 Task: Look for space in Mucuri, Brazil from 1st June, 2023 to 9th June, 2023 for 6 adults in price range Rs.6000 to Rs.12000. Place can be entire place with 3 bedrooms having 3 beds and 3 bathrooms. Property type can be house, flat, guest house. Booking option can be shelf check-in. Required host language is Spanish.
Action: Mouse moved to (288, 790)
Screenshot: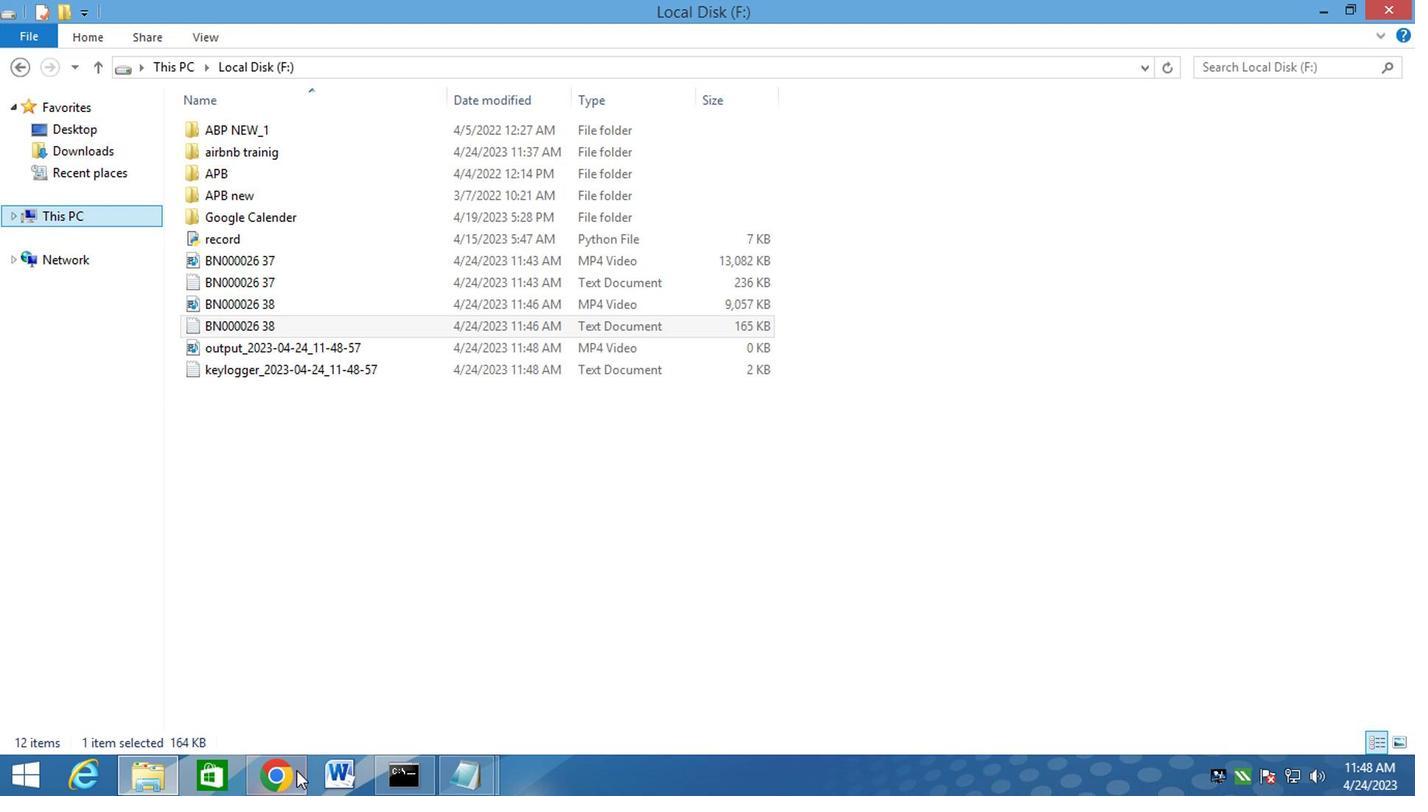 
Action: Mouse pressed left at (288, 790)
Screenshot: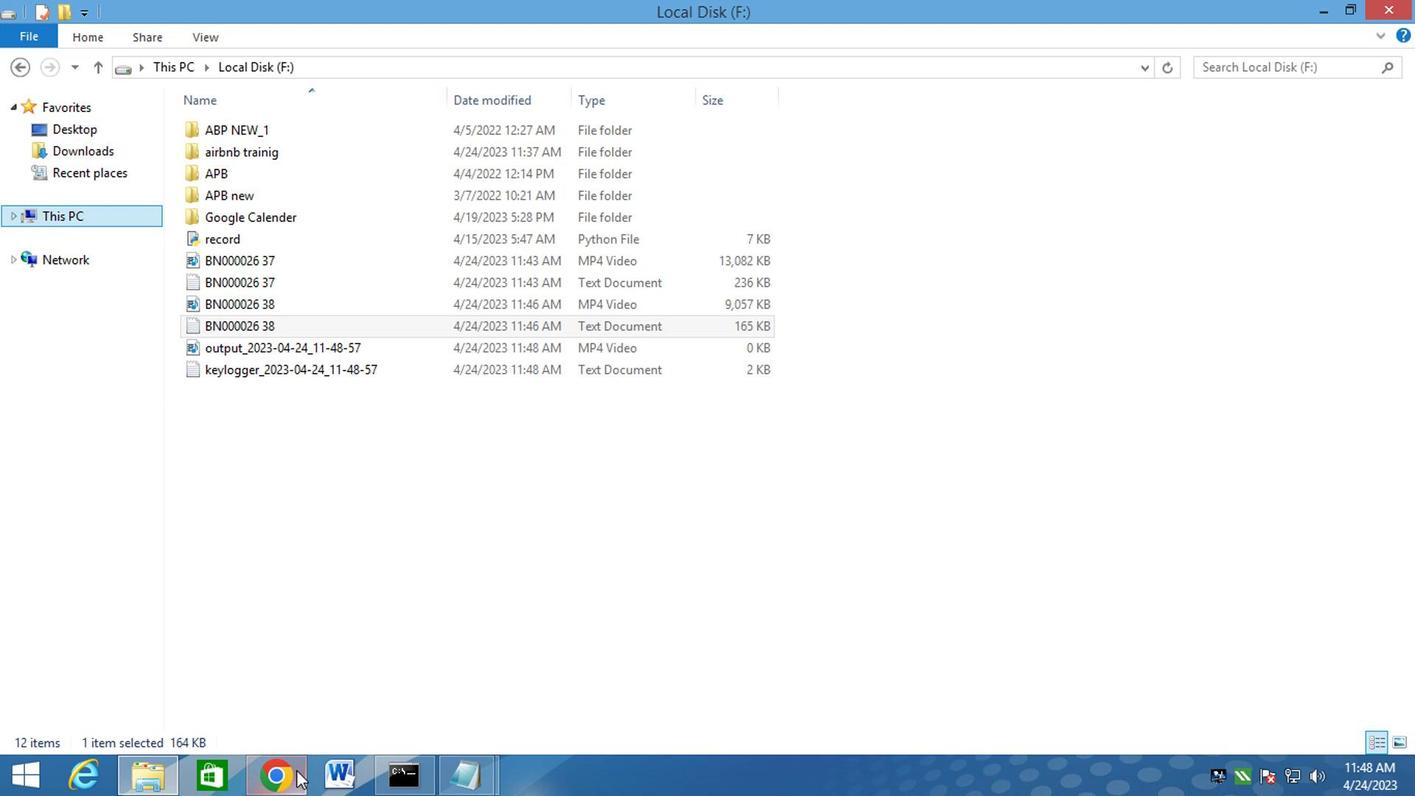 
Action: Mouse moved to (607, 147)
Screenshot: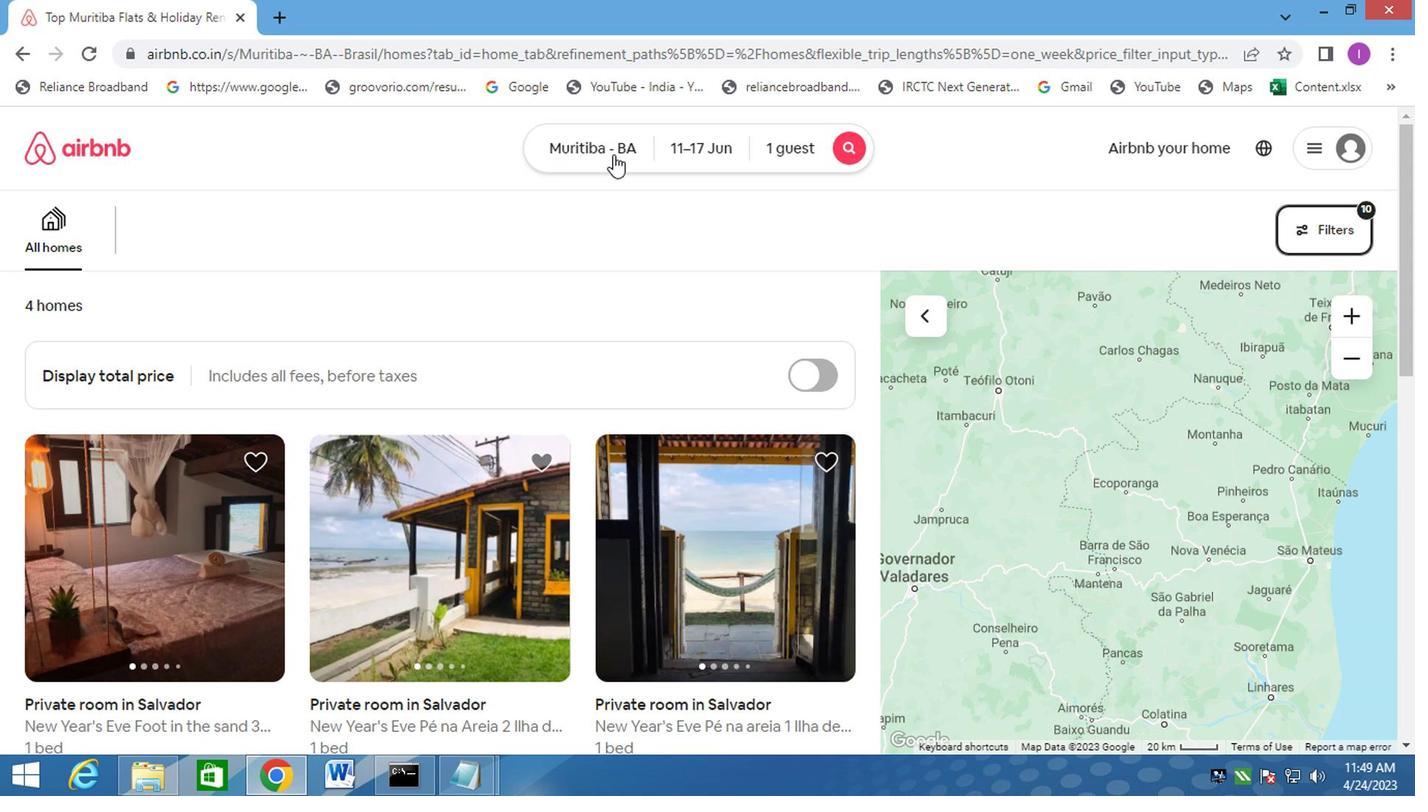 
Action: Mouse pressed left at (607, 147)
Screenshot: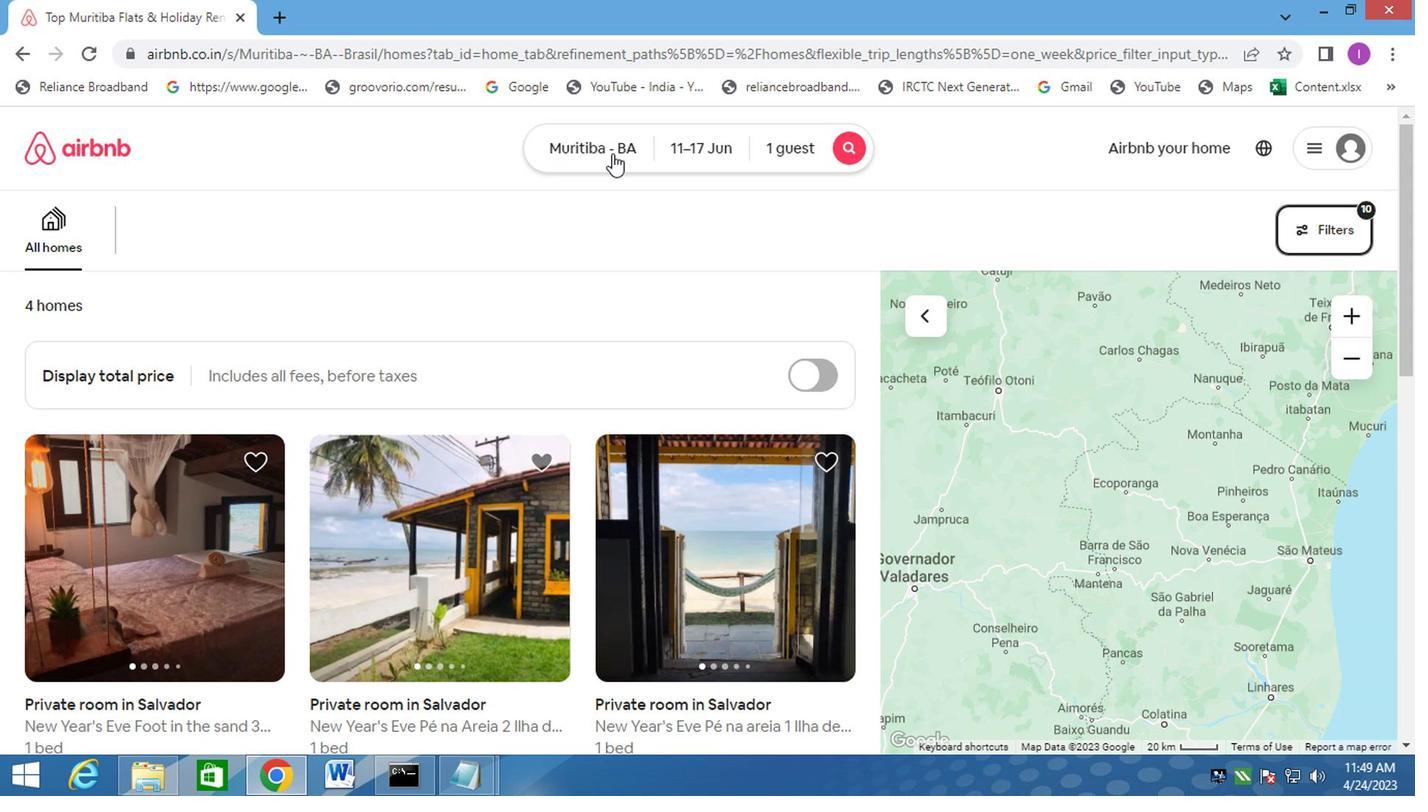 
Action: Mouse moved to (428, 229)
Screenshot: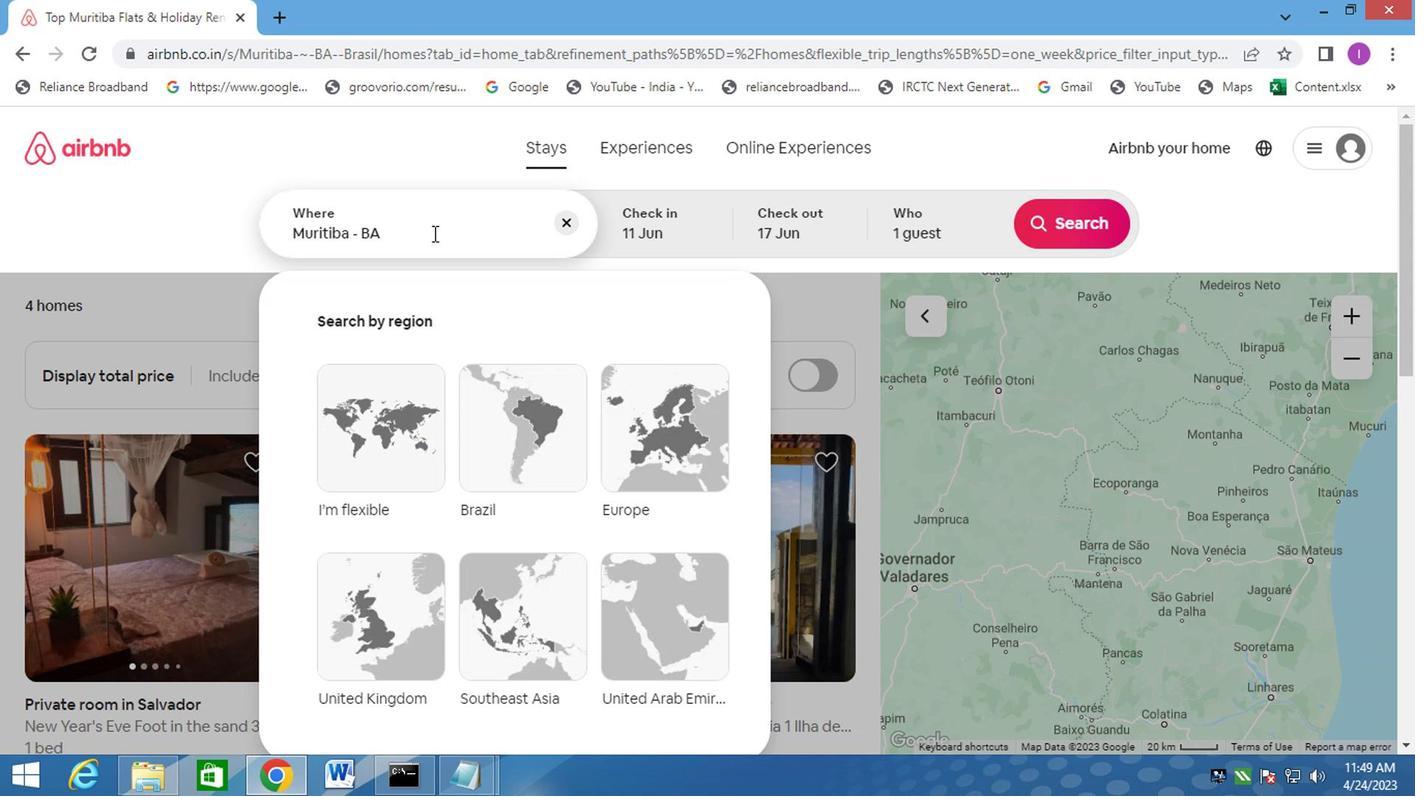 
Action: Mouse pressed left at (428, 229)
Screenshot: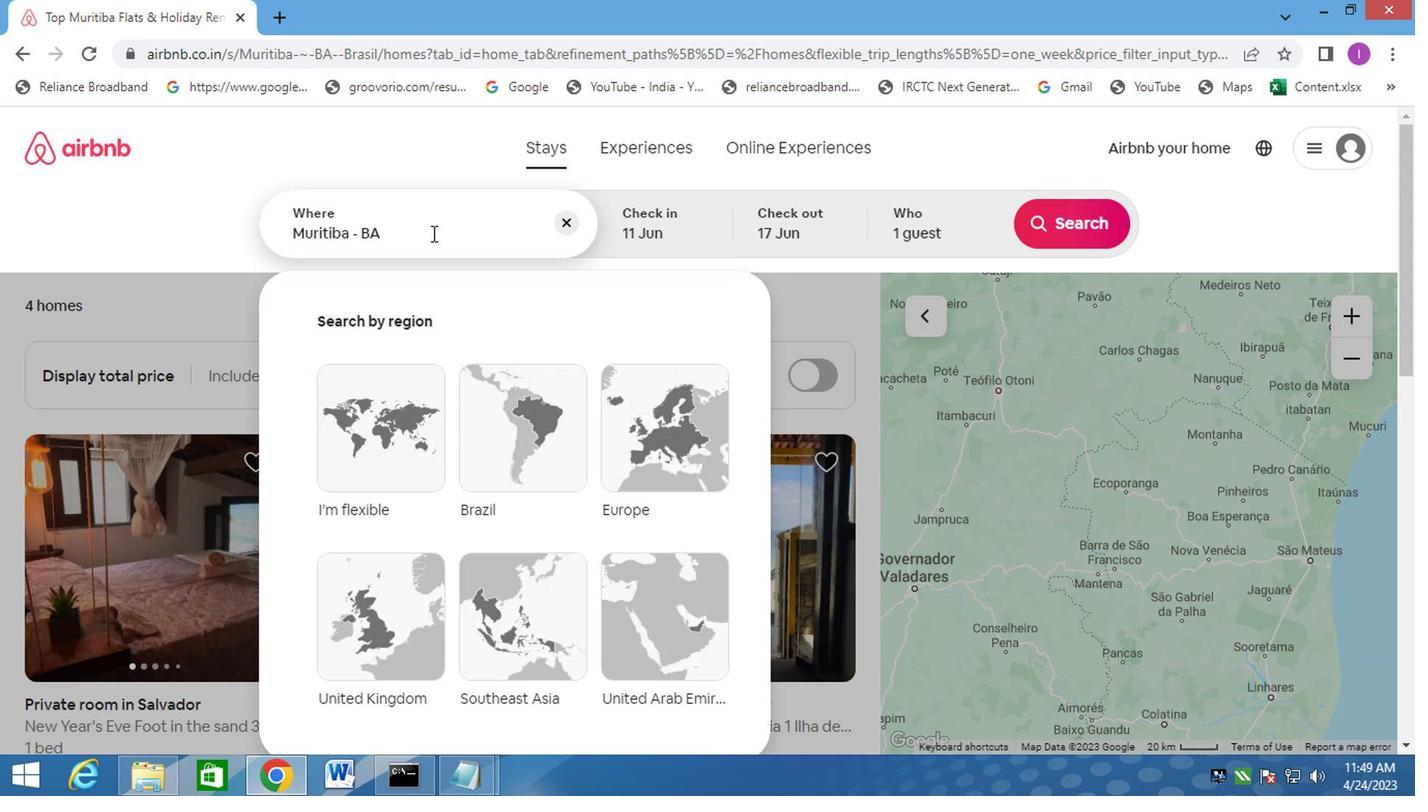 
Action: Mouse moved to (266, 246)
Screenshot: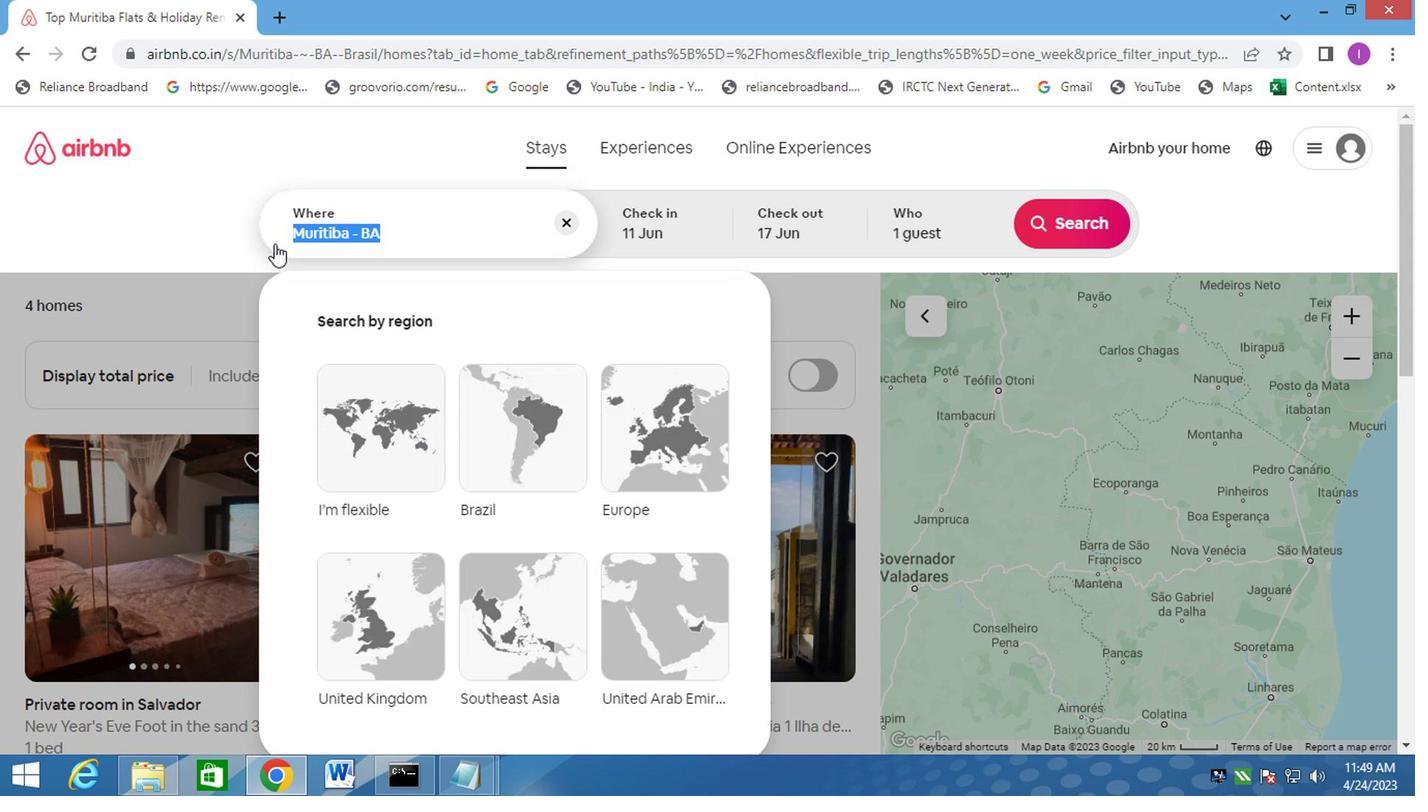 
Action: Key pressed mucuri
Screenshot: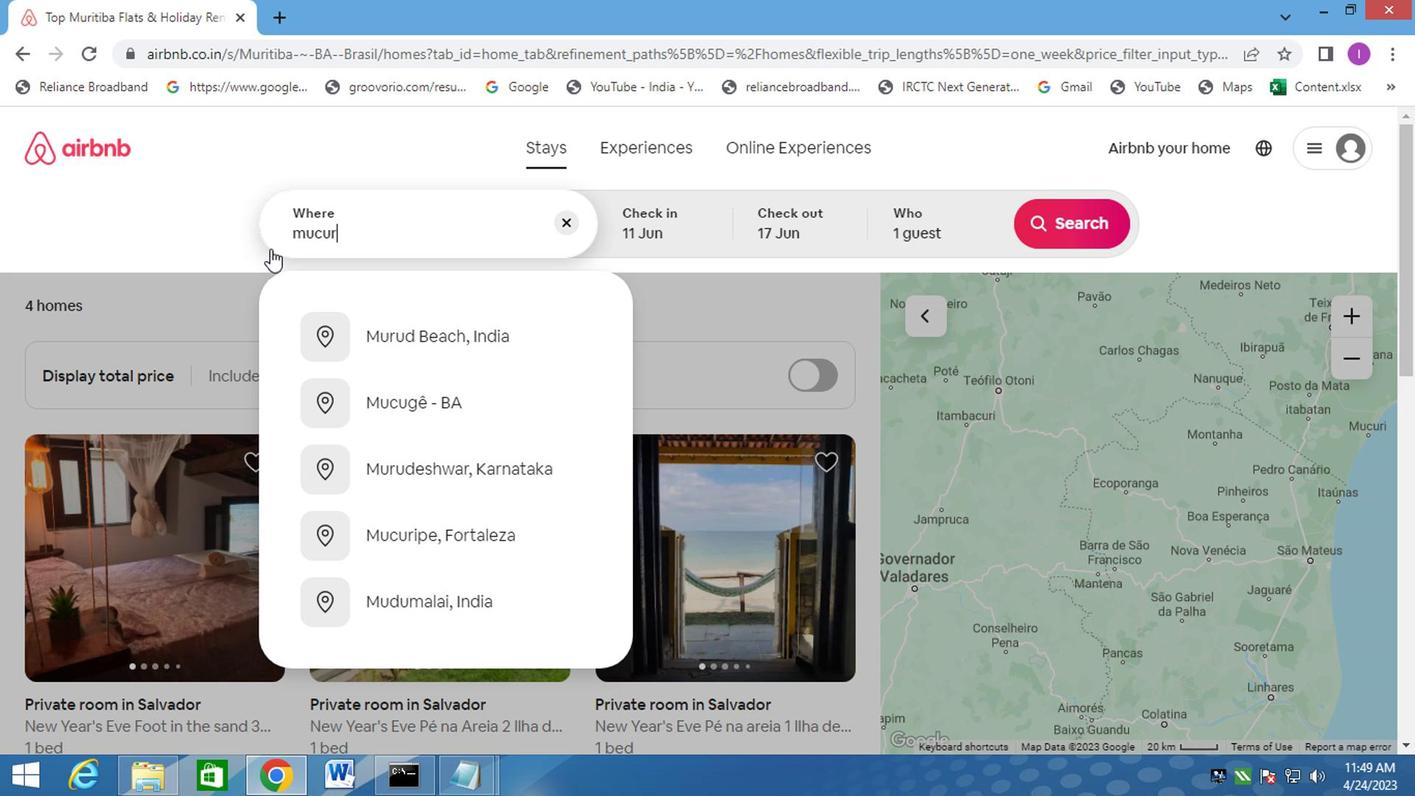 
Action: Mouse moved to (409, 407)
Screenshot: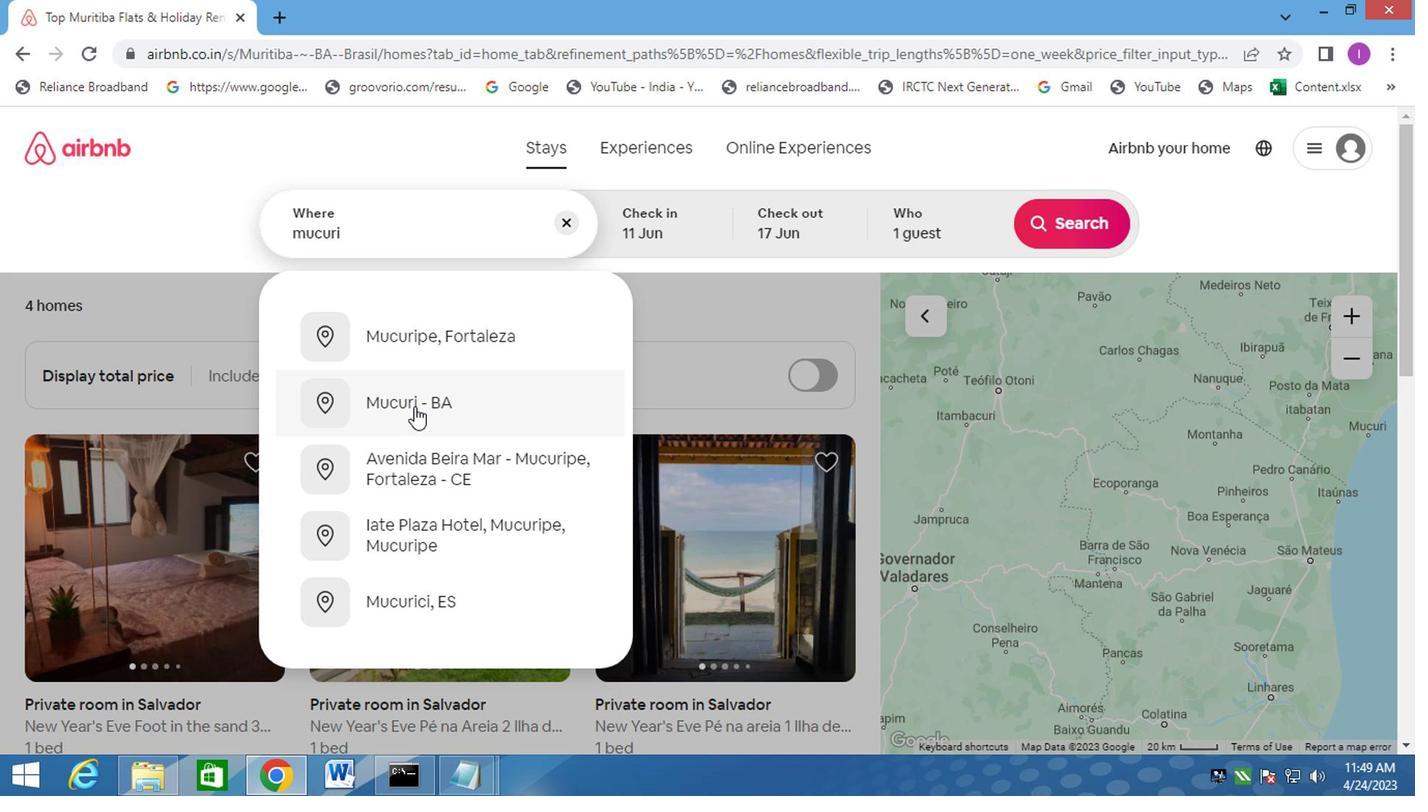 
Action: Mouse pressed left at (409, 407)
Screenshot: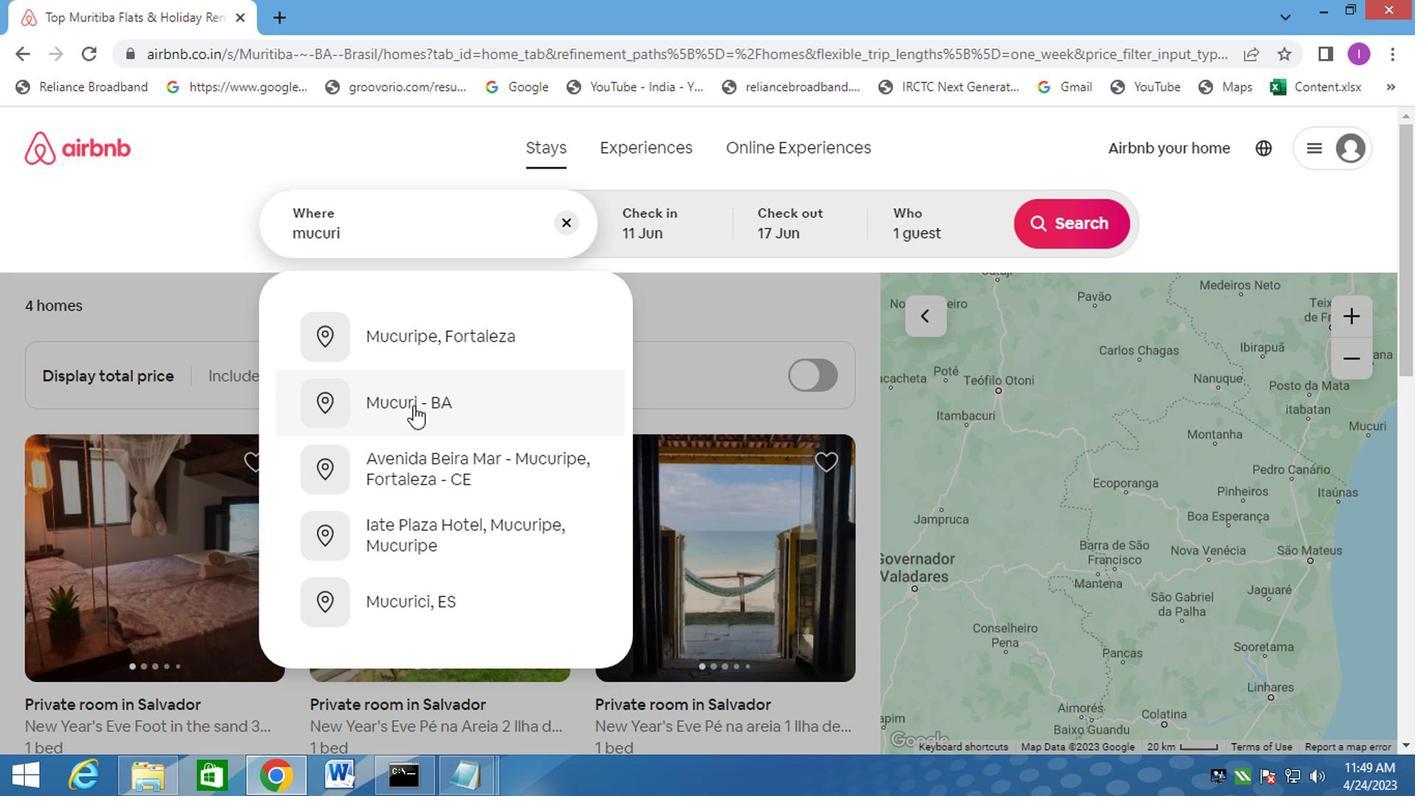 
Action: Mouse moved to (534, 477)
Screenshot: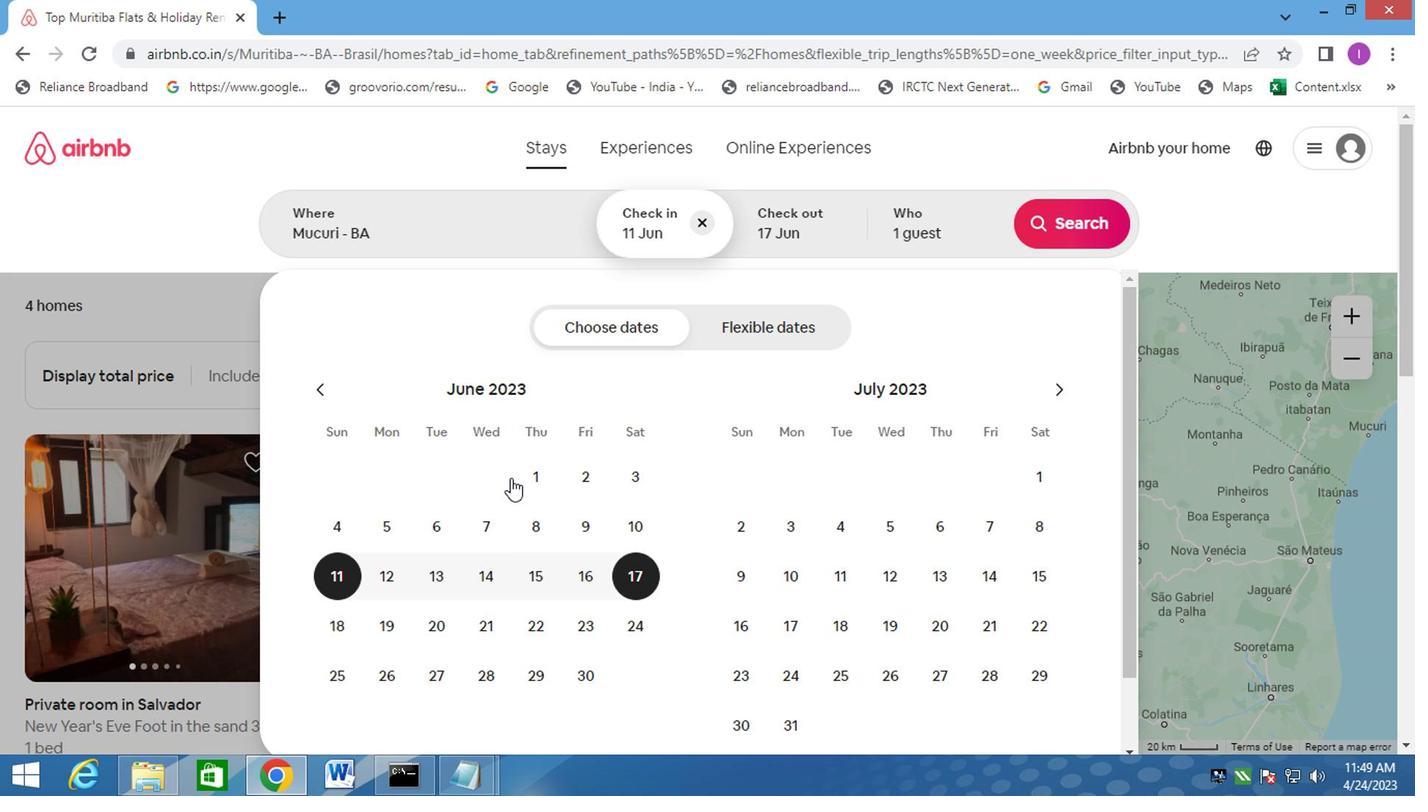 
Action: Mouse pressed left at (534, 477)
Screenshot: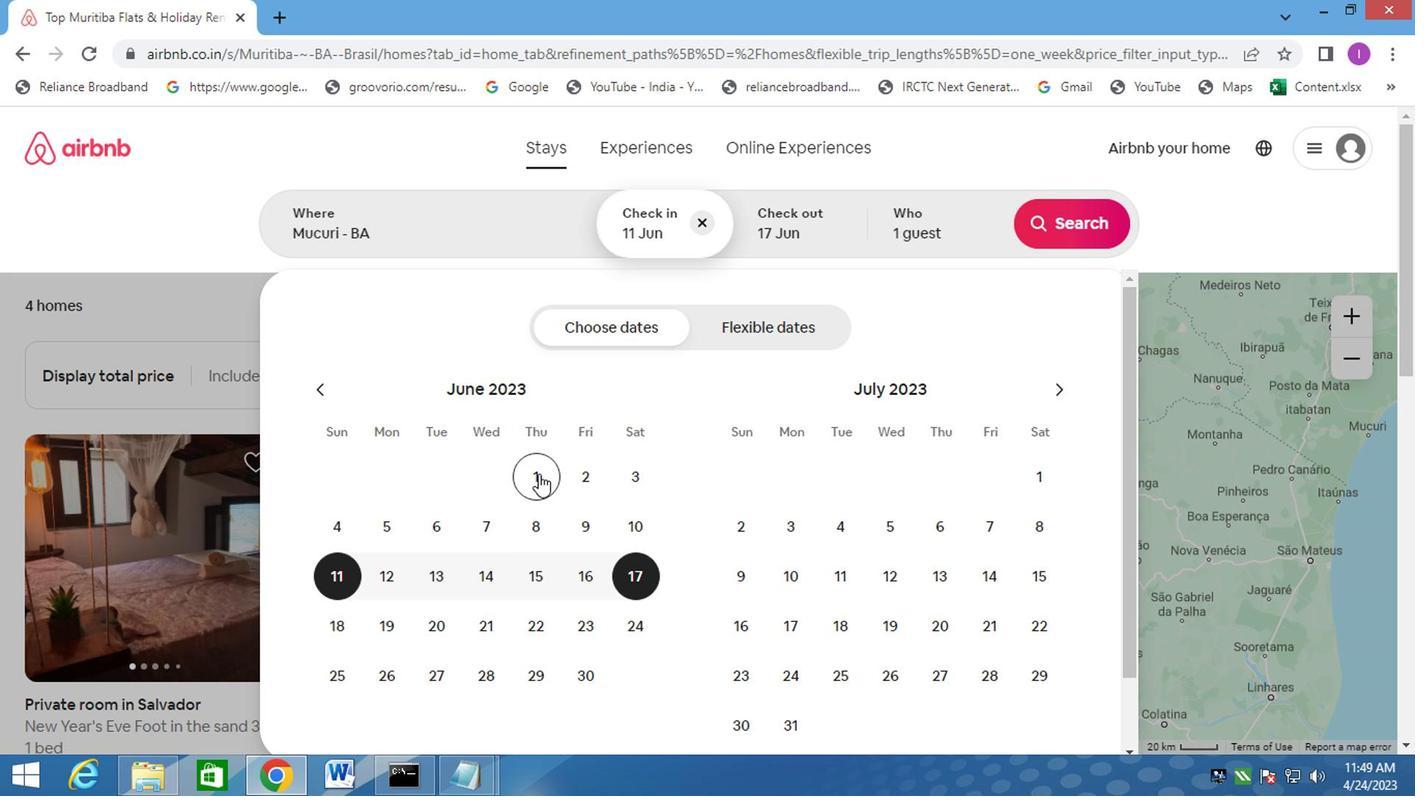 
Action: Mouse moved to (583, 534)
Screenshot: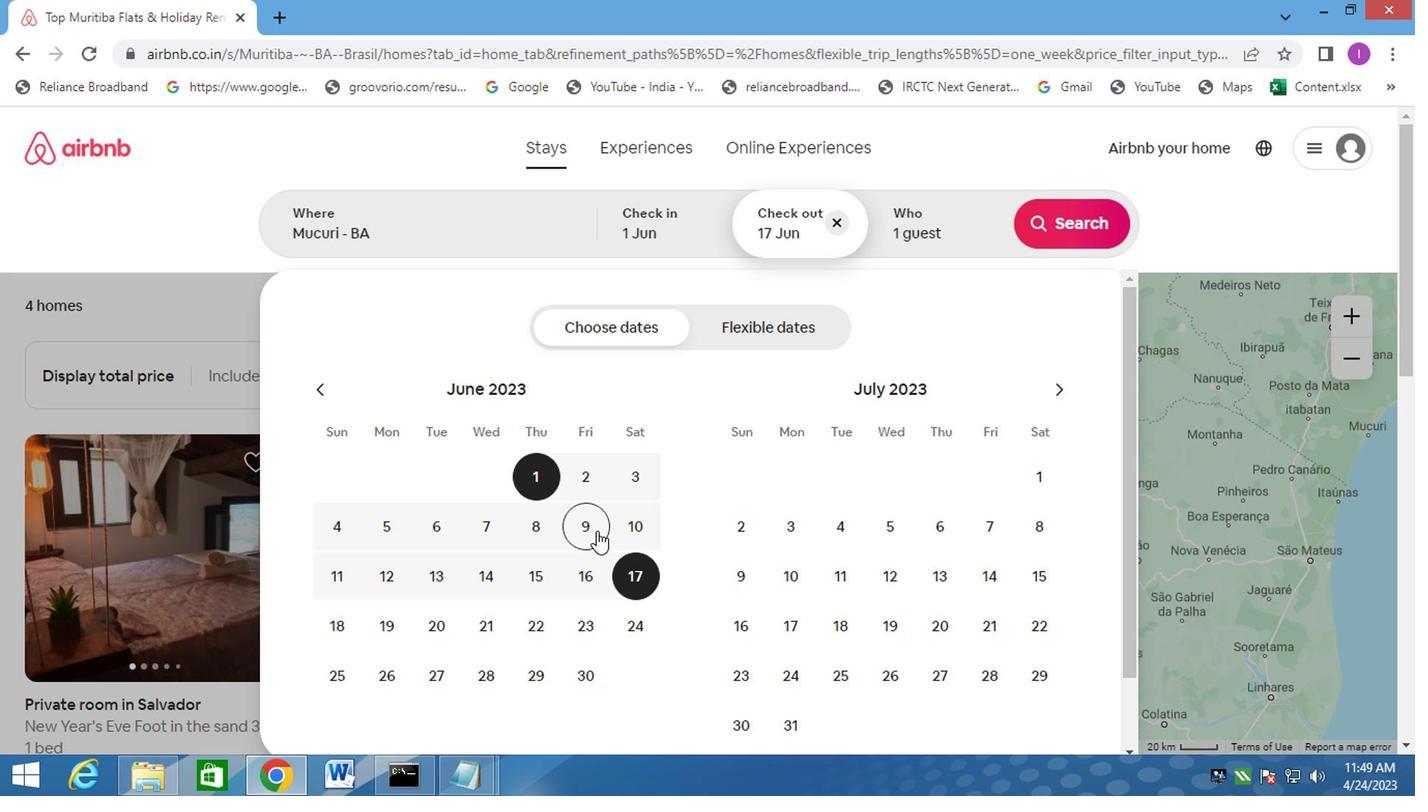 
Action: Mouse pressed left at (583, 534)
Screenshot: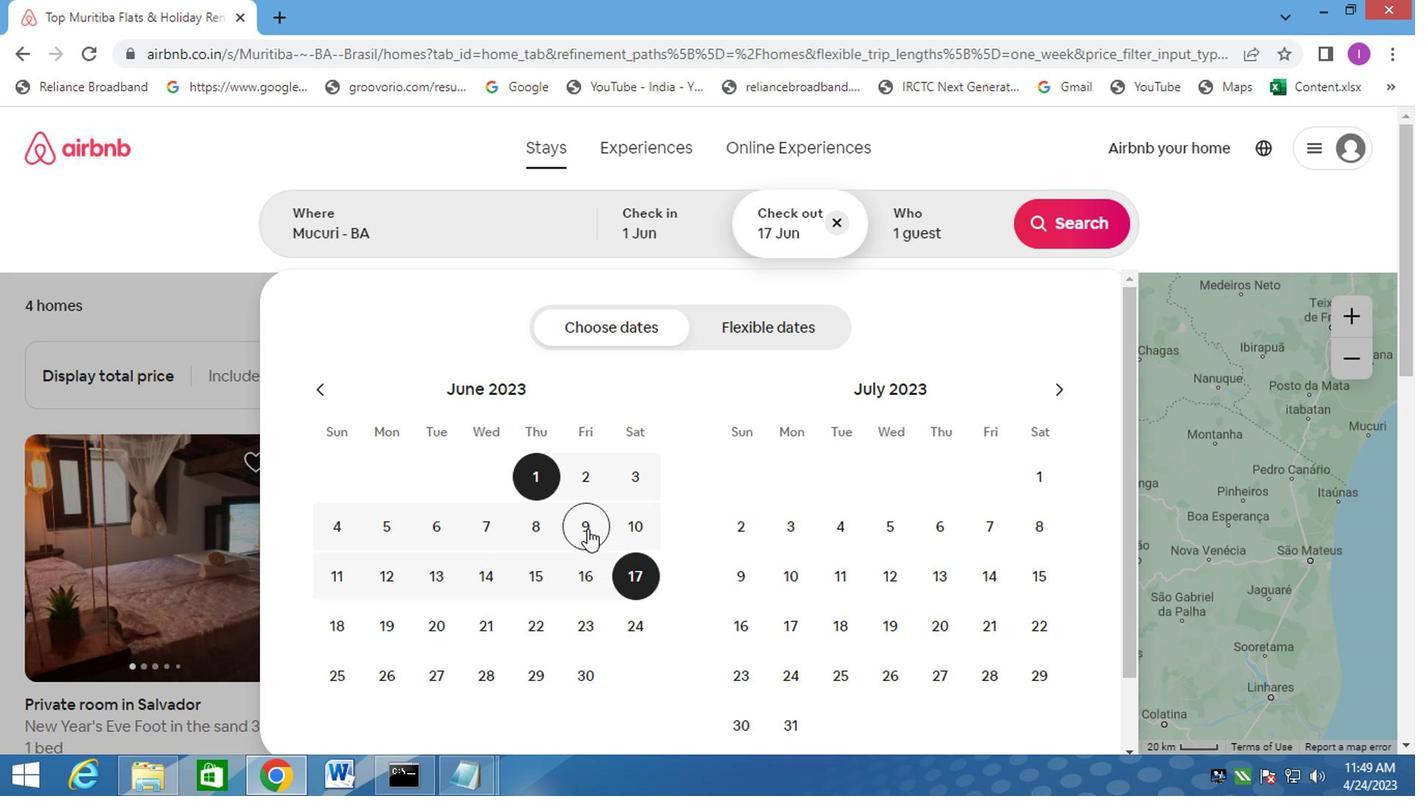 
Action: Mouse moved to (930, 220)
Screenshot: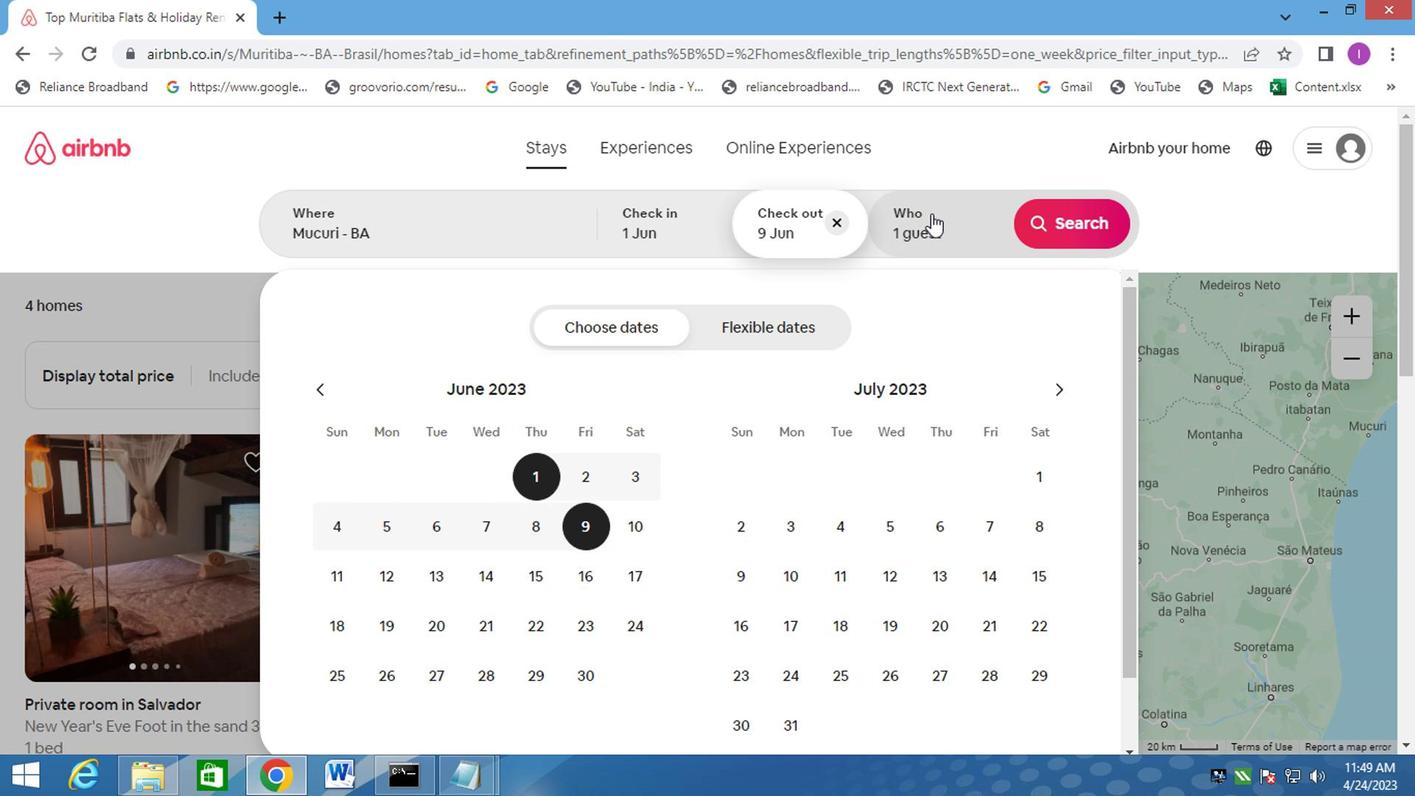 
Action: Mouse pressed left at (930, 220)
Screenshot: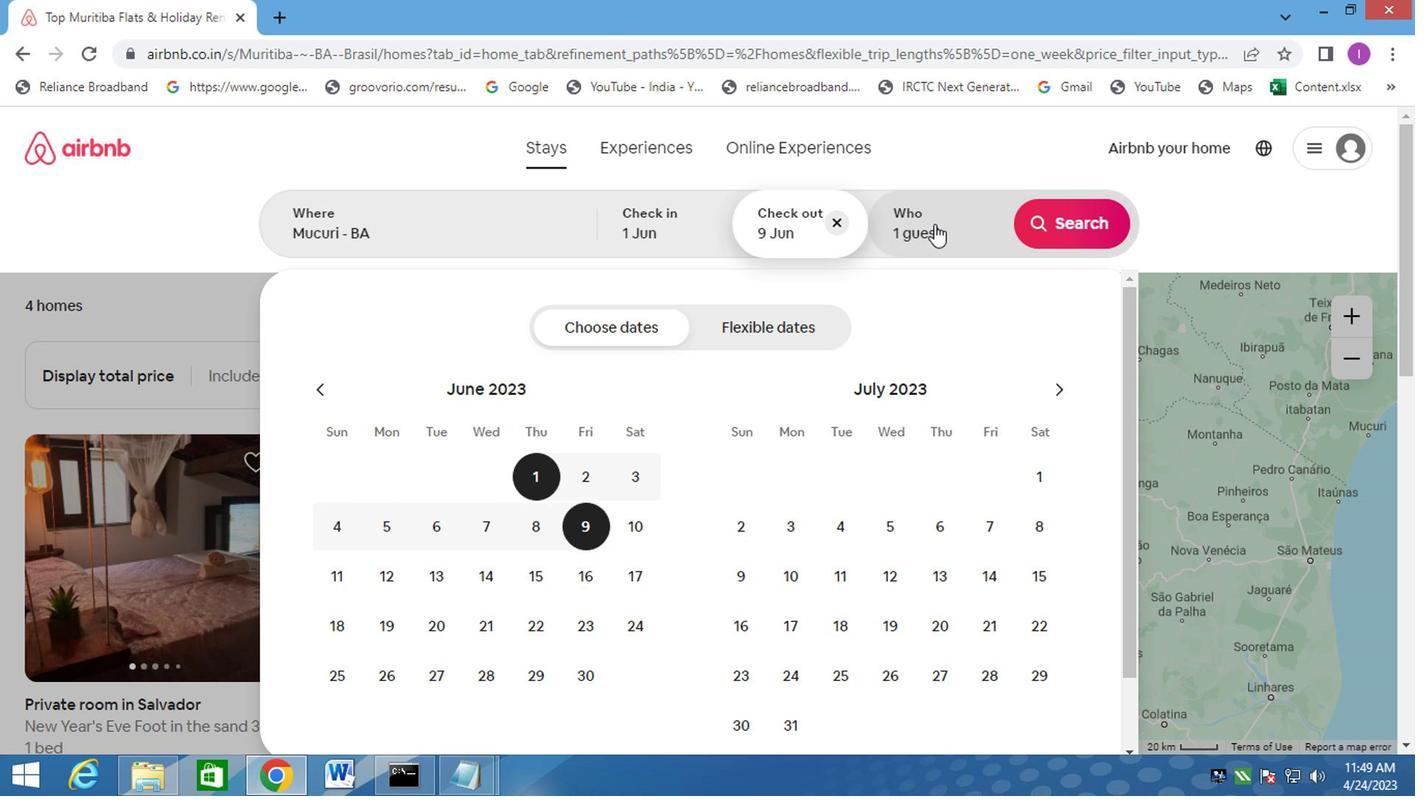 
Action: Mouse moved to (1077, 337)
Screenshot: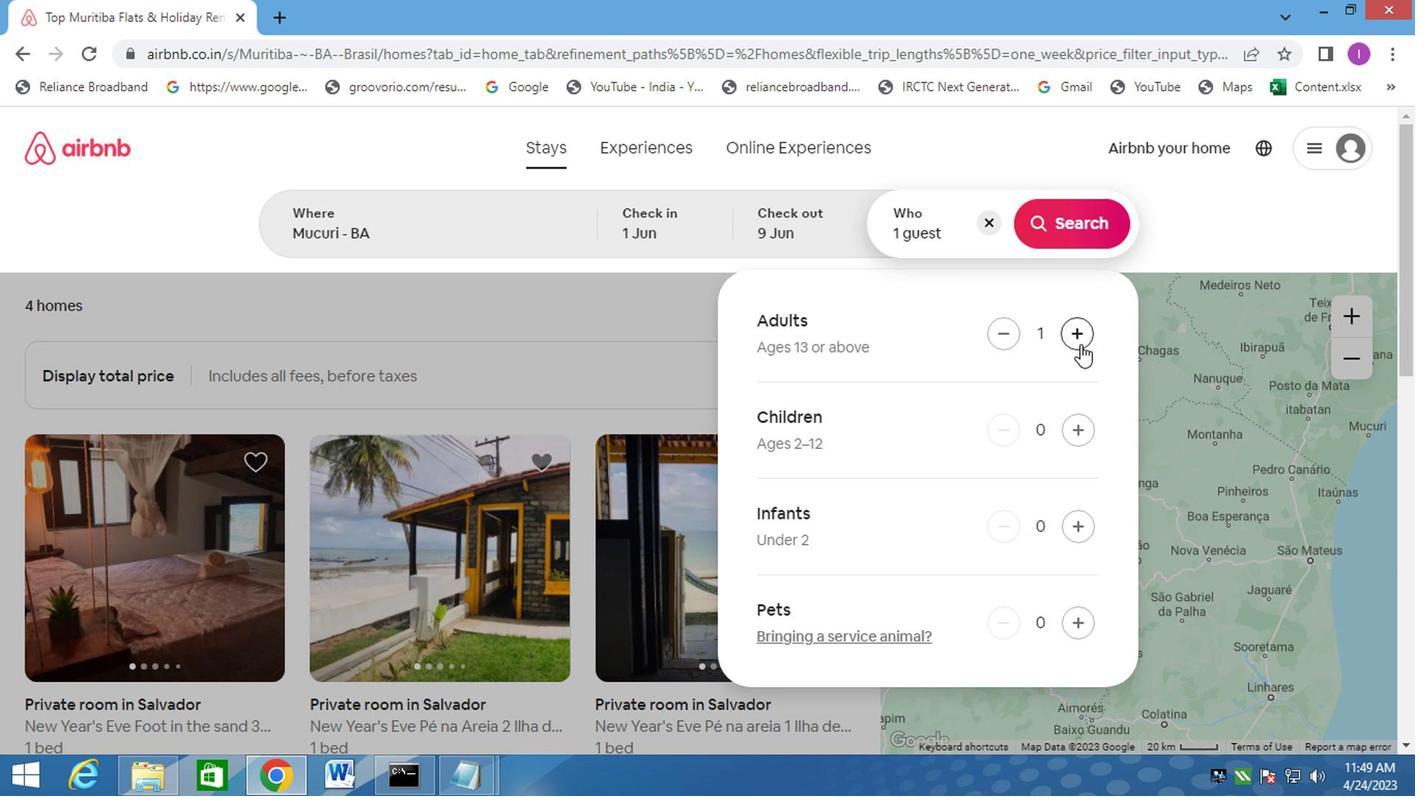 
Action: Mouse pressed left at (1077, 337)
Screenshot: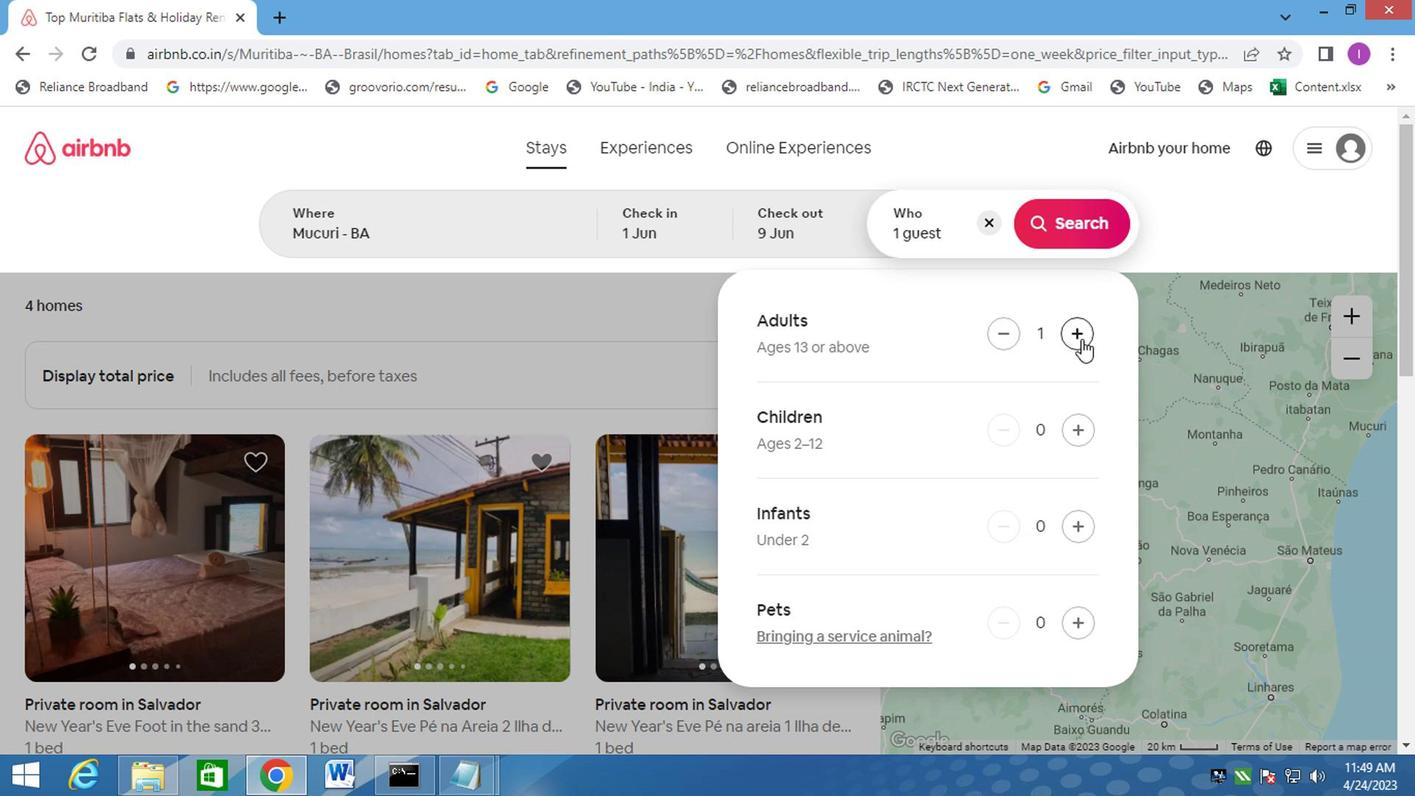 
Action: Mouse pressed left at (1077, 337)
Screenshot: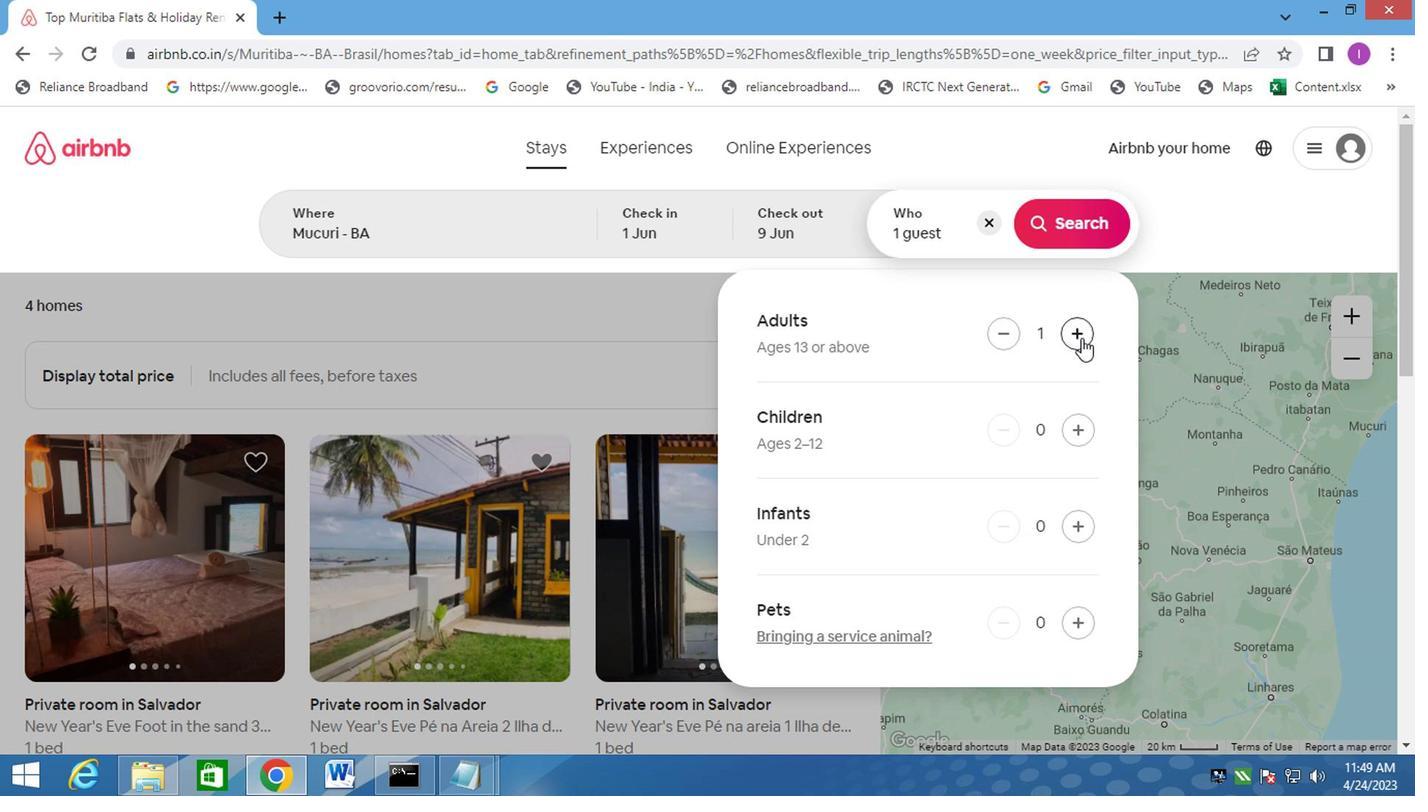 
Action: Mouse pressed left at (1077, 337)
Screenshot: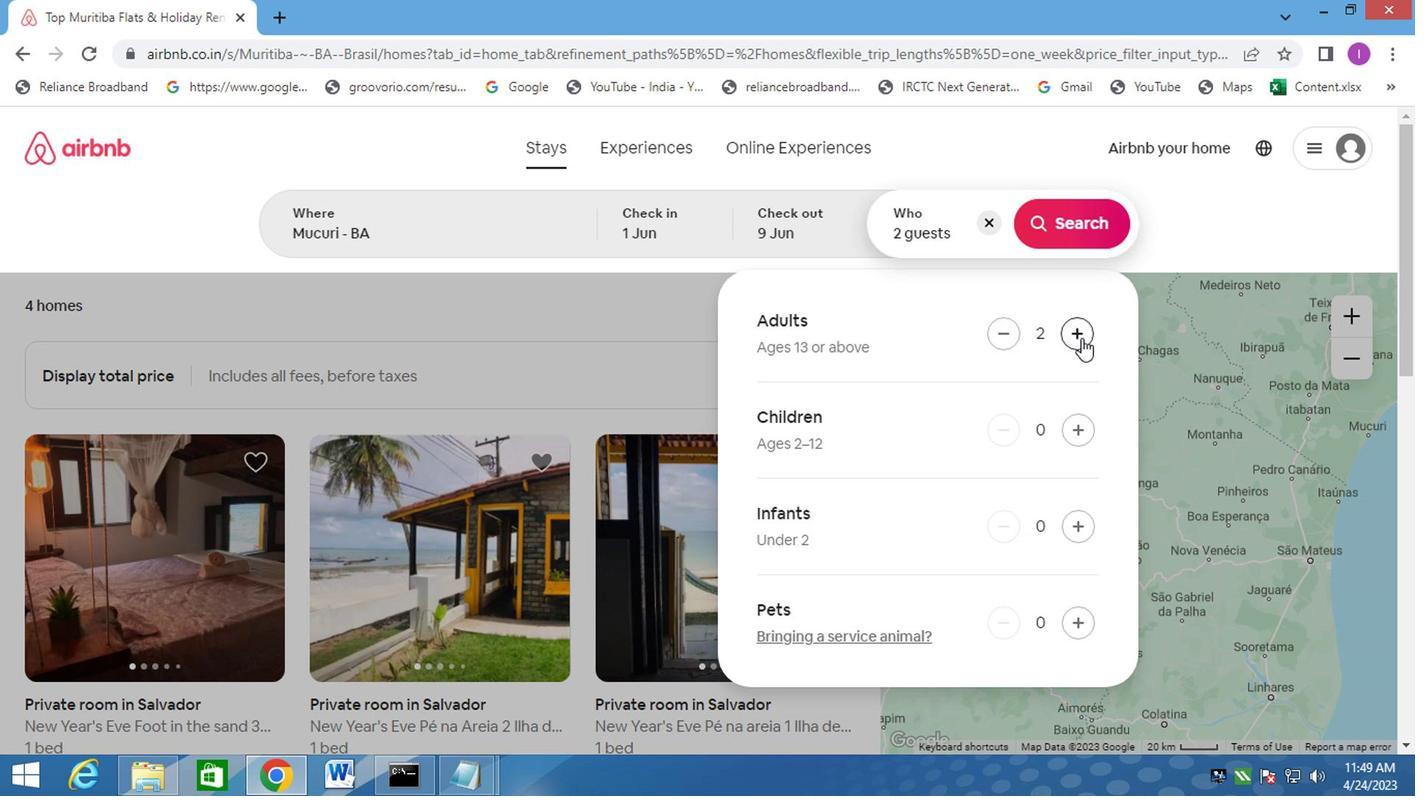 
Action: Mouse pressed left at (1077, 337)
Screenshot: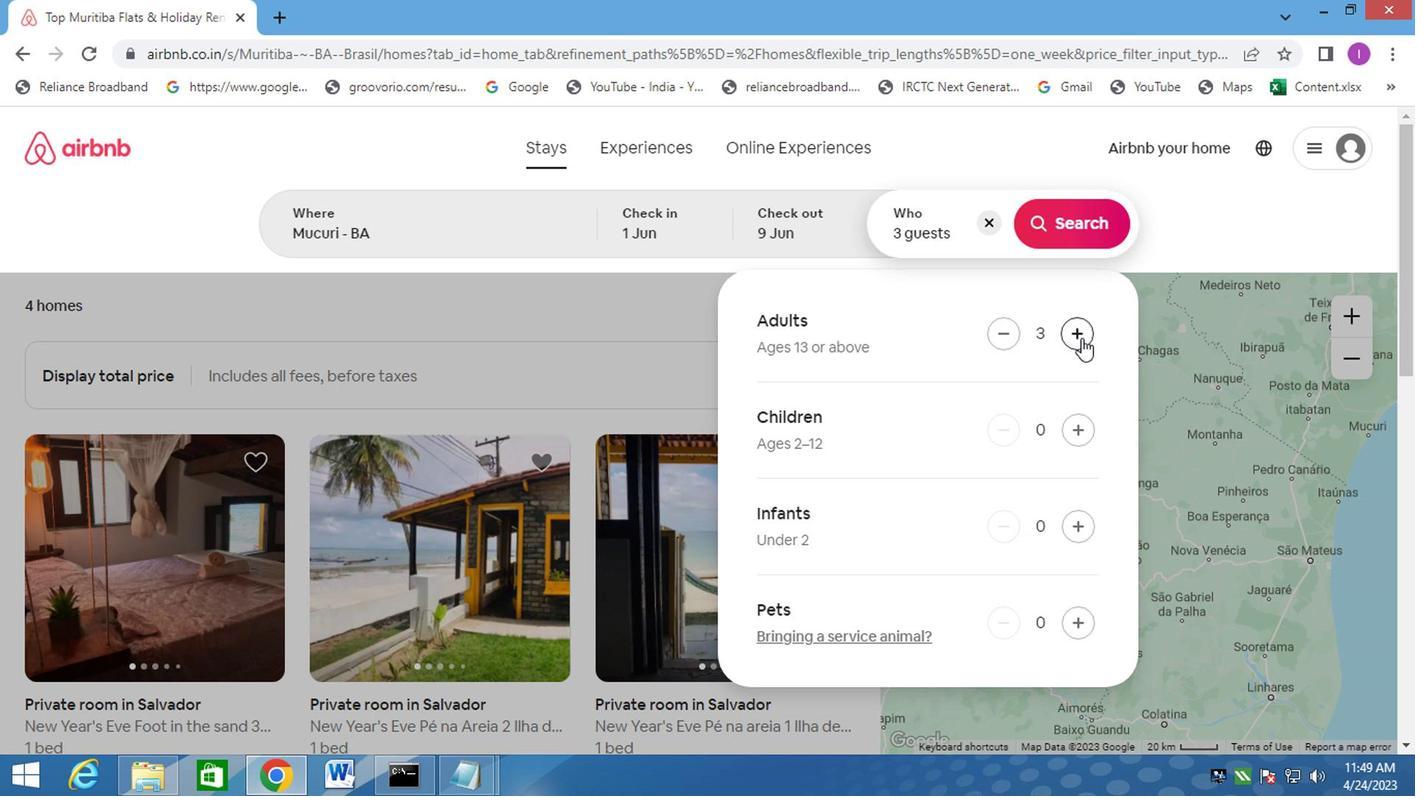
Action: Mouse pressed left at (1077, 337)
Screenshot: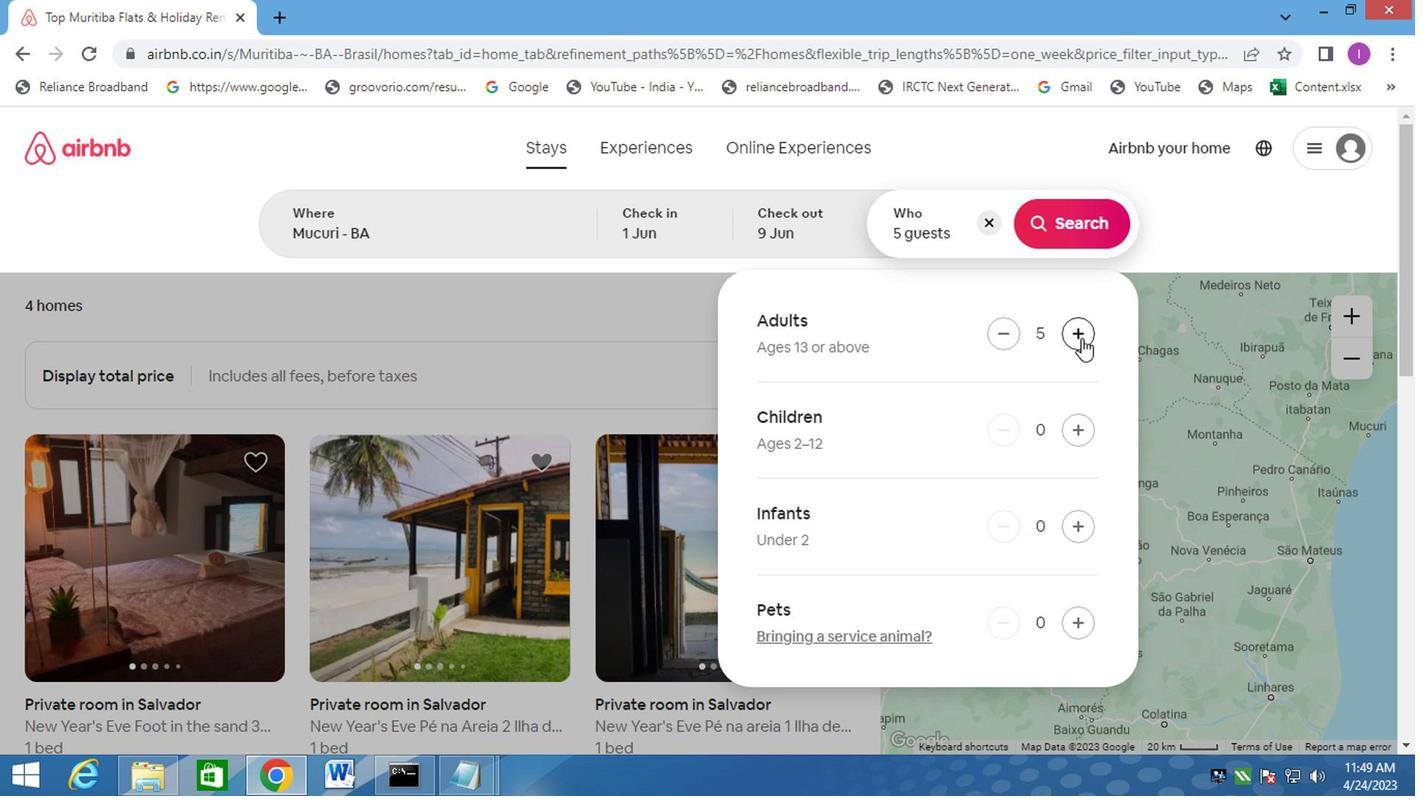 
Action: Mouse moved to (1059, 216)
Screenshot: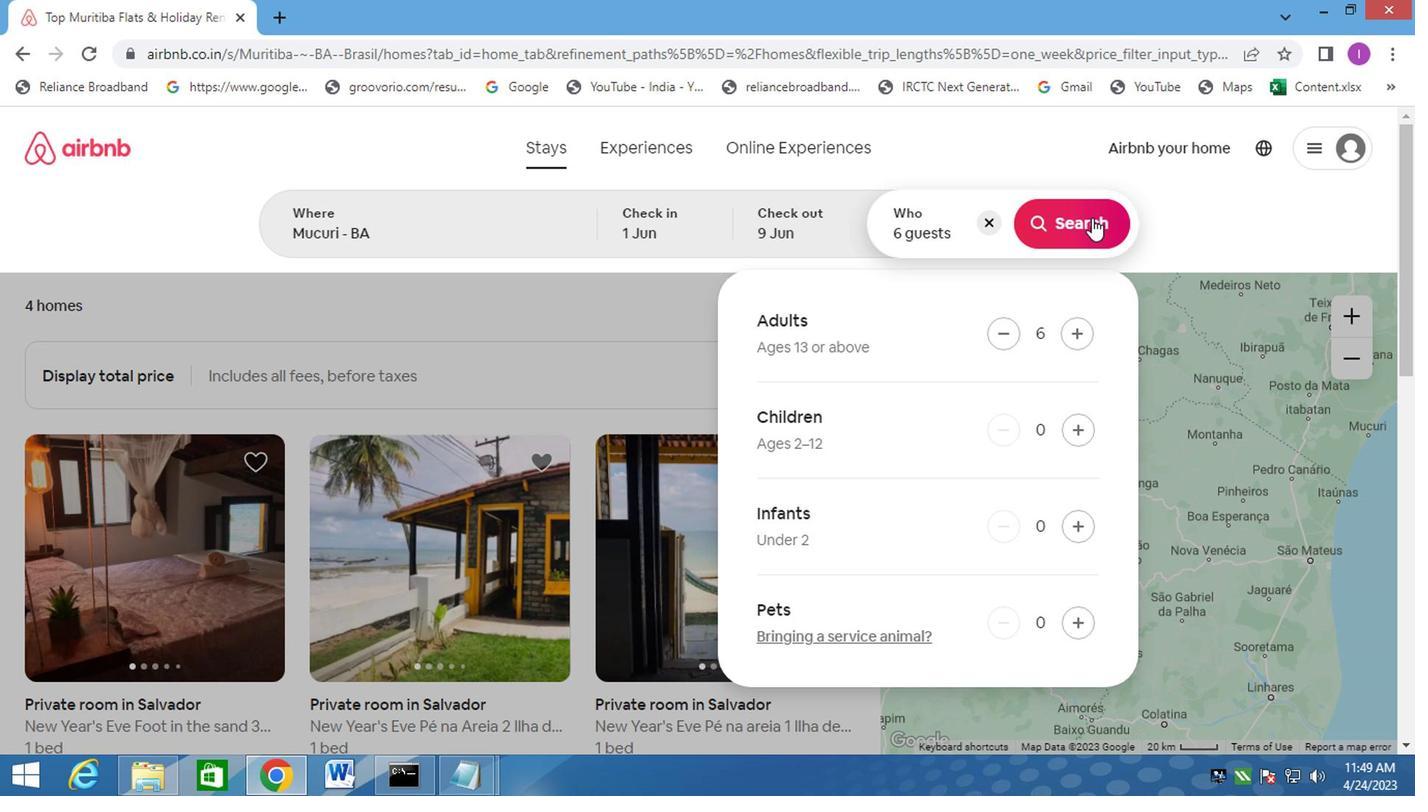 
Action: Mouse pressed left at (1059, 216)
Screenshot: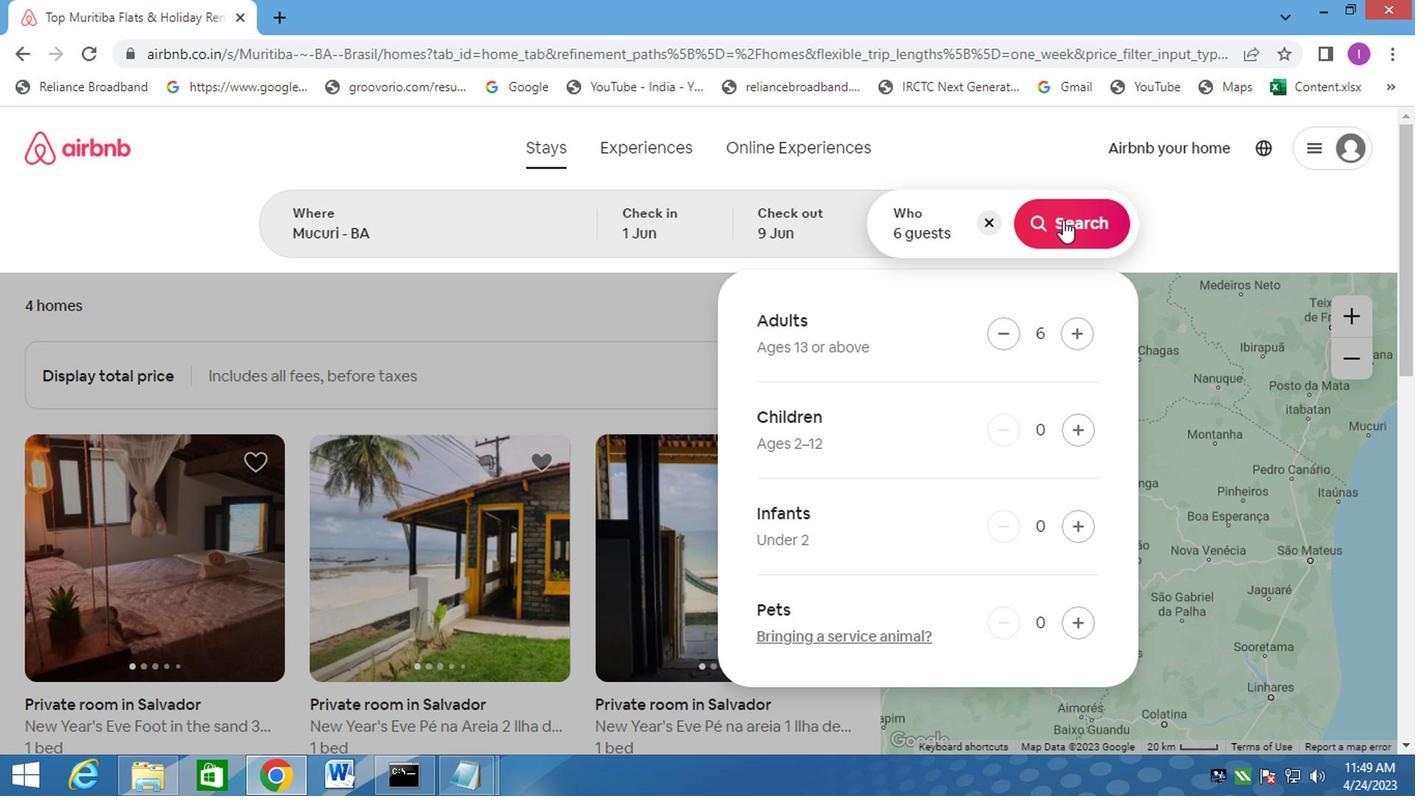 
Action: Mouse moved to (1297, 227)
Screenshot: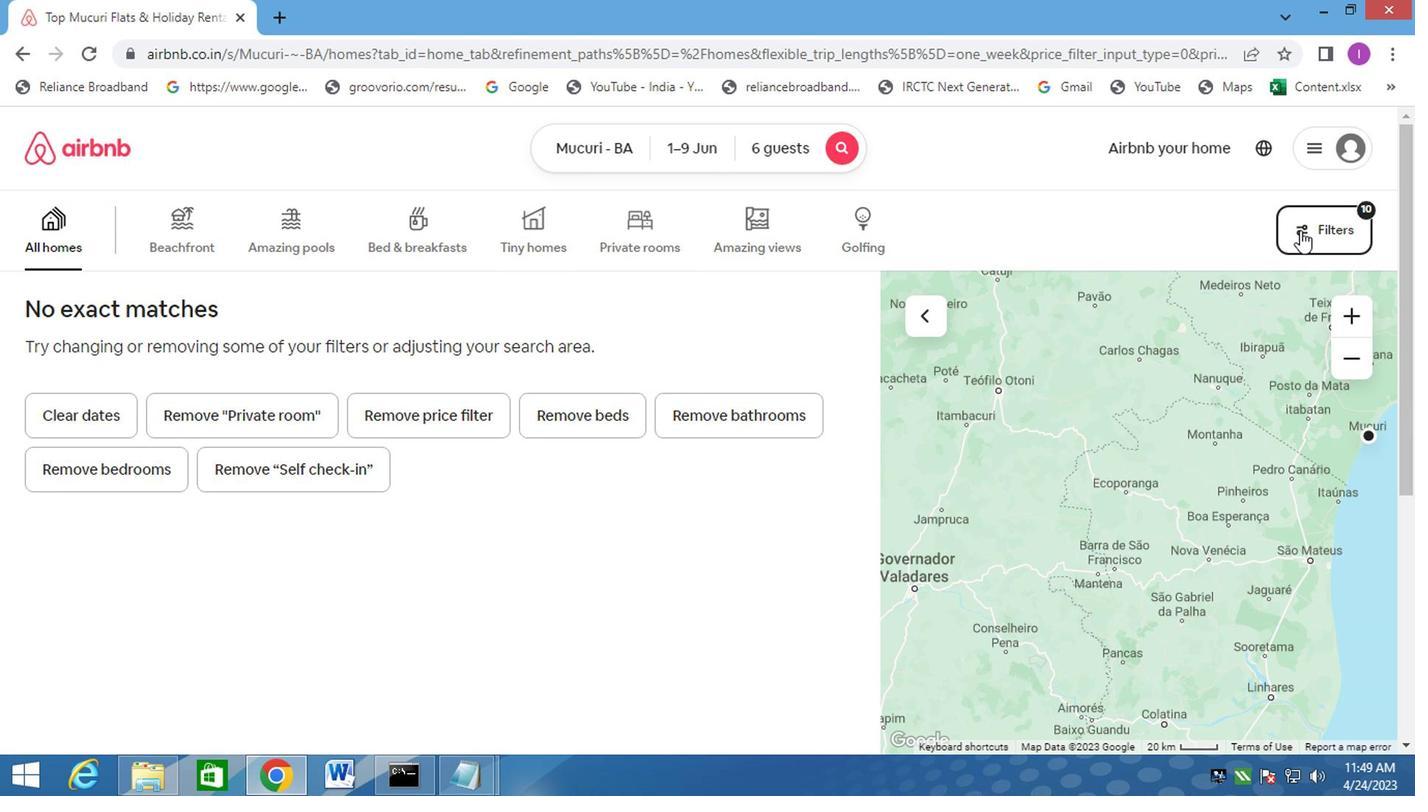 
Action: Mouse pressed left at (1297, 227)
Screenshot: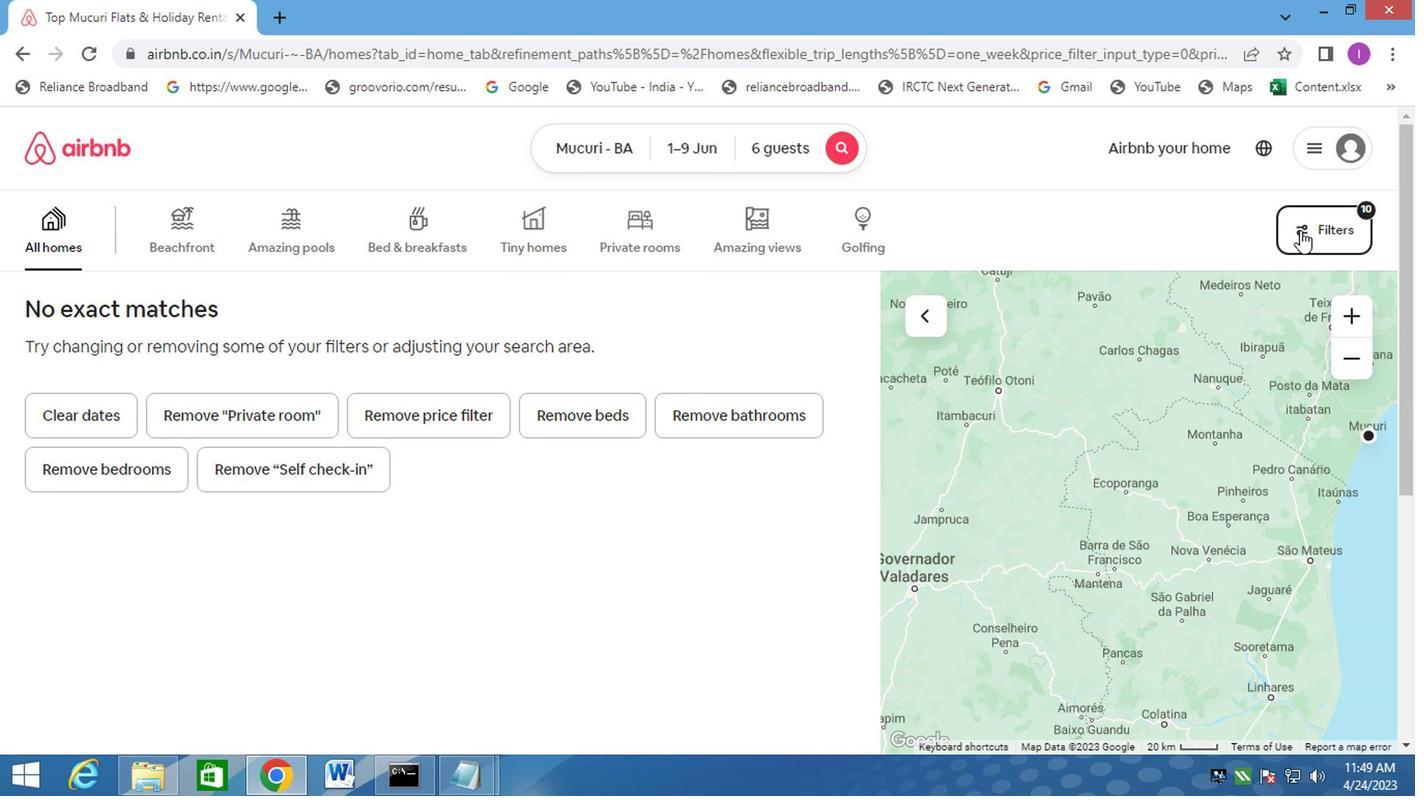 
Action: Mouse moved to (395, 358)
Screenshot: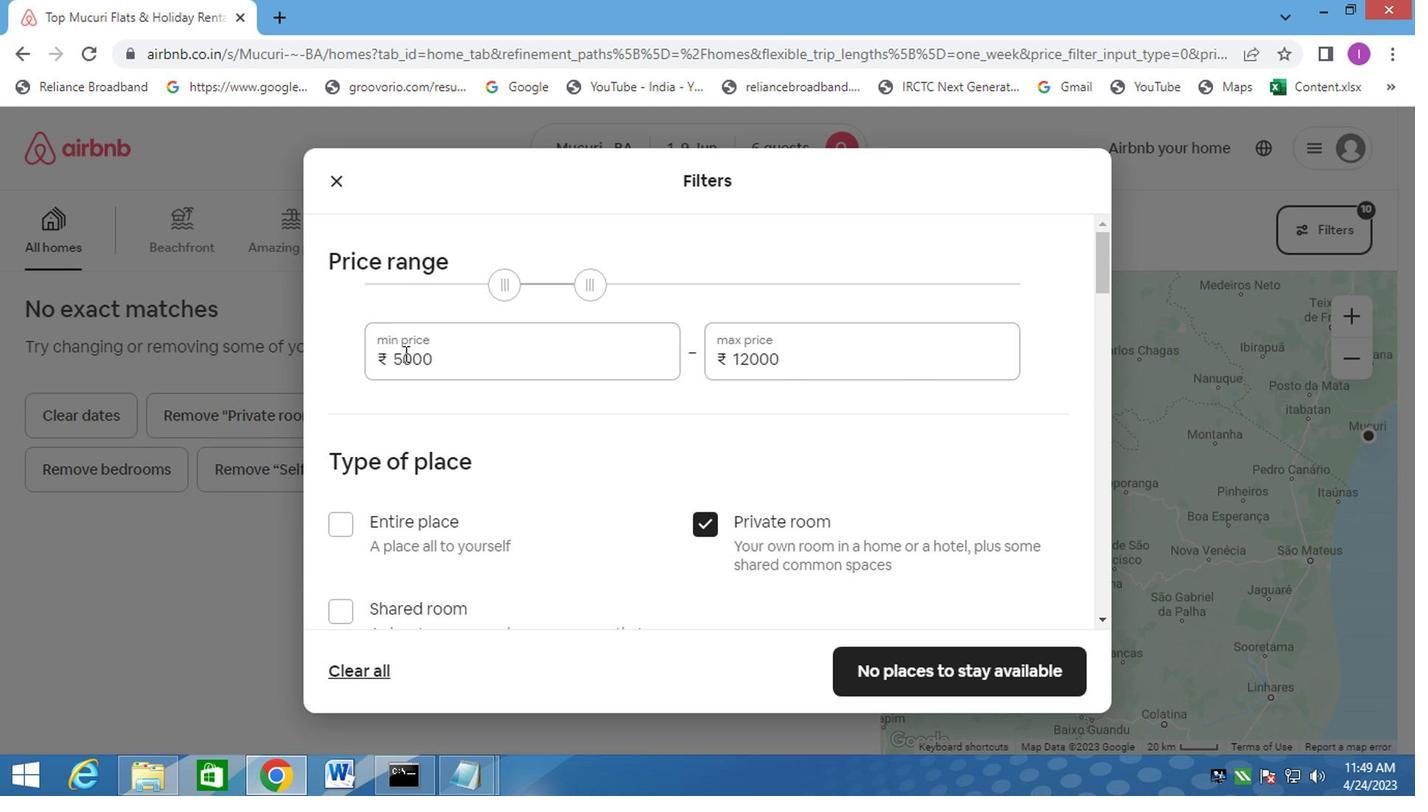 
Action: Mouse pressed left at (395, 358)
Screenshot: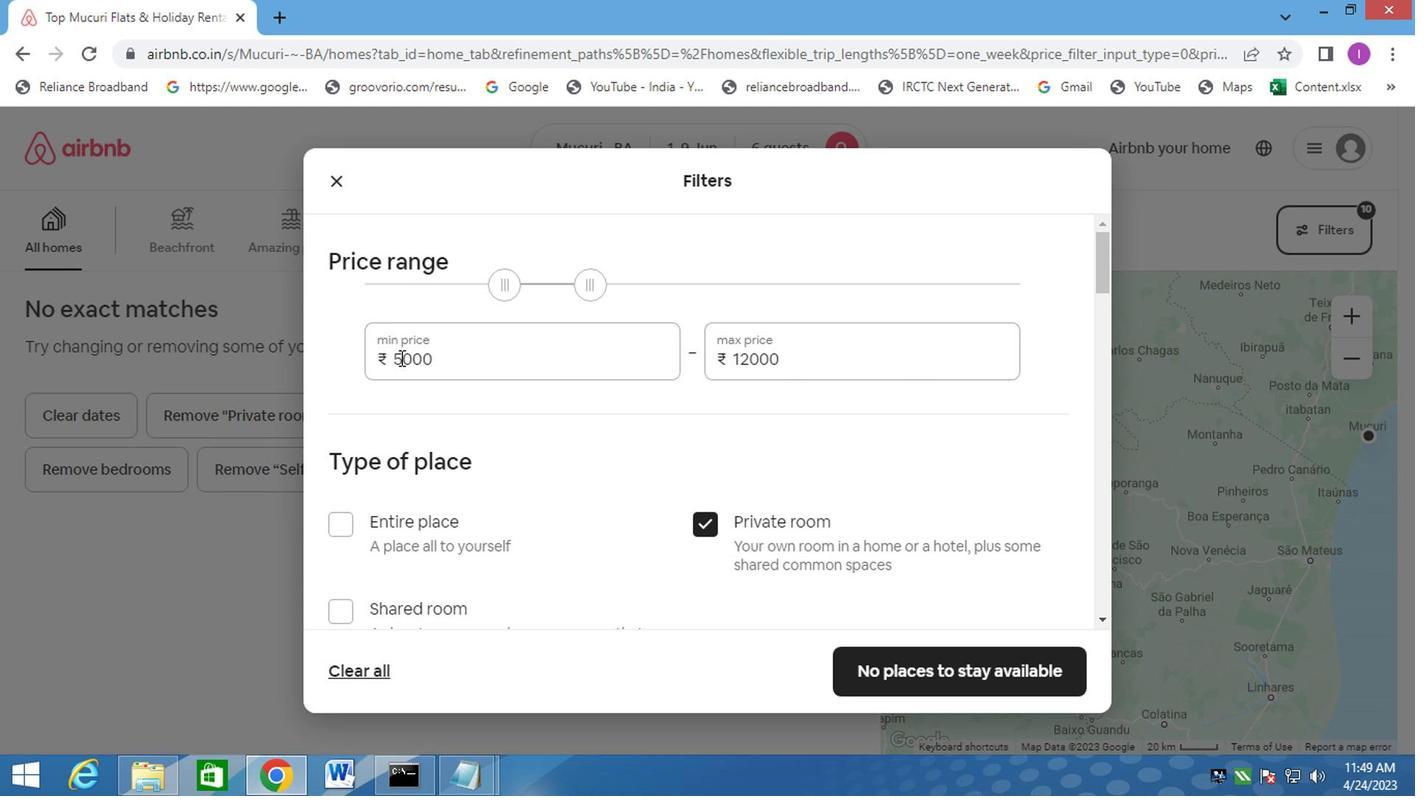 
Action: Mouse moved to (551, 314)
Screenshot: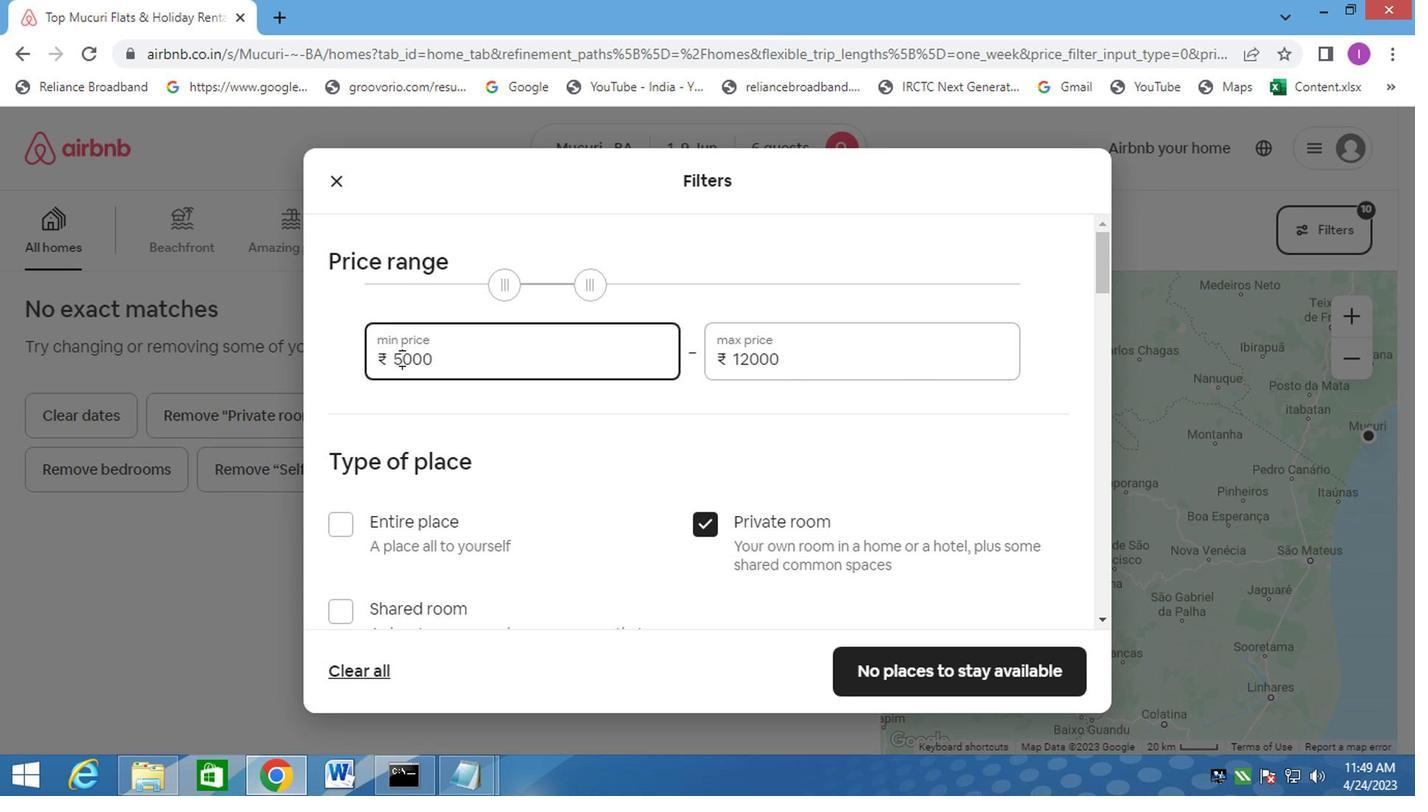 
Action: Key pressed <Key.backspace>6
Screenshot: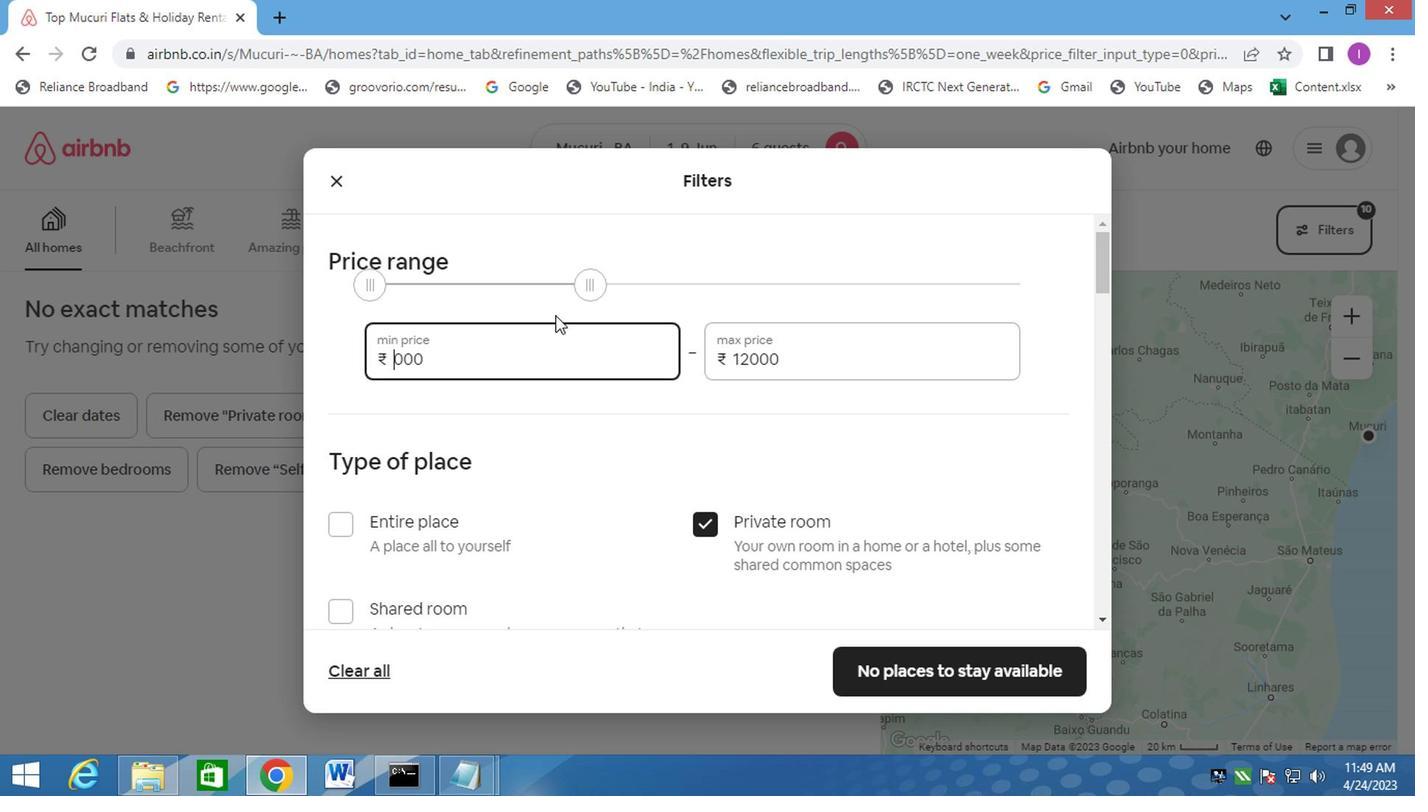 
Action: Mouse moved to (551, 395)
Screenshot: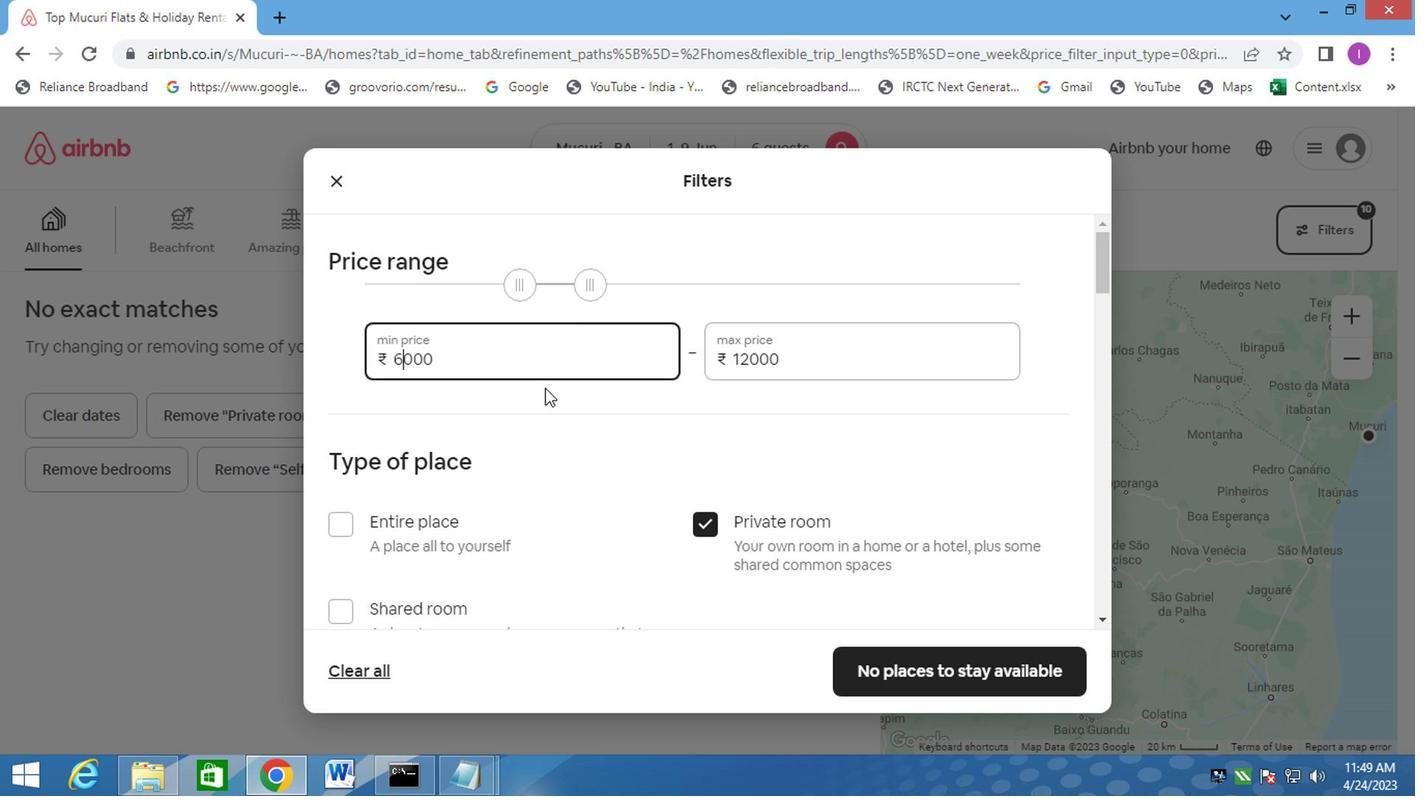 
Action: Mouse scrolled (551, 394) with delta (0, -1)
Screenshot: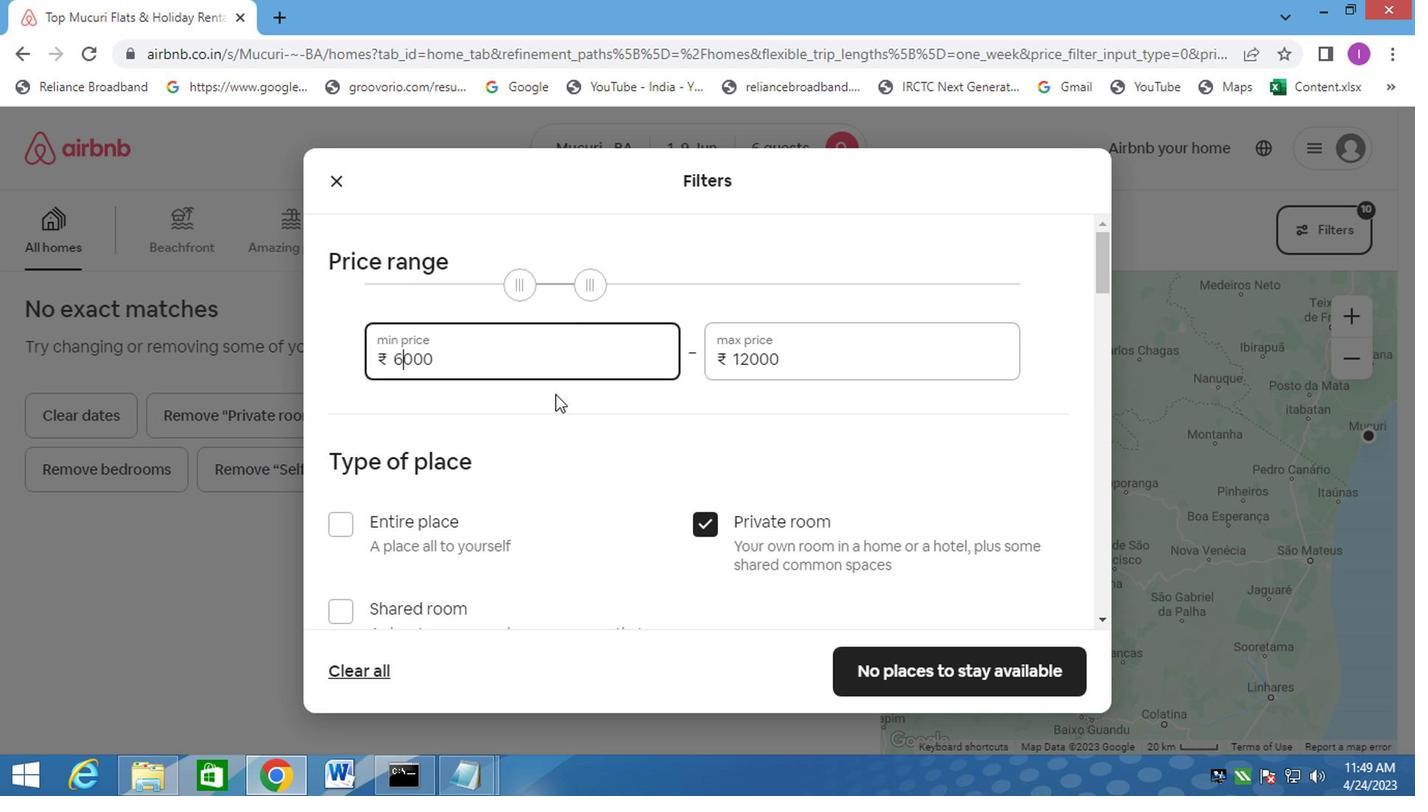 
Action: Mouse scrolled (551, 394) with delta (0, -1)
Screenshot: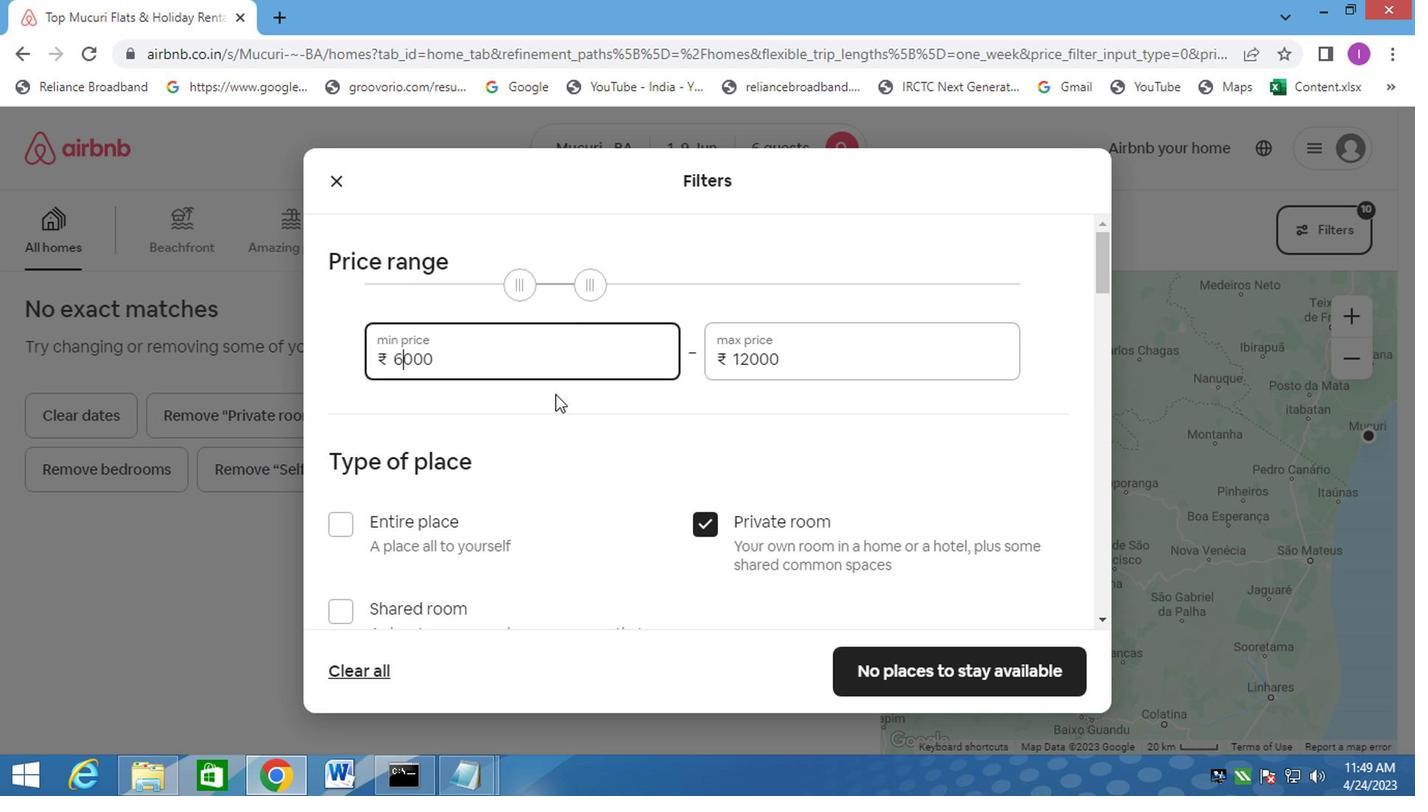 
Action: Mouse moved to (553, 394)
Screenshot: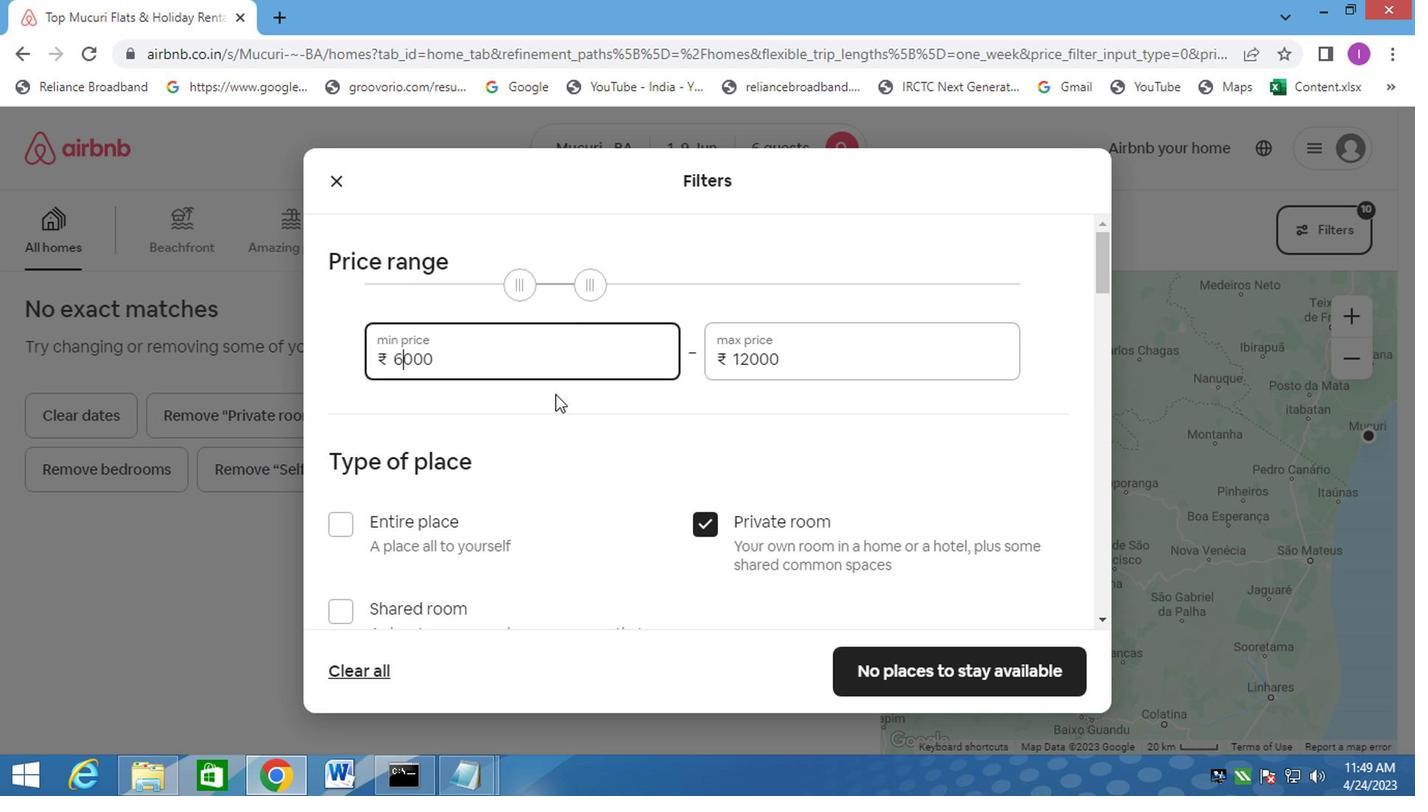 
Action: Mouse scrolled (552, 394) with delta (0, -1)
Screenshot: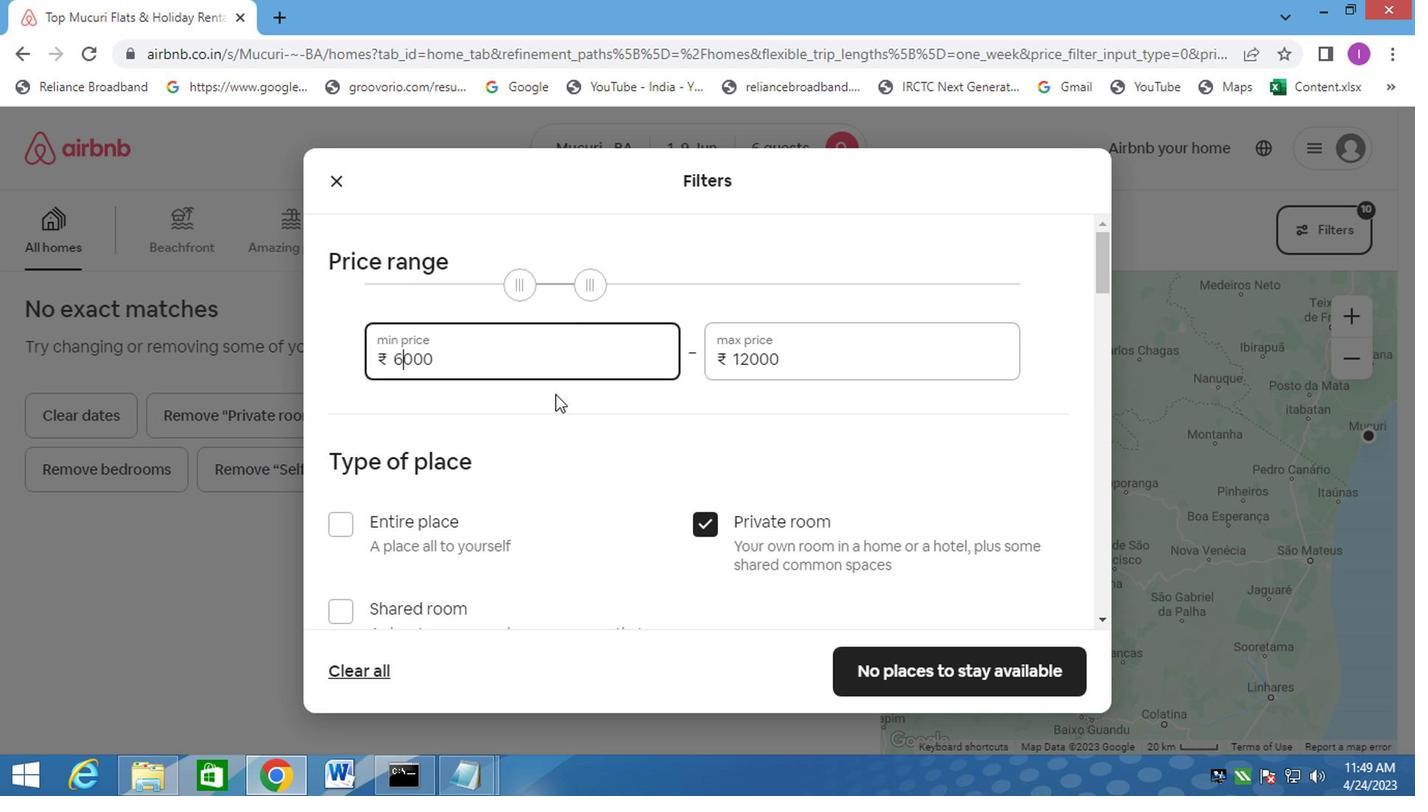 
Action: Mouse moved to (550, 397)
Screenshot: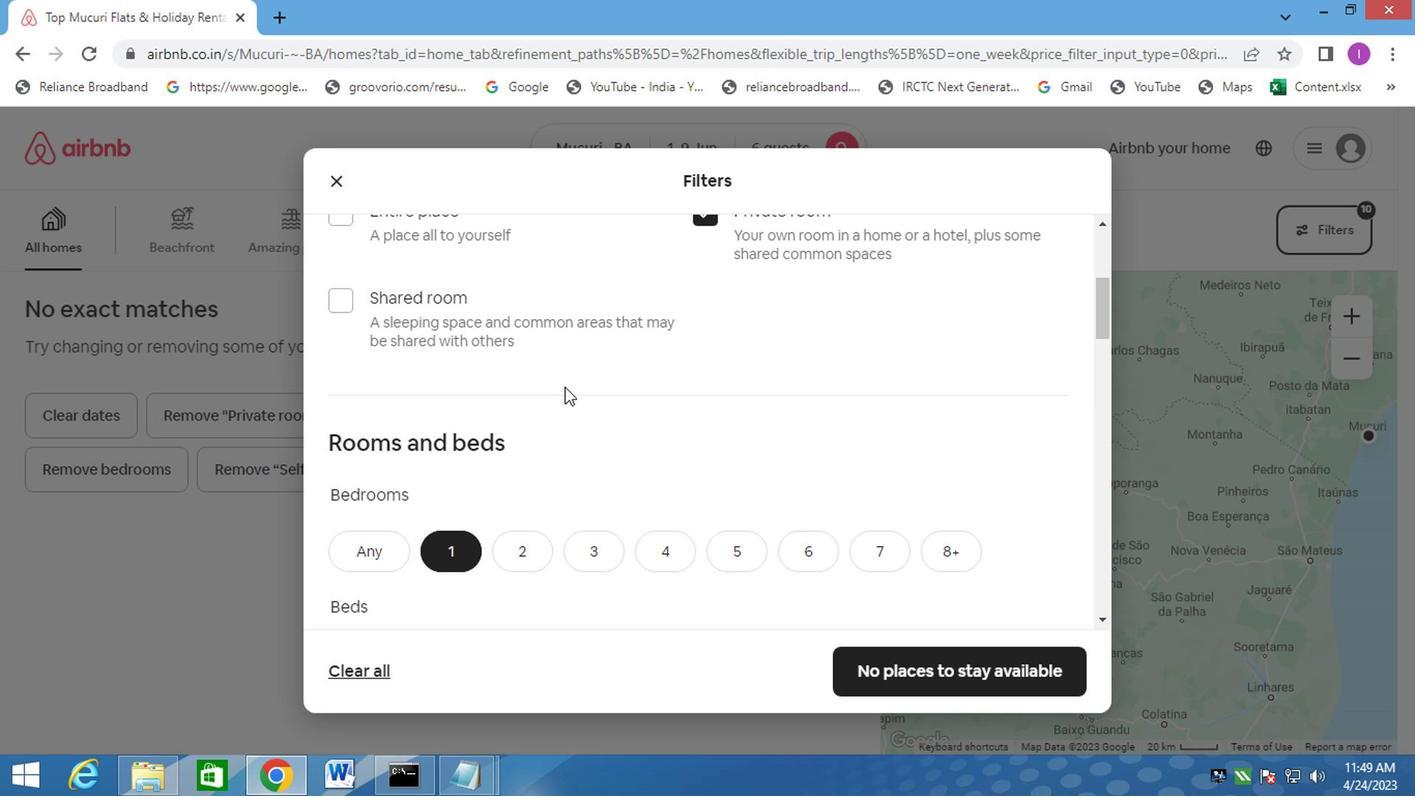 
Action: Mouse scrolled (550, 398) with delta (0, 1)
Screenshot: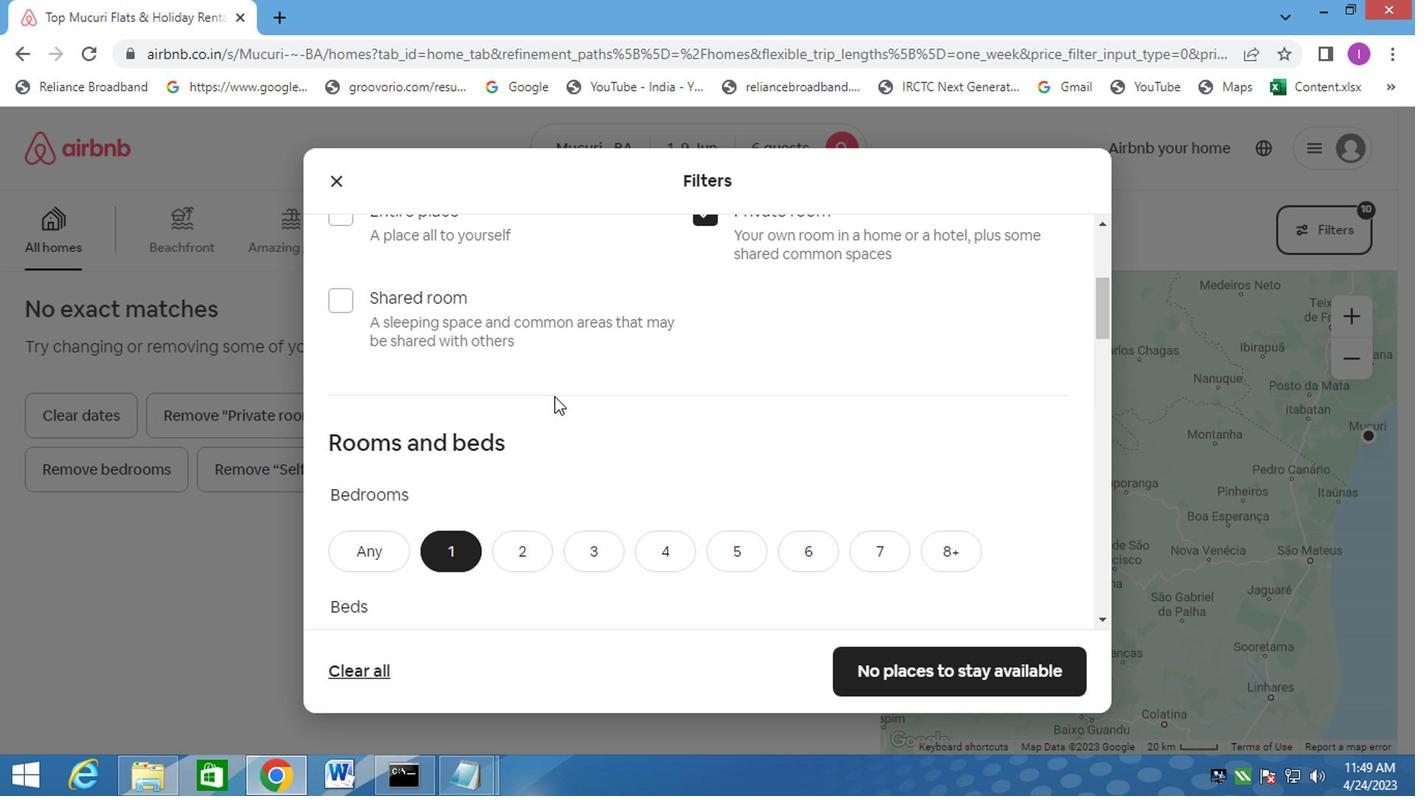 
Action: Mouse scrolled (550, 398) with delta (0, 1)
Screenshot: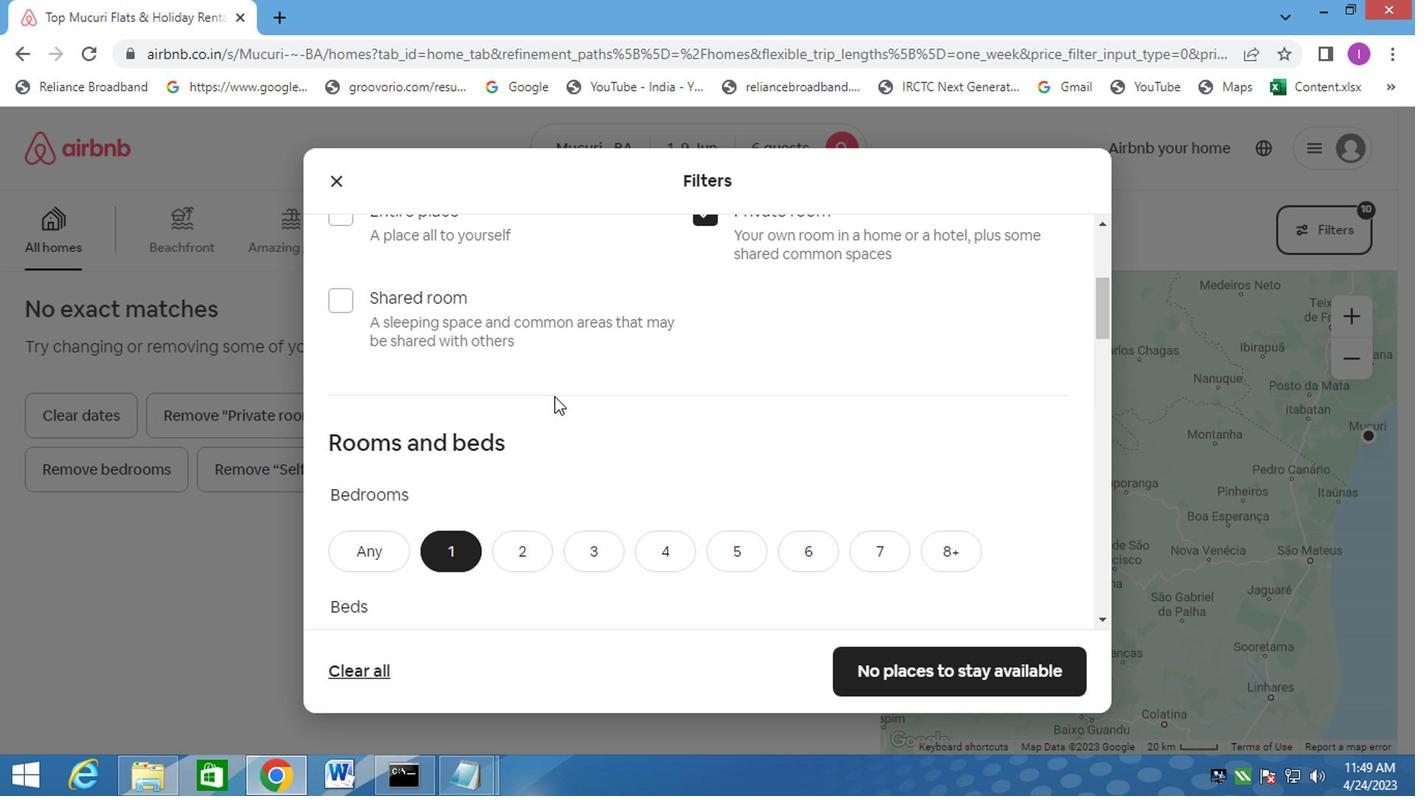 
Action: Mouse moved to (714, 424)
Screenshot: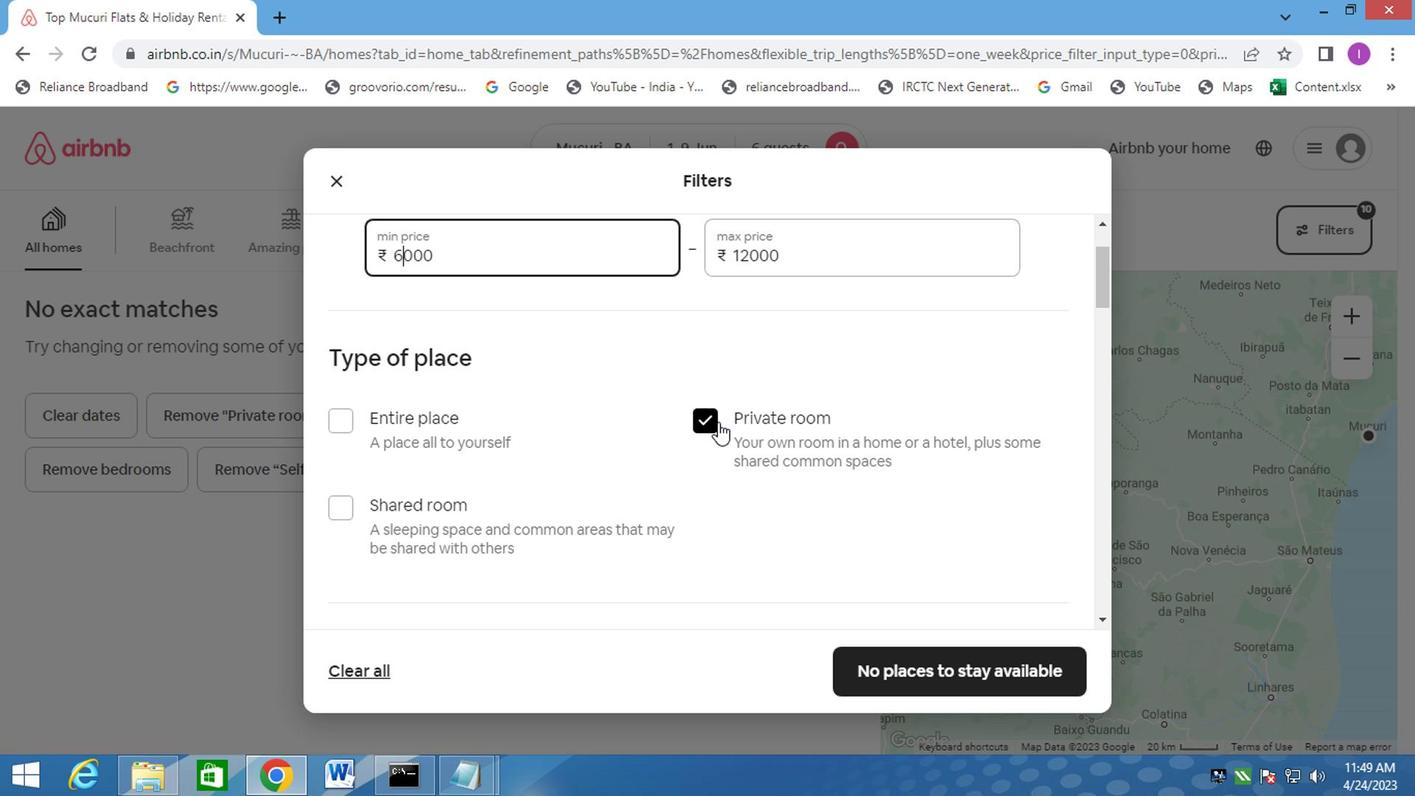
Action: Mouse pressed left at (714, 424)
Screenshot: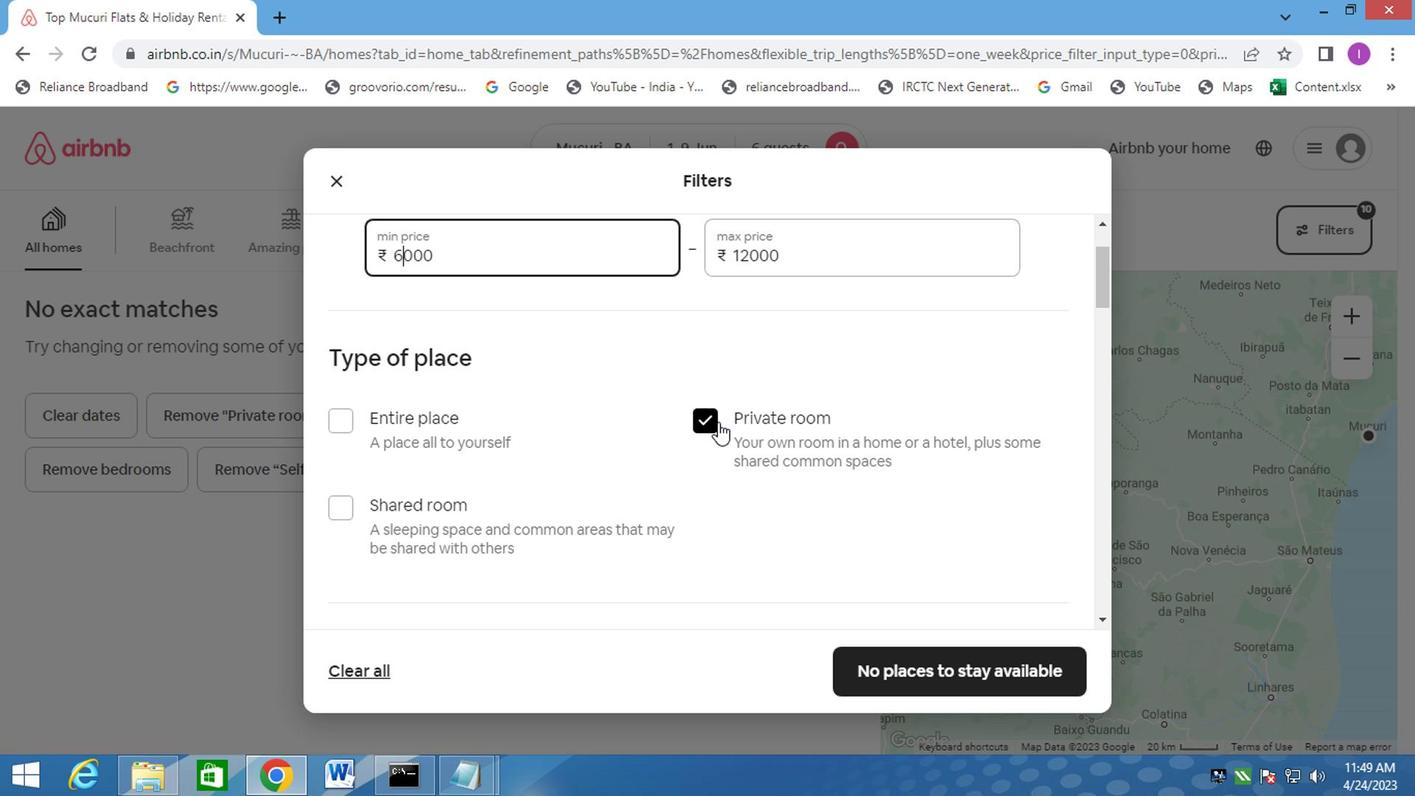 
Action: Mouse moved to (339, 430)
Screenshot: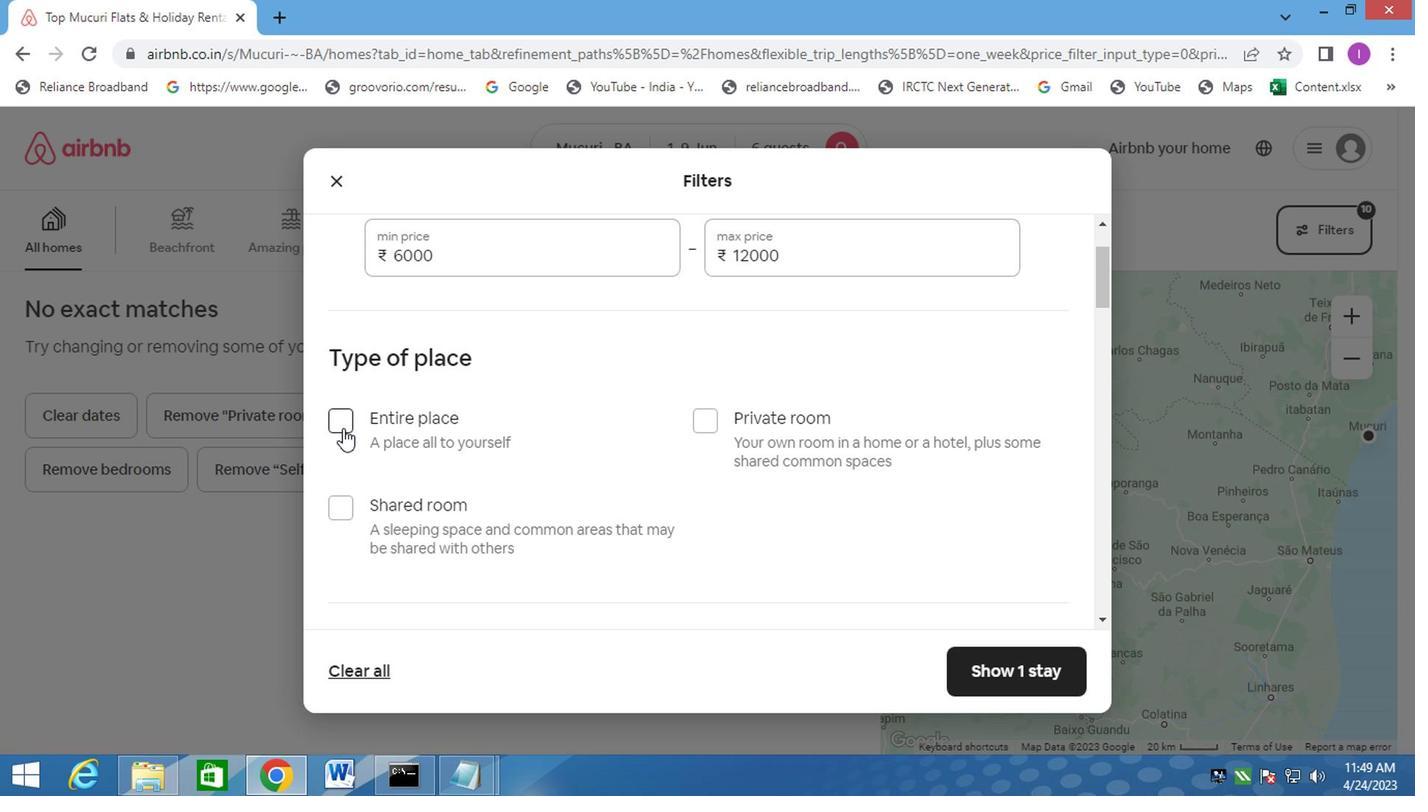 
Action: Mouse pressed left at (339, 430)
Screenshot: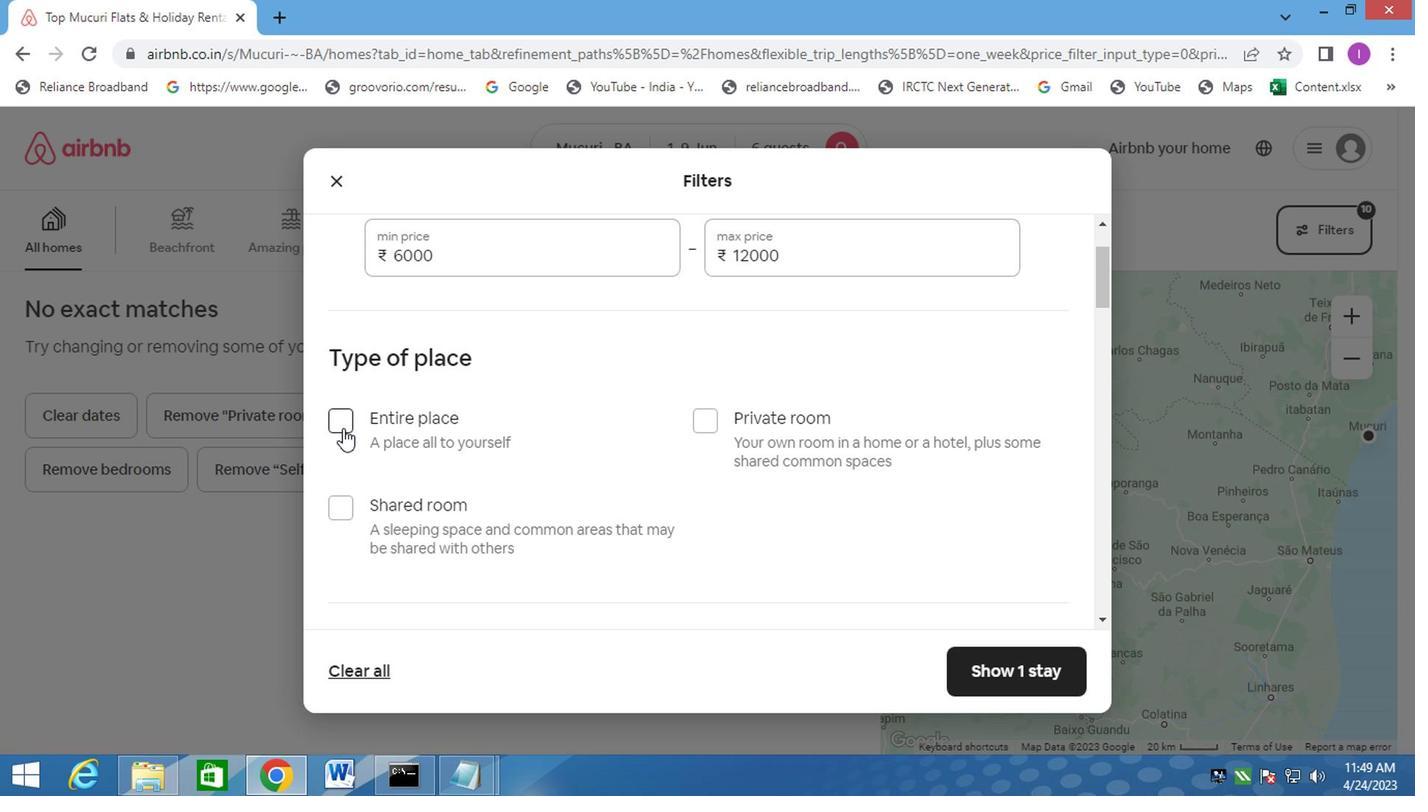 
Action: Mouse moved to (534, 392)
Screenshot: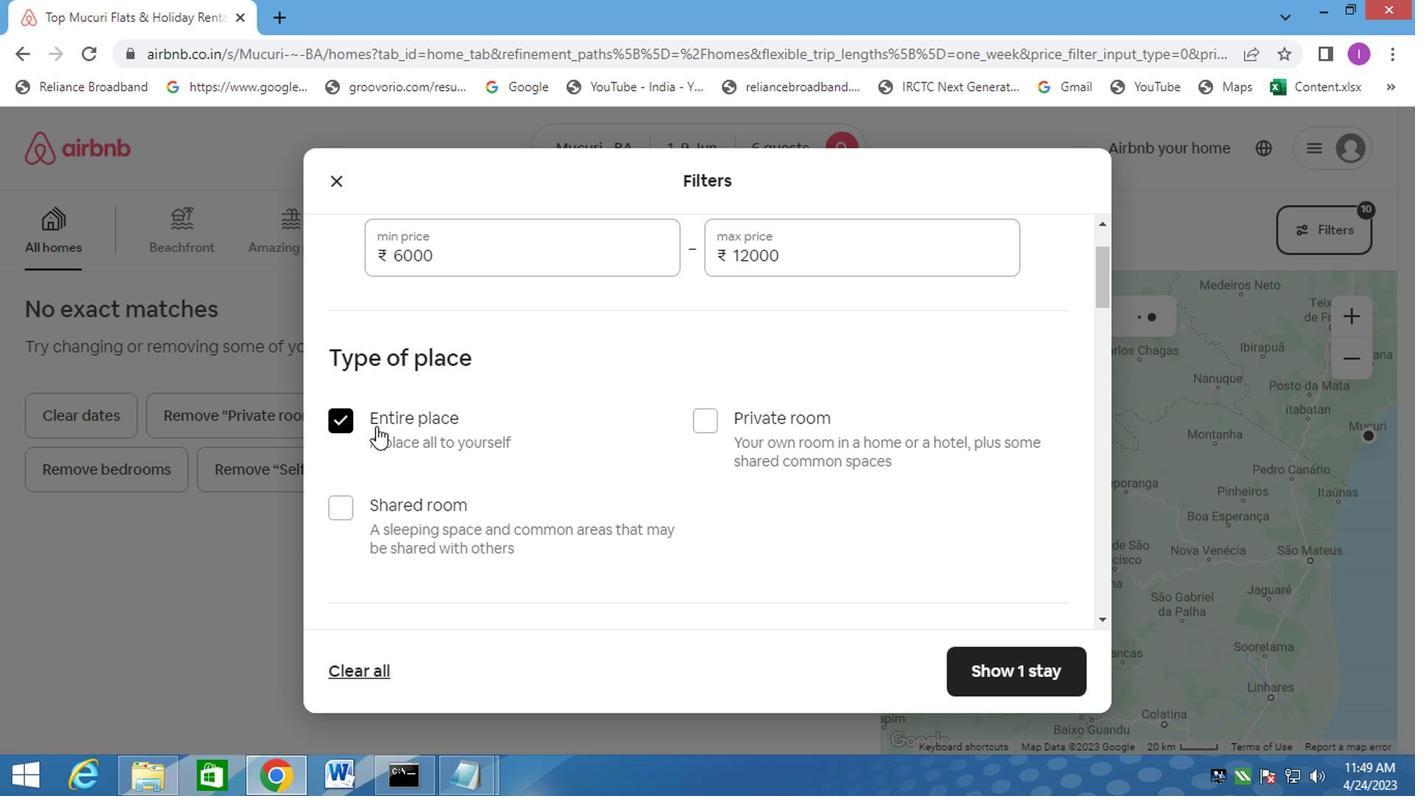 
Action: Mouse scrolled (534, 391) with delta (0, 0)
Screenshot: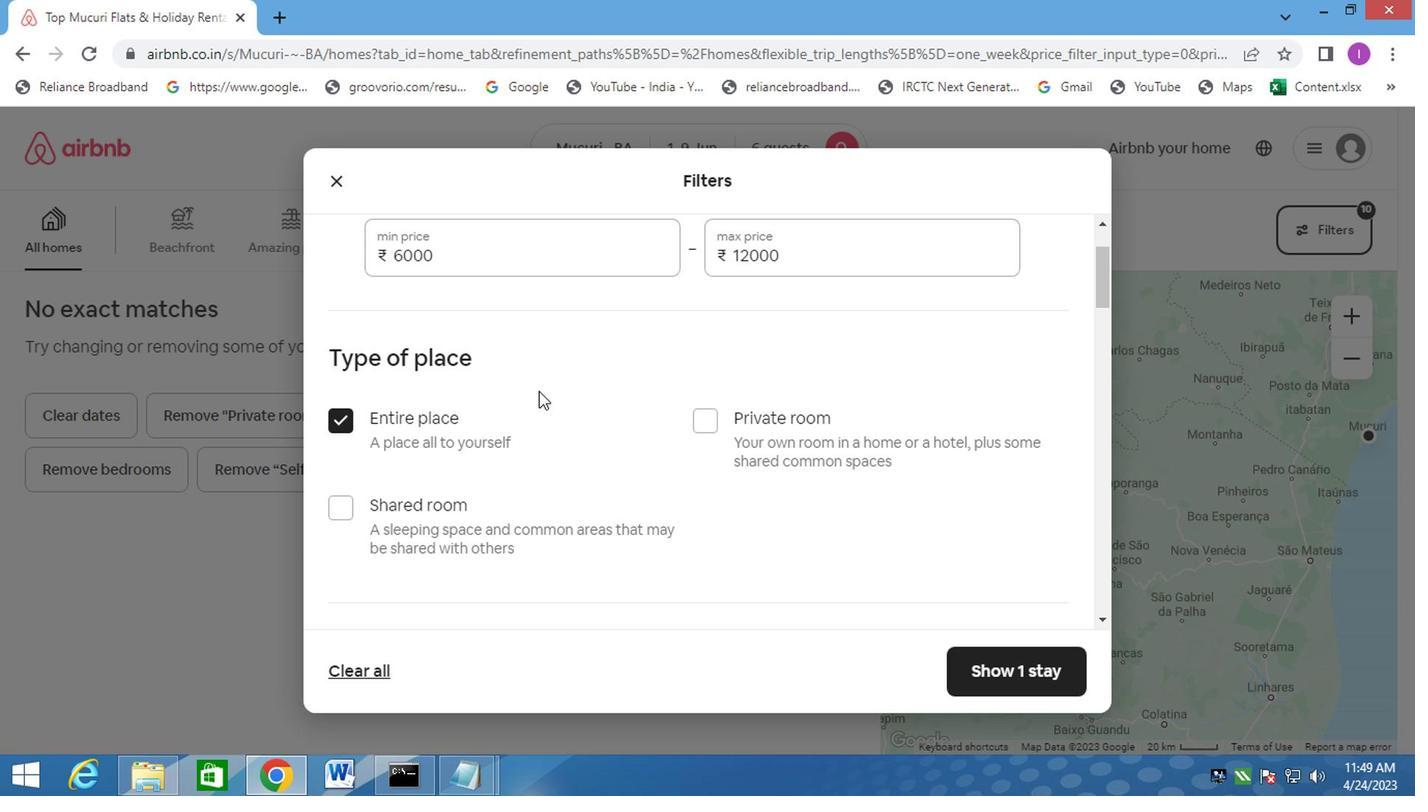 
Action: Mouse scrolled (534, 391) with delta (0, 0)
Screenshot: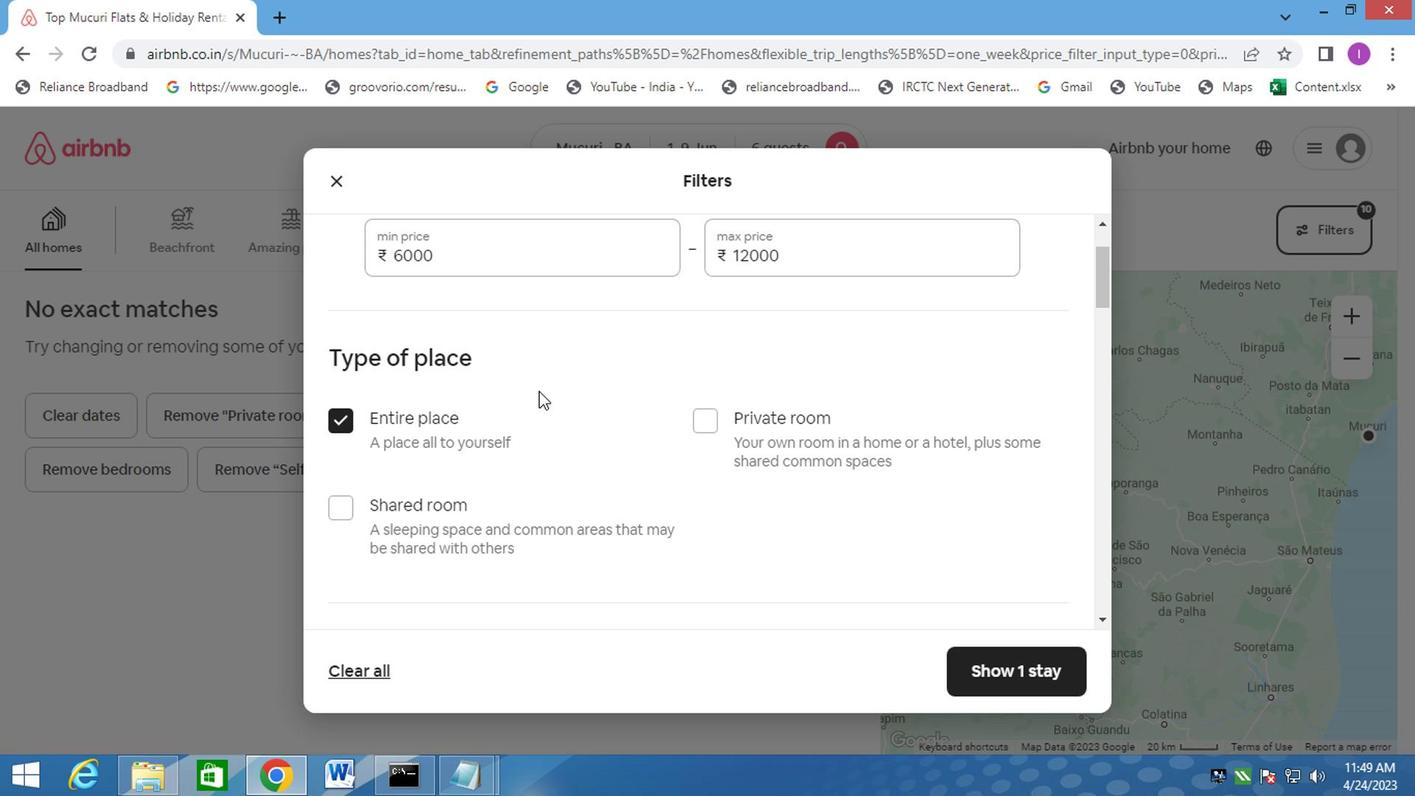 
Action: Mouse moved to (534, 392)
Screenshot: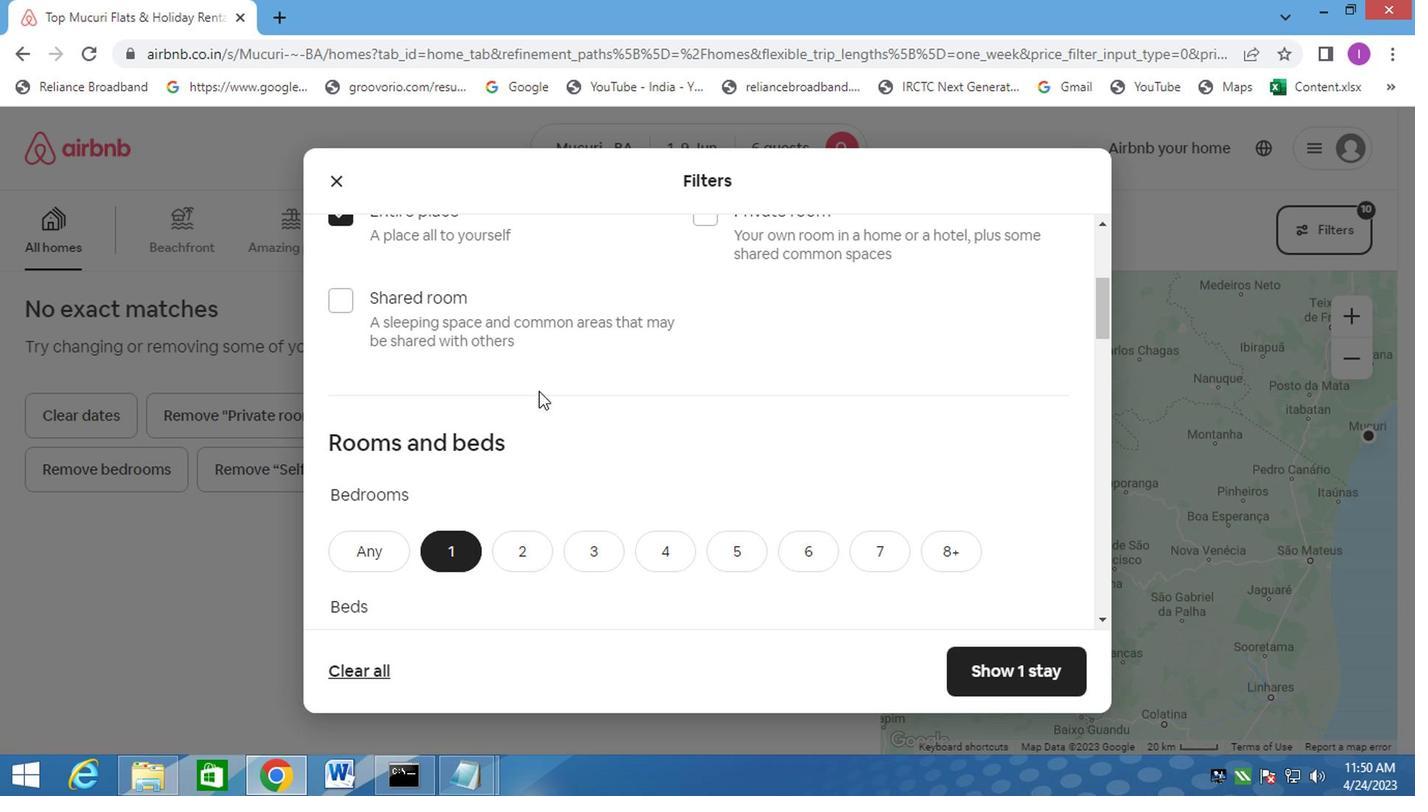 
Action: Mouse scrolled (534, 391) with delta (0, 0)
Screenshot: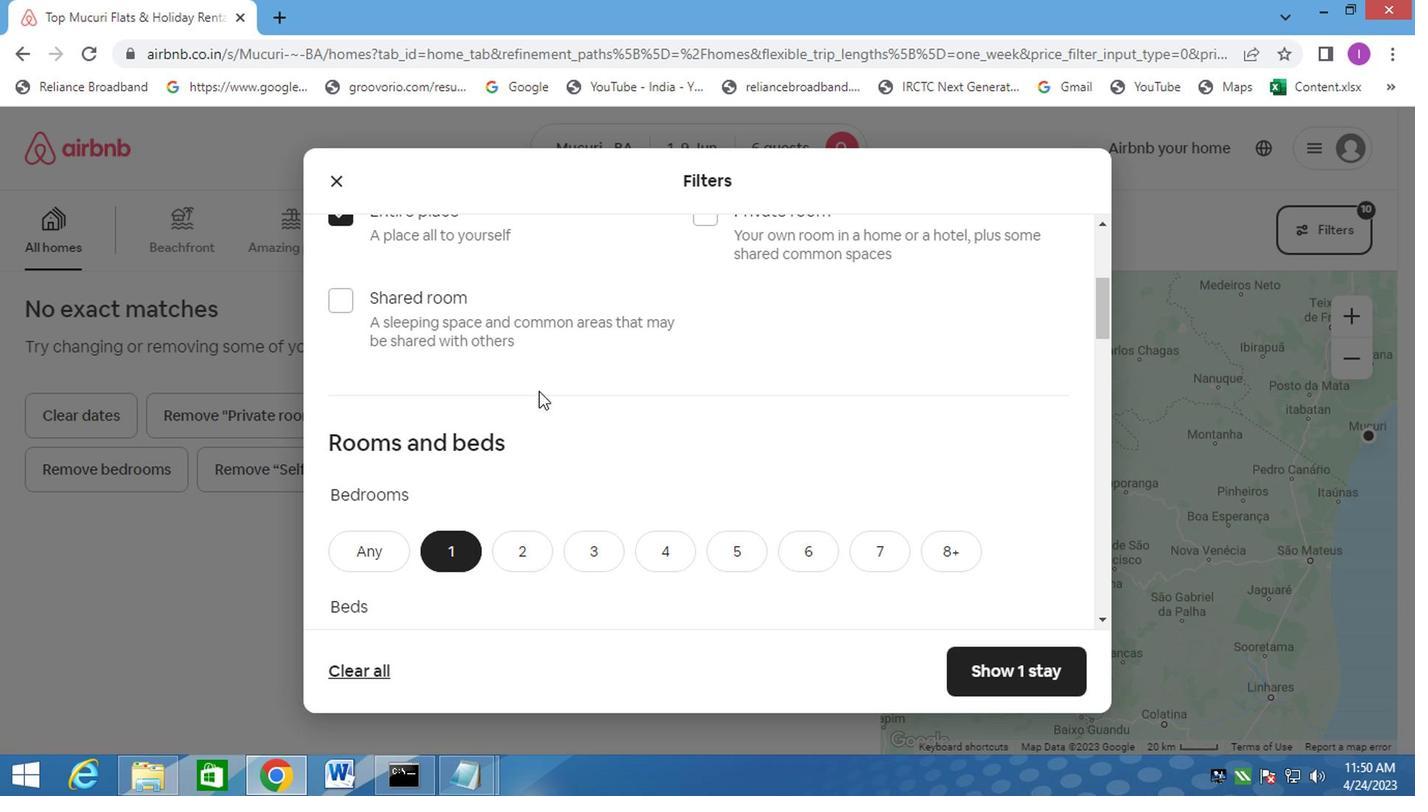 
Action: Mouse moved to (571, 443)
Screenshot: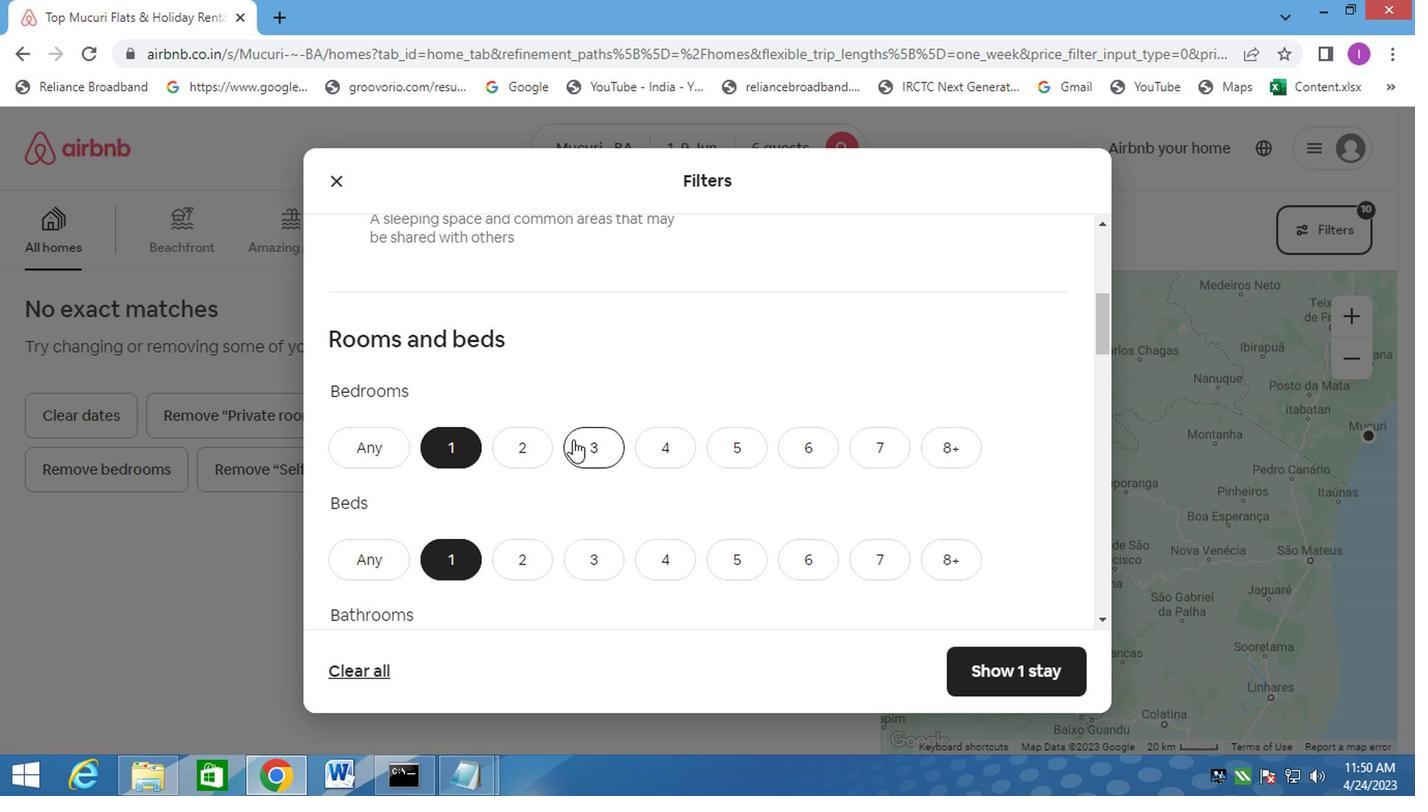 
Action: Mouse pressed left at (571, 443)
Screenshot: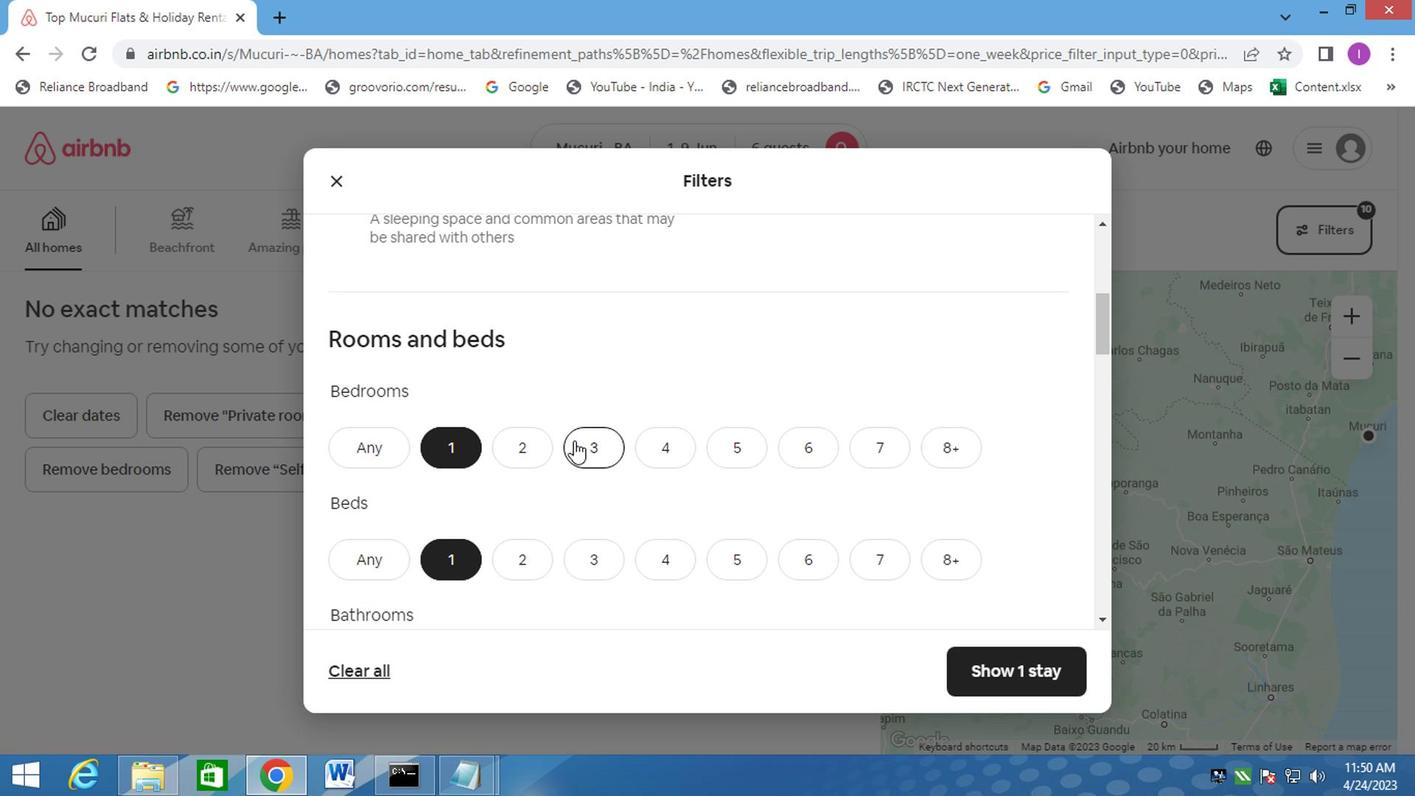 
Action: Mouse moved to (589, 566)
Screenshot: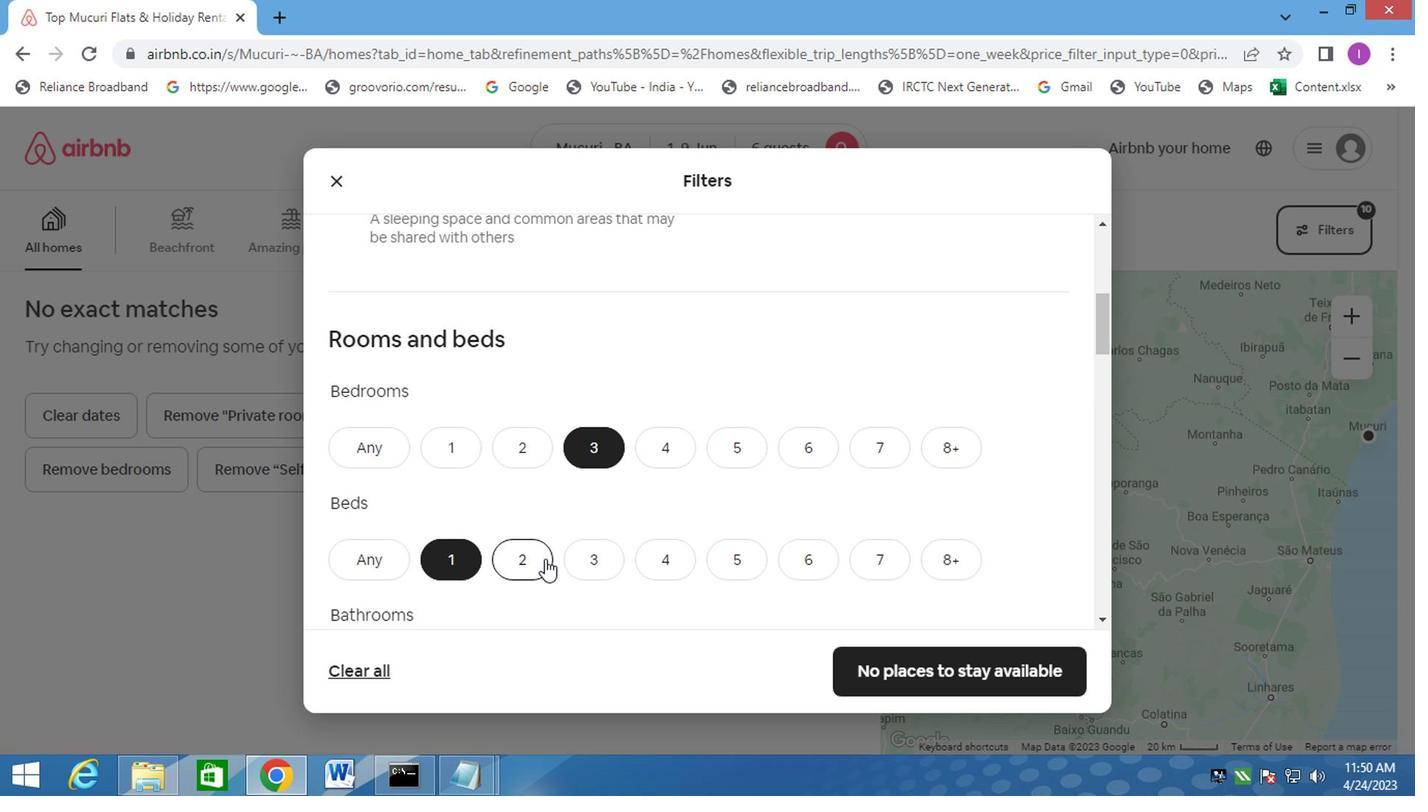 
Action: Mouse pressed left at (589, 566)
Screenshot: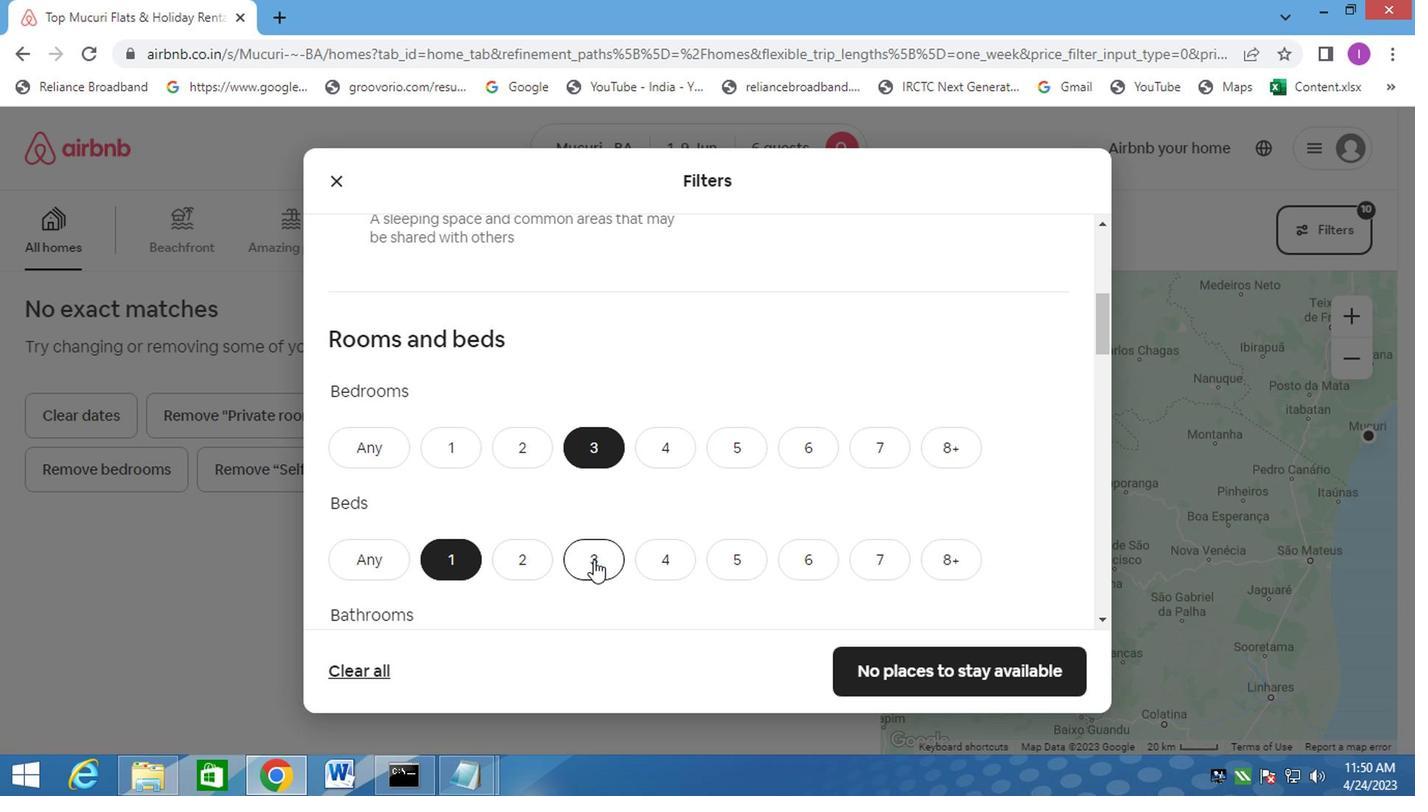 
Action: Mouse moved to (648, 518)
Screenshot: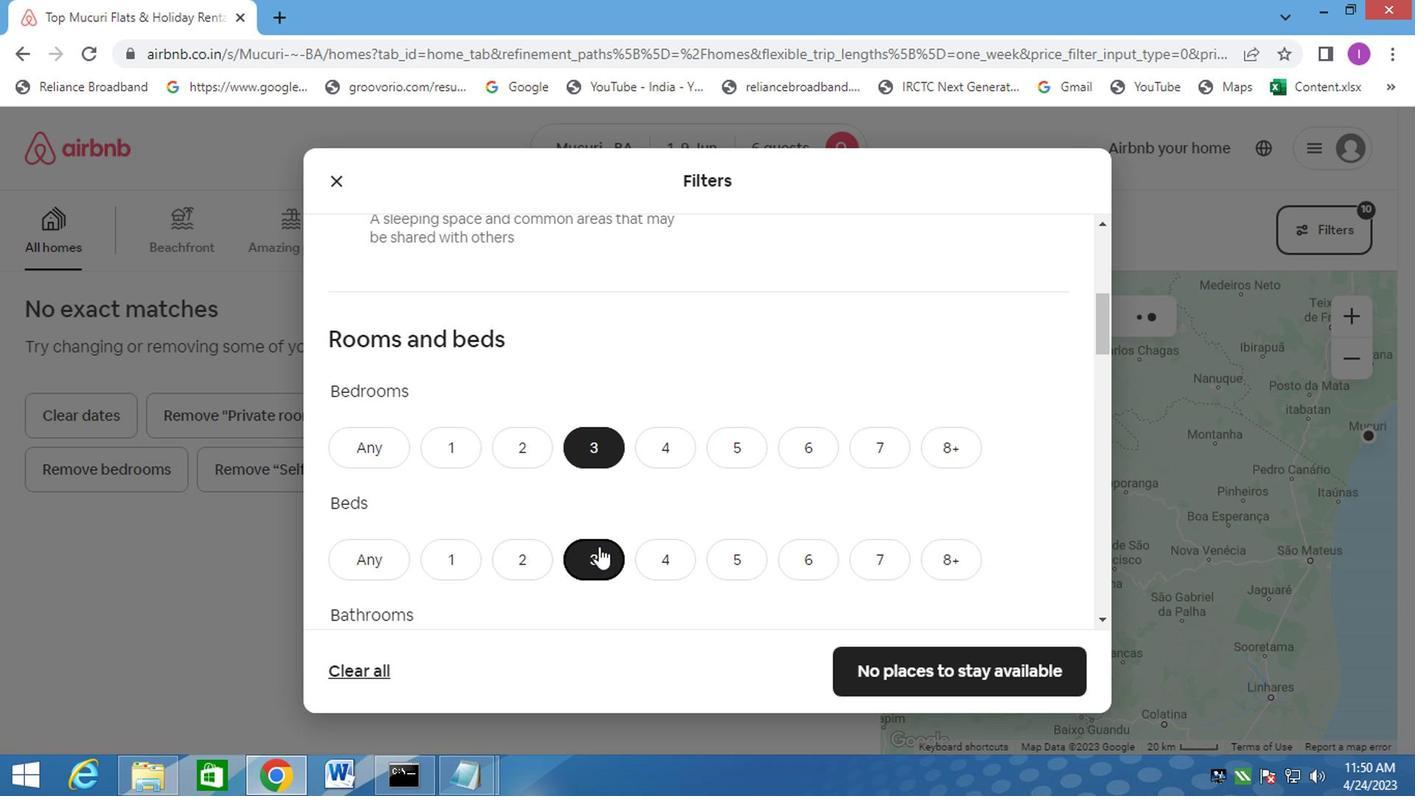 
Action: Mouse scrolled (648, 517) with delta (0, 0)
Screenshot: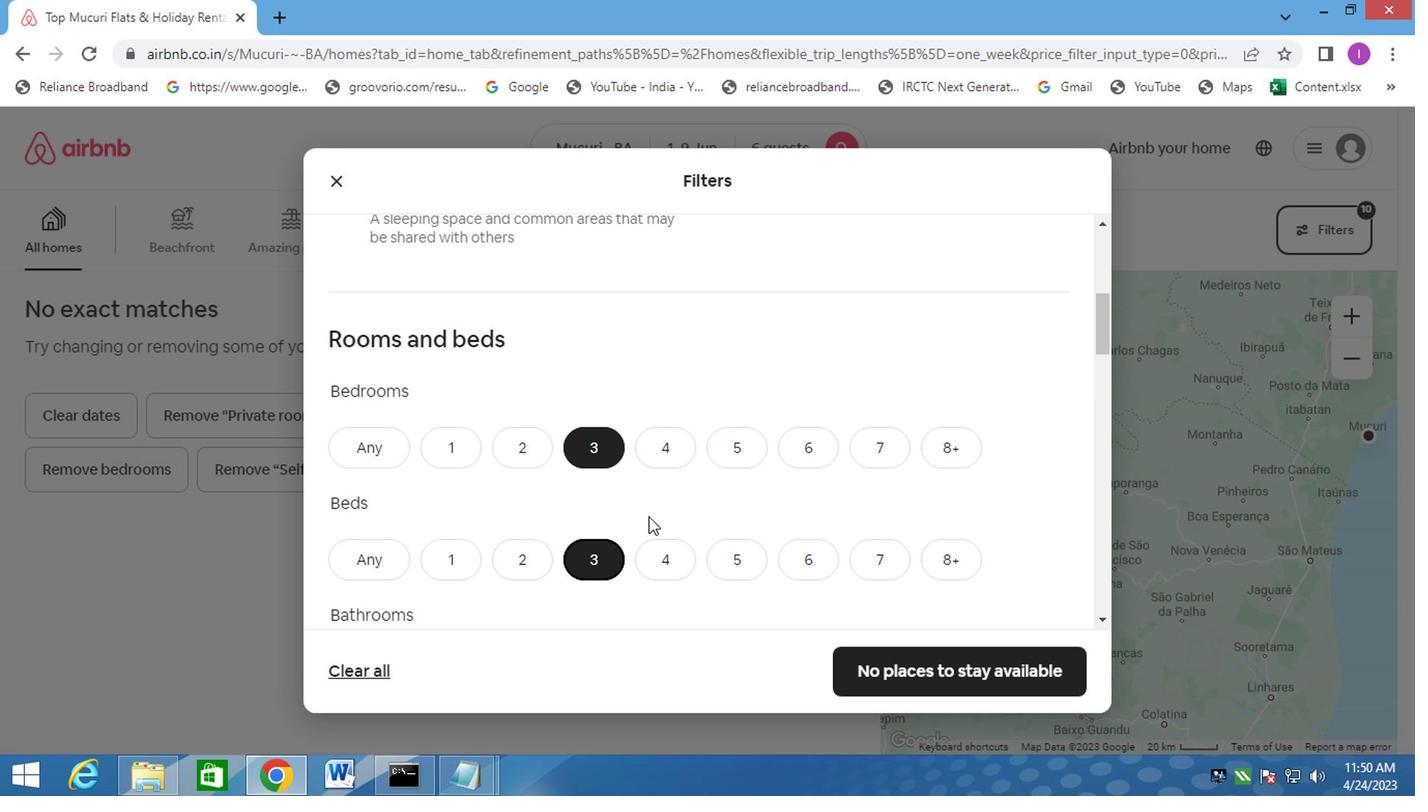 
Action: Mouse scrolled (648, 517) with delta (0, 0)
Screenshot: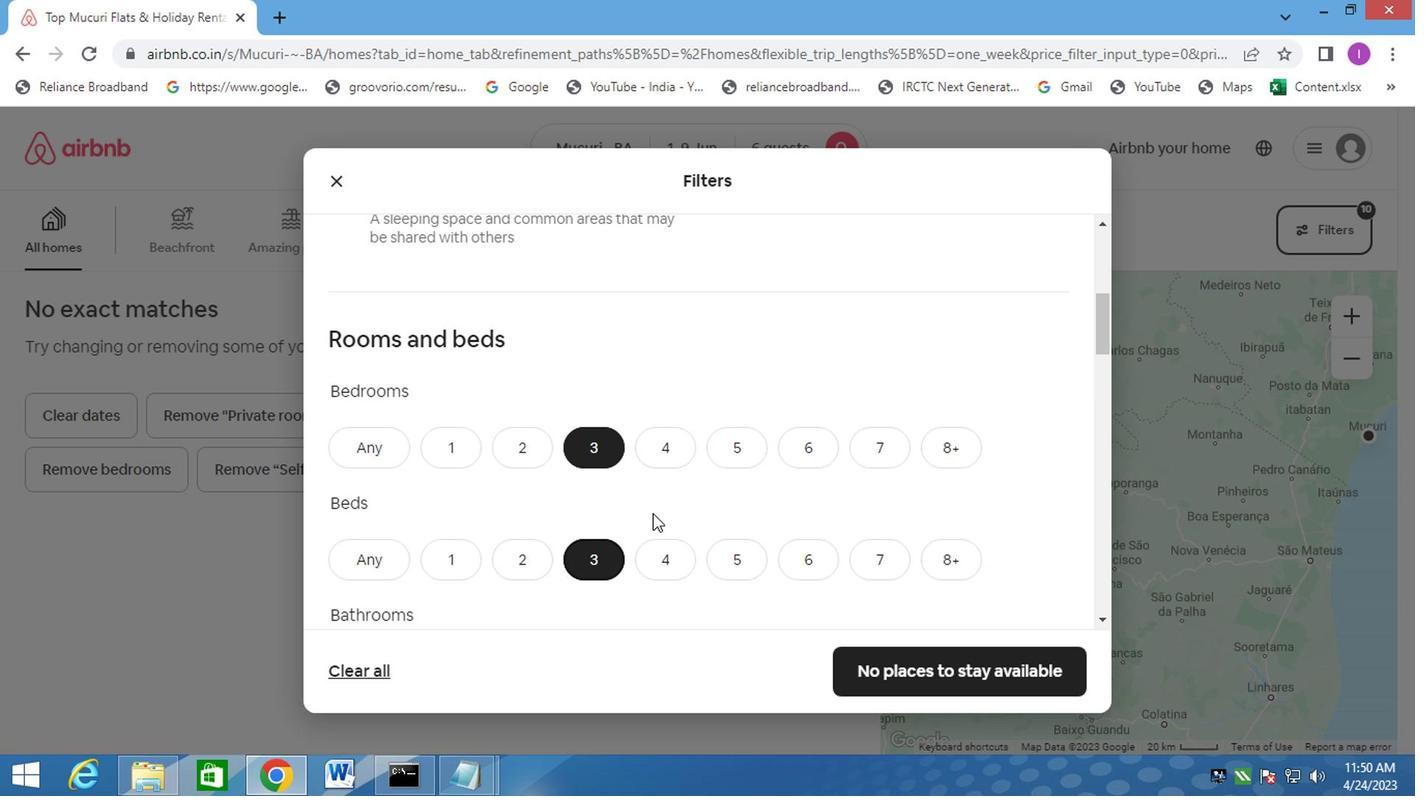 
Action: Mouse moved to (599, 477)
Screenshot: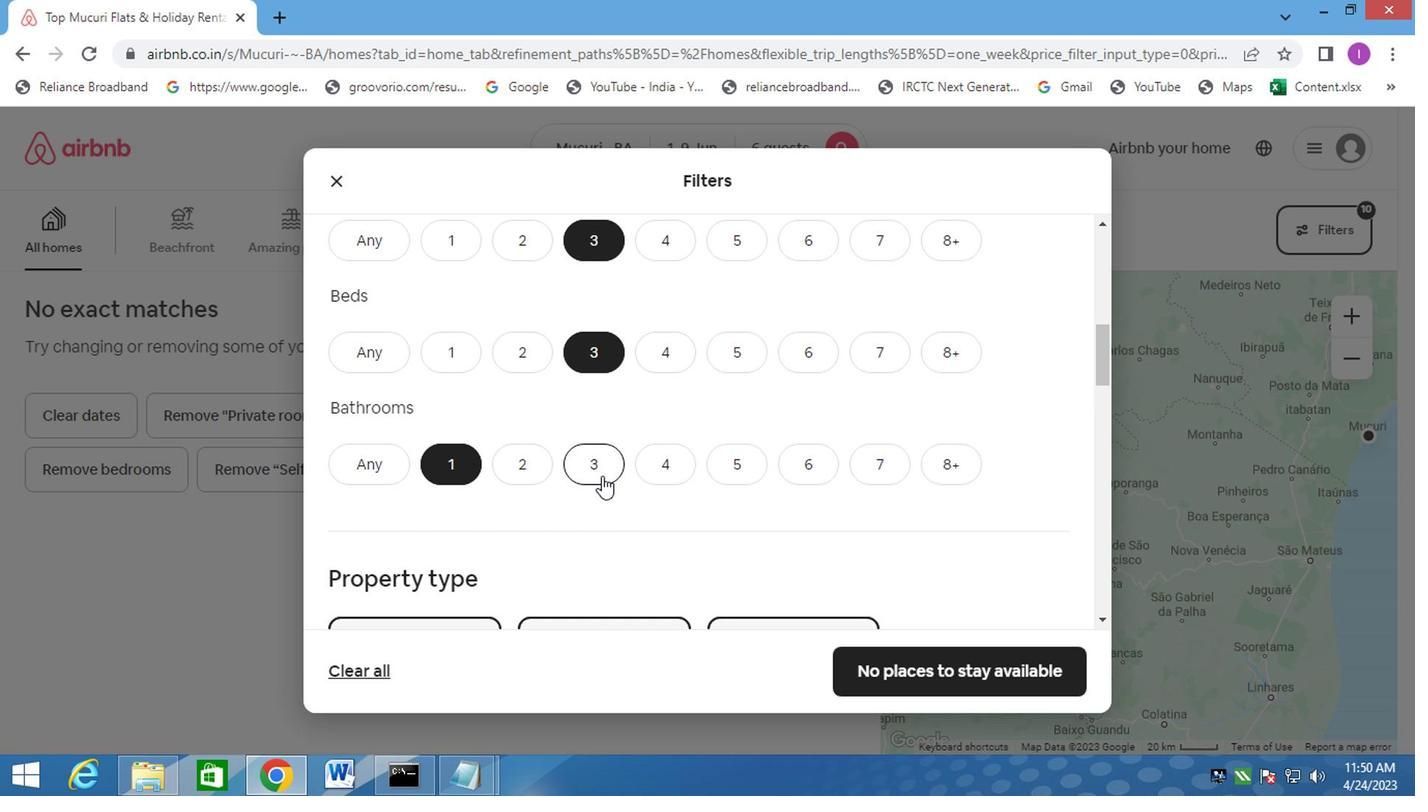 
Action: Mouse pressed left at (599, 477)
Screenshot: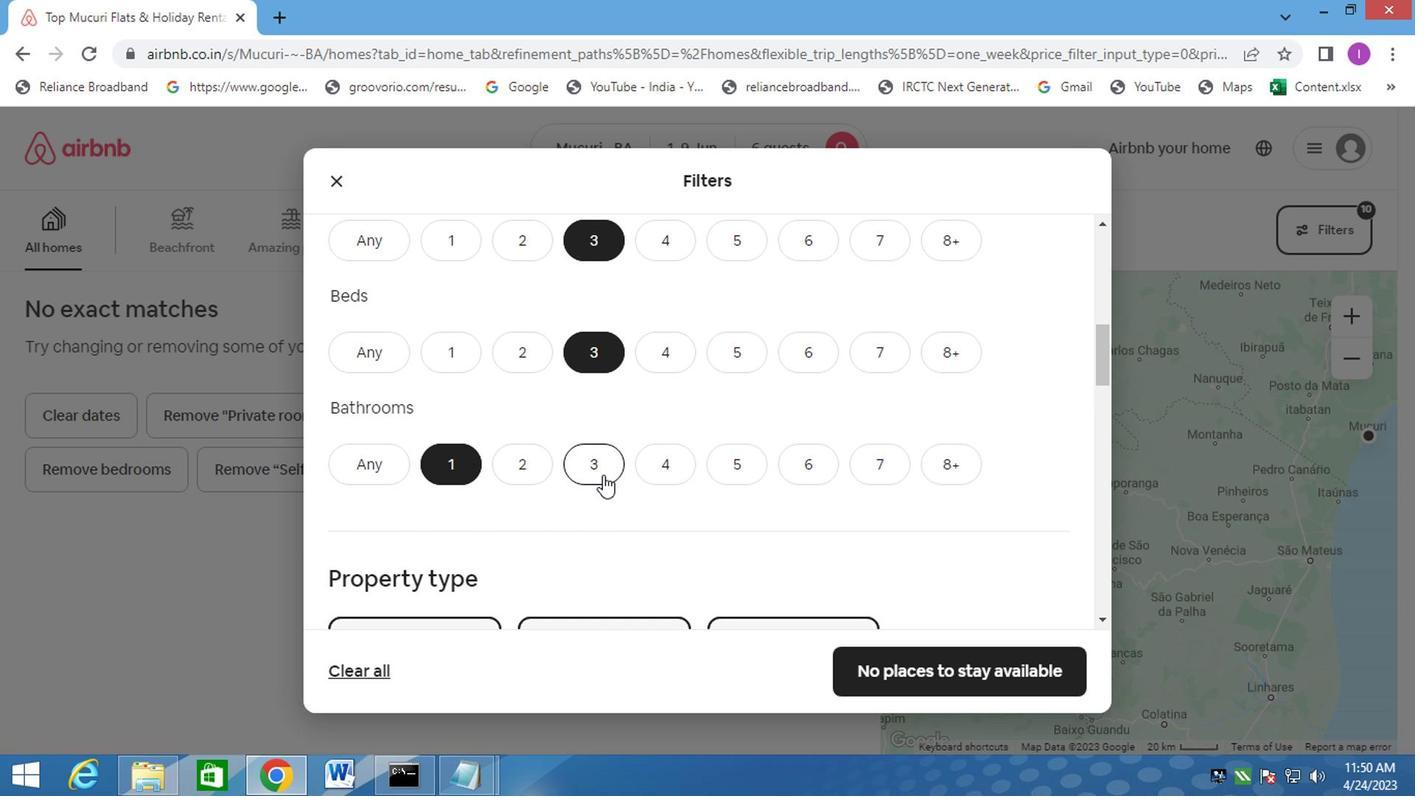 
Action: Mouse moved to (740, 455)
Screenshot: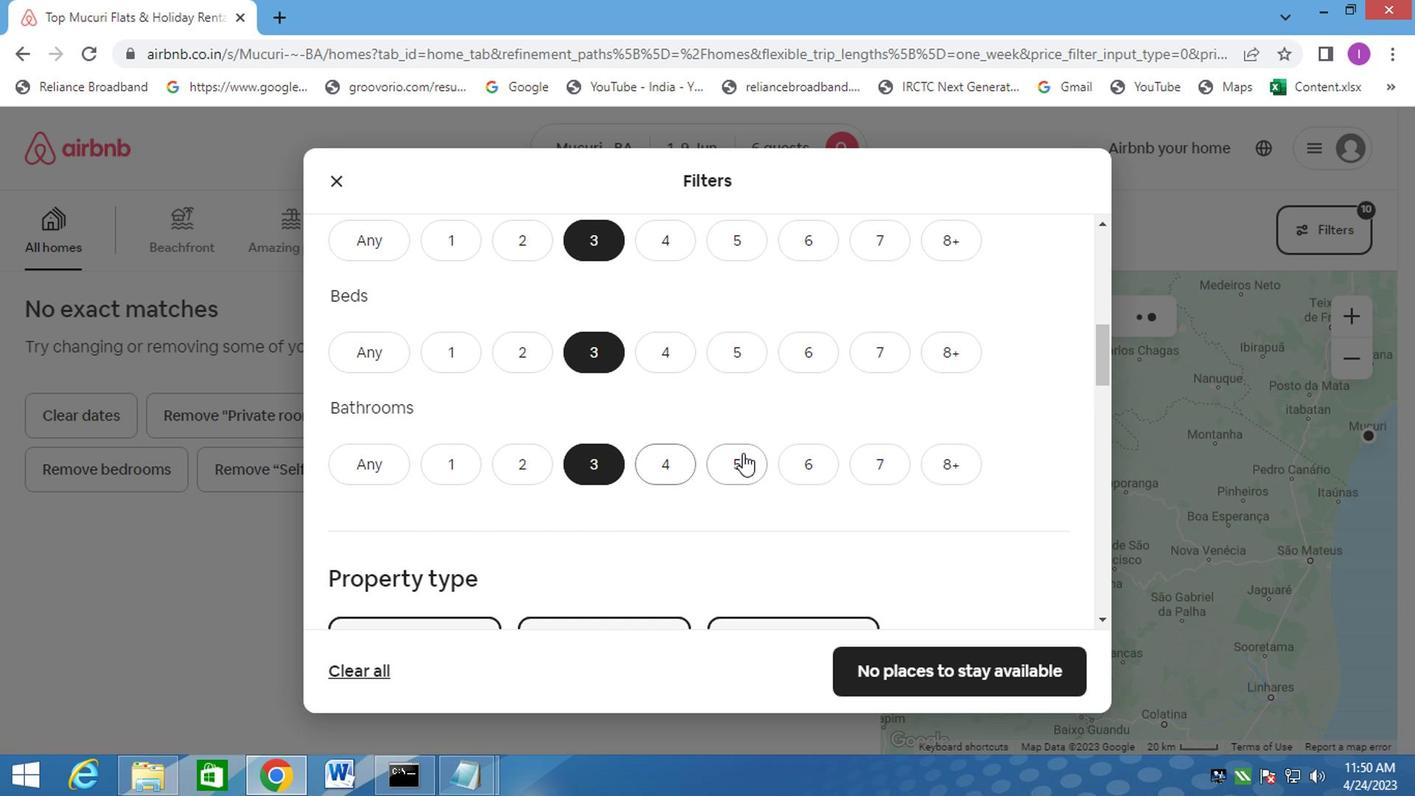 
Action: Mouse scrolled (740, 454) with delta (0, -1)
Screenshot: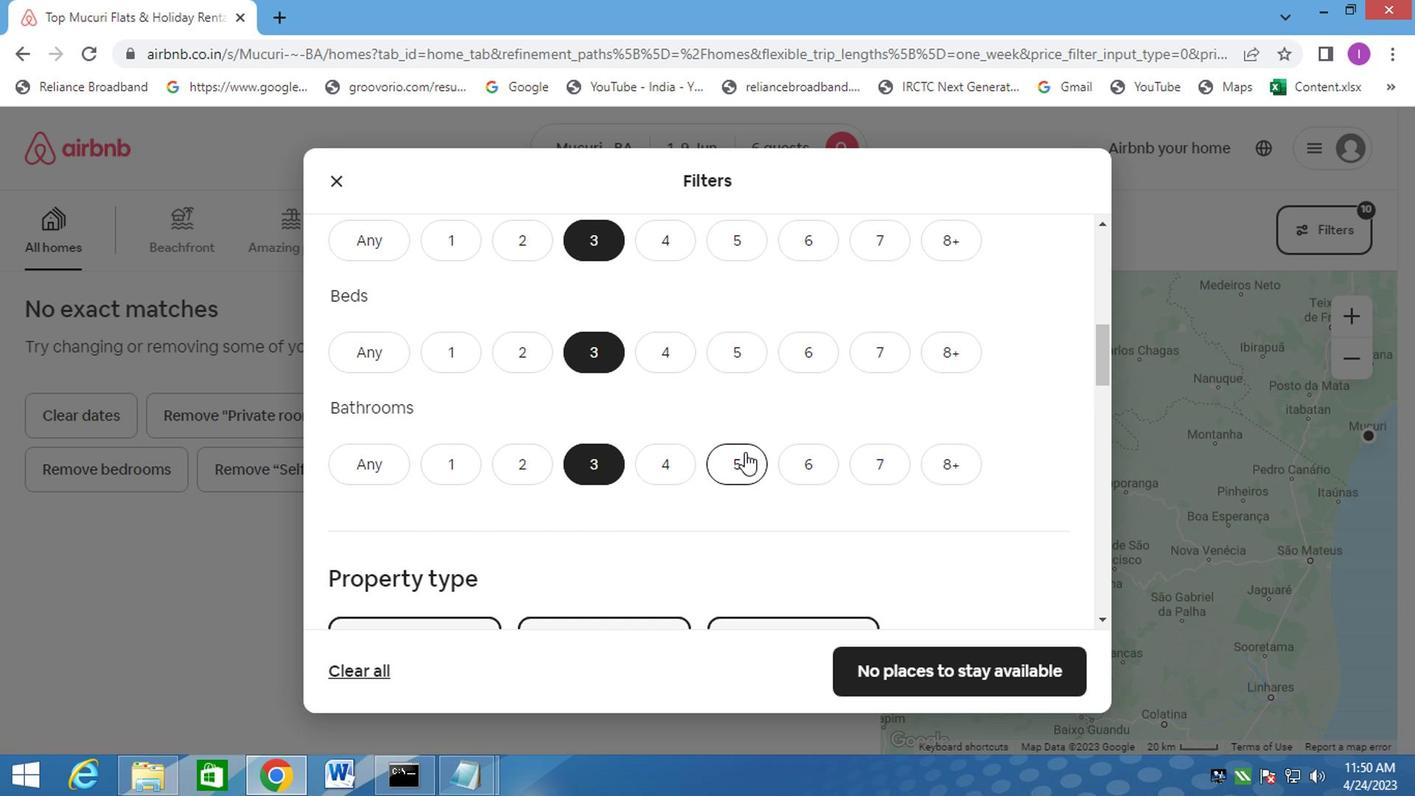 
Action: Mouse moved to (743, 455)
Screenshot: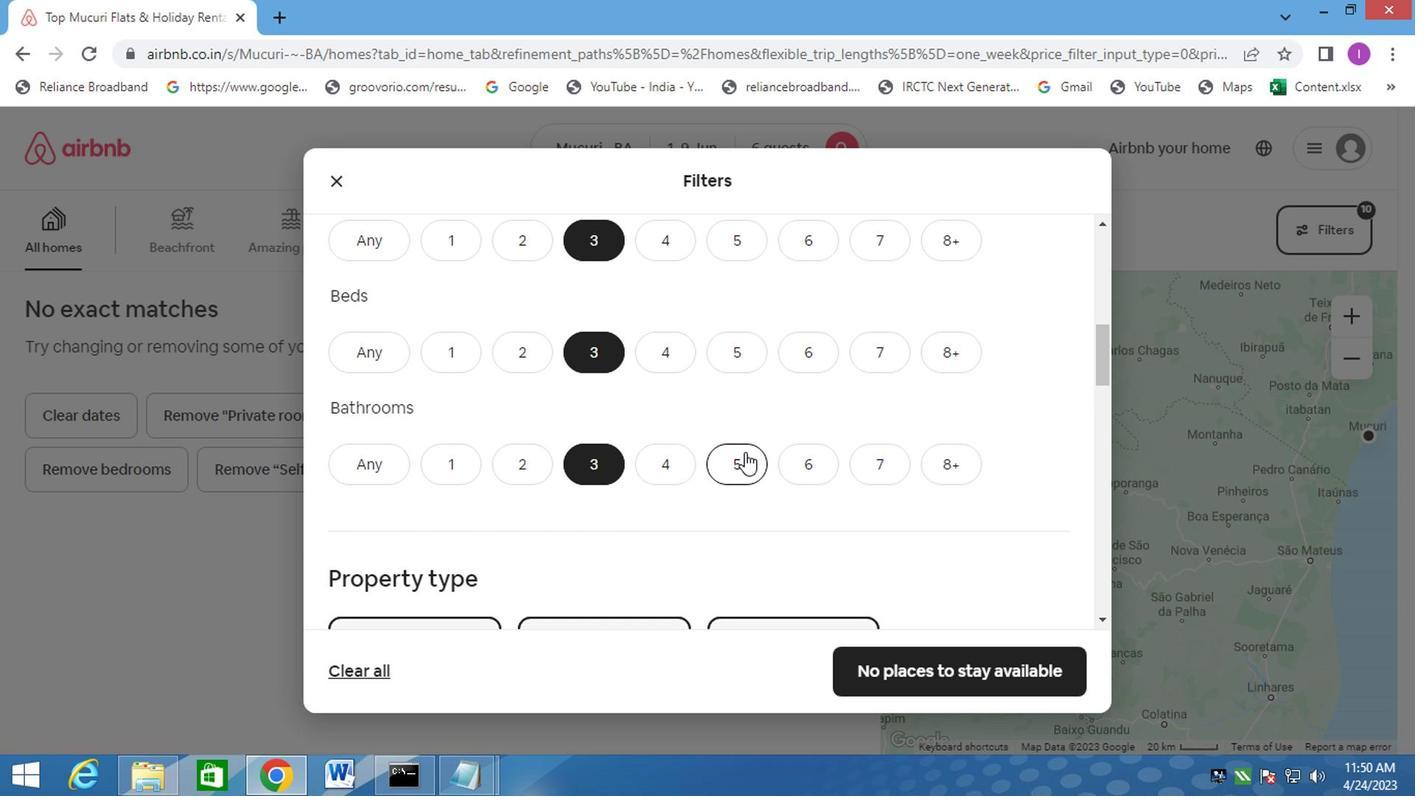 
Action: Mouse scrolled (743, 454) with delta (0, -1)
Screenshot: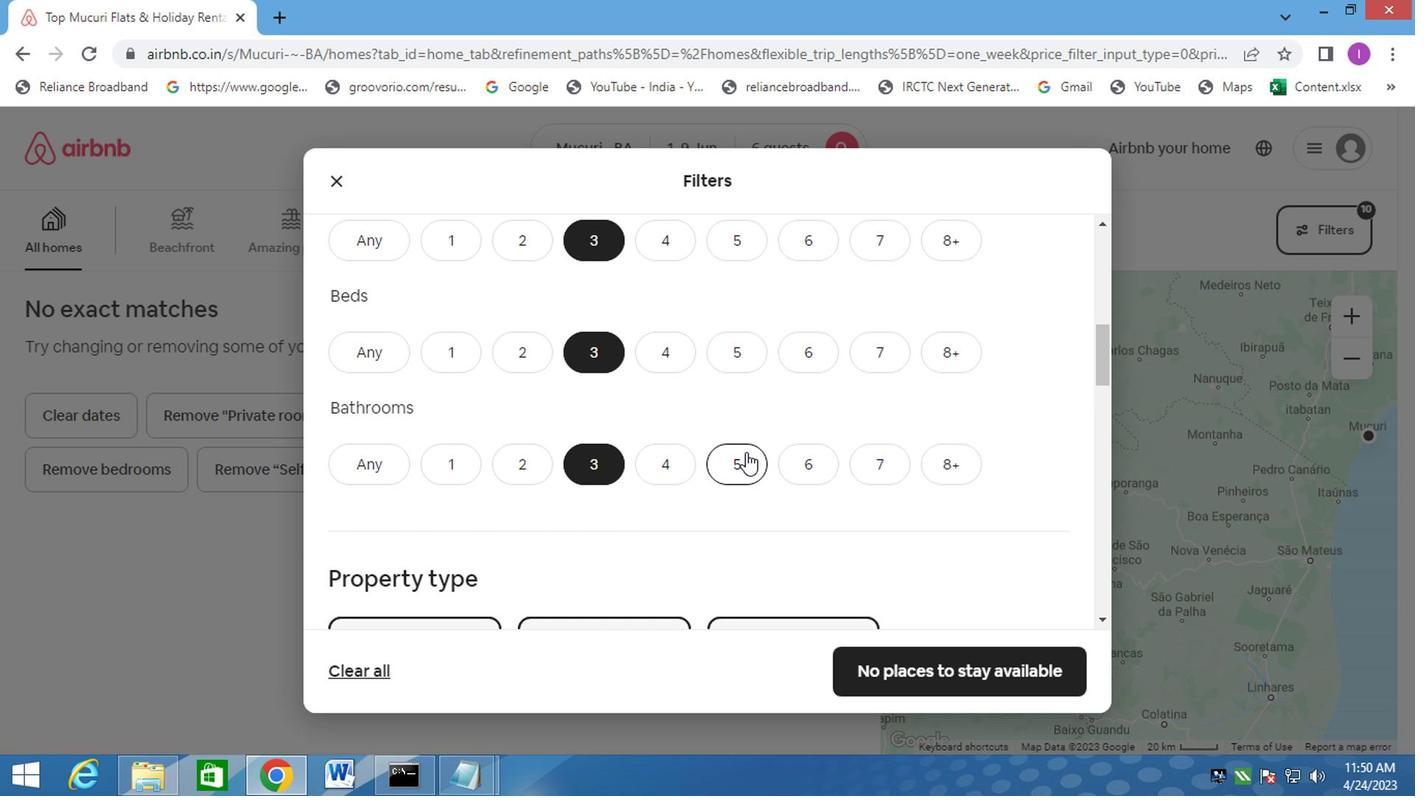 
Action: Mouse moved to (740, 543)
Screenshot: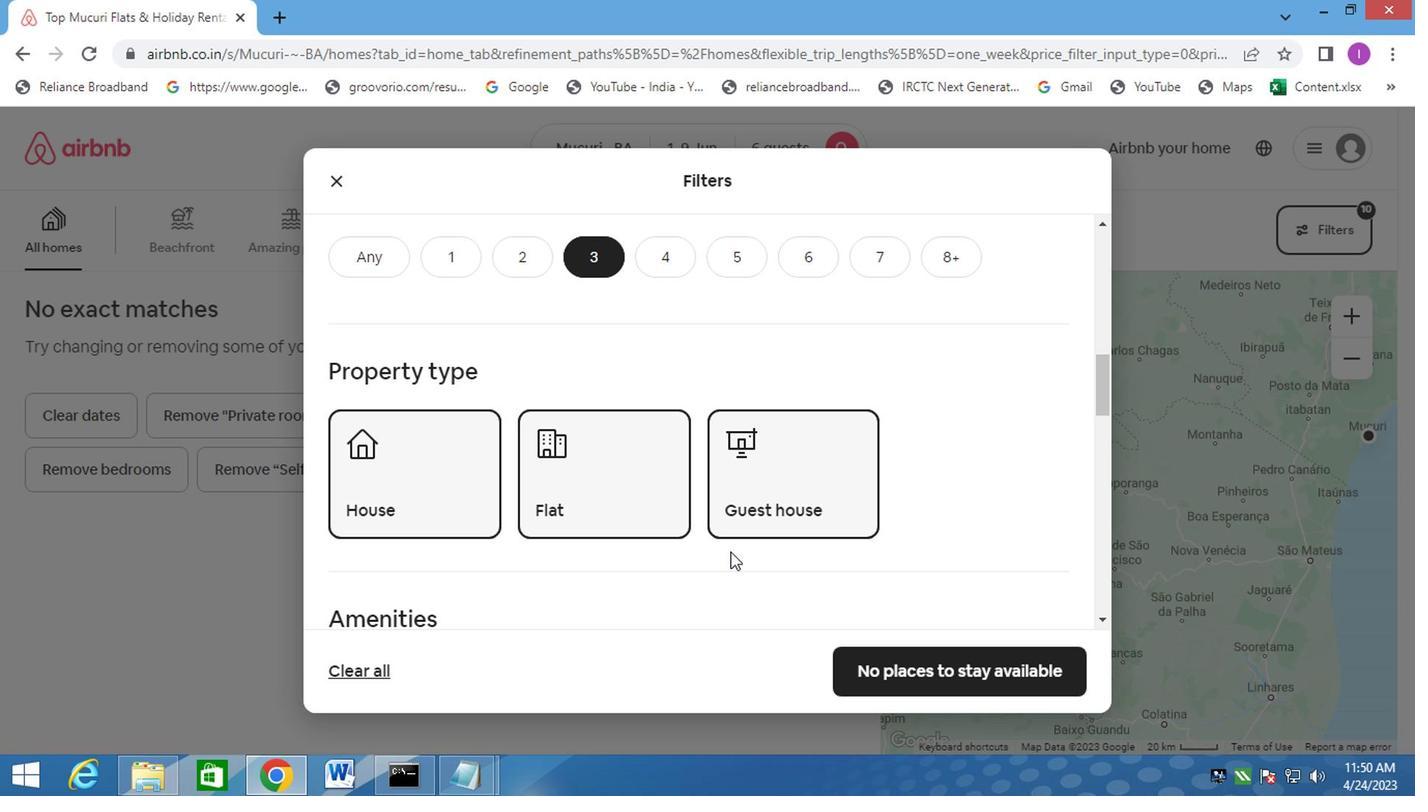 
Action: Mouse scrolled (740, 542) with delta (0, -1)
Screenshot: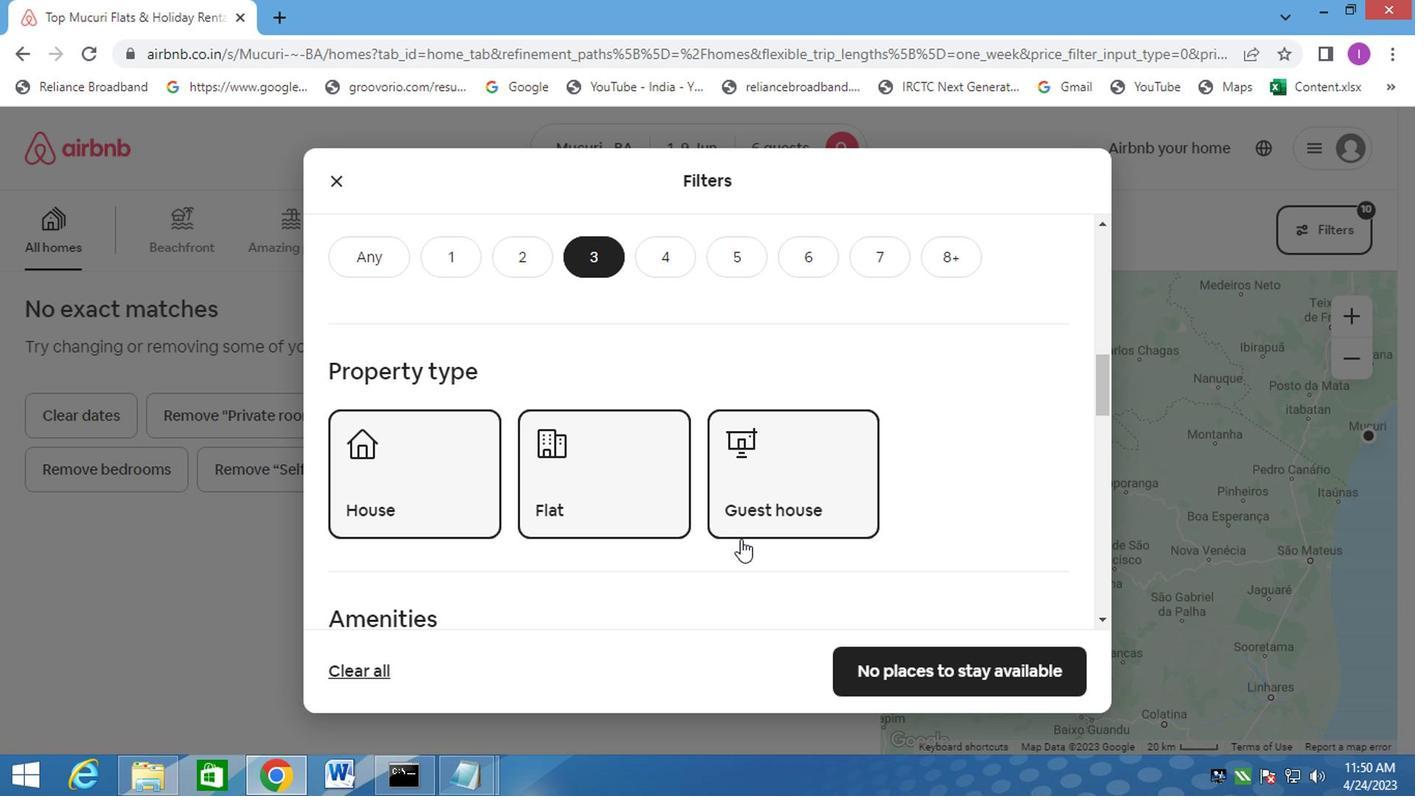 
Action: Mouse moved to (490, 554)
Screenshot: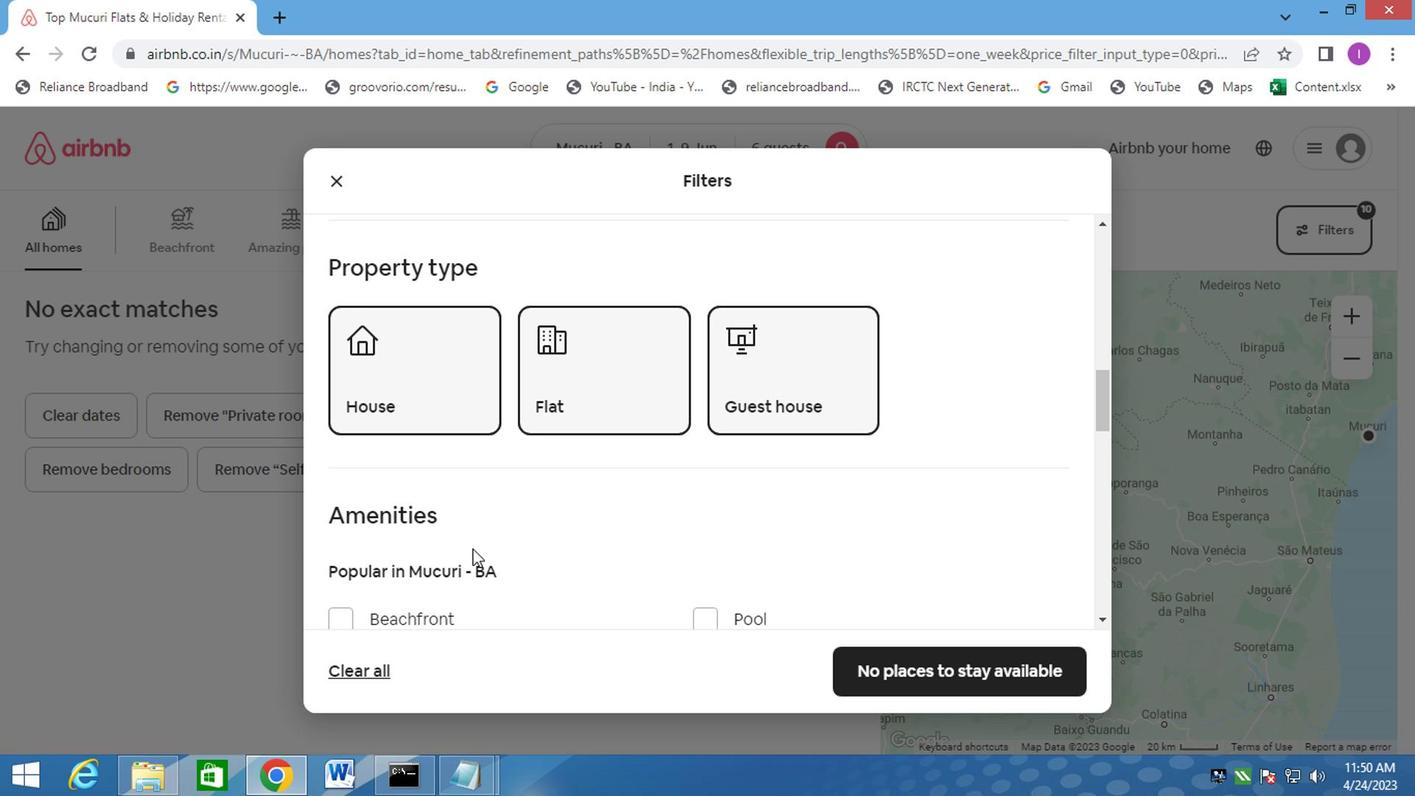 
Action: Mouse scrolled (490, 553) with delta (0, 0)
Screenshot: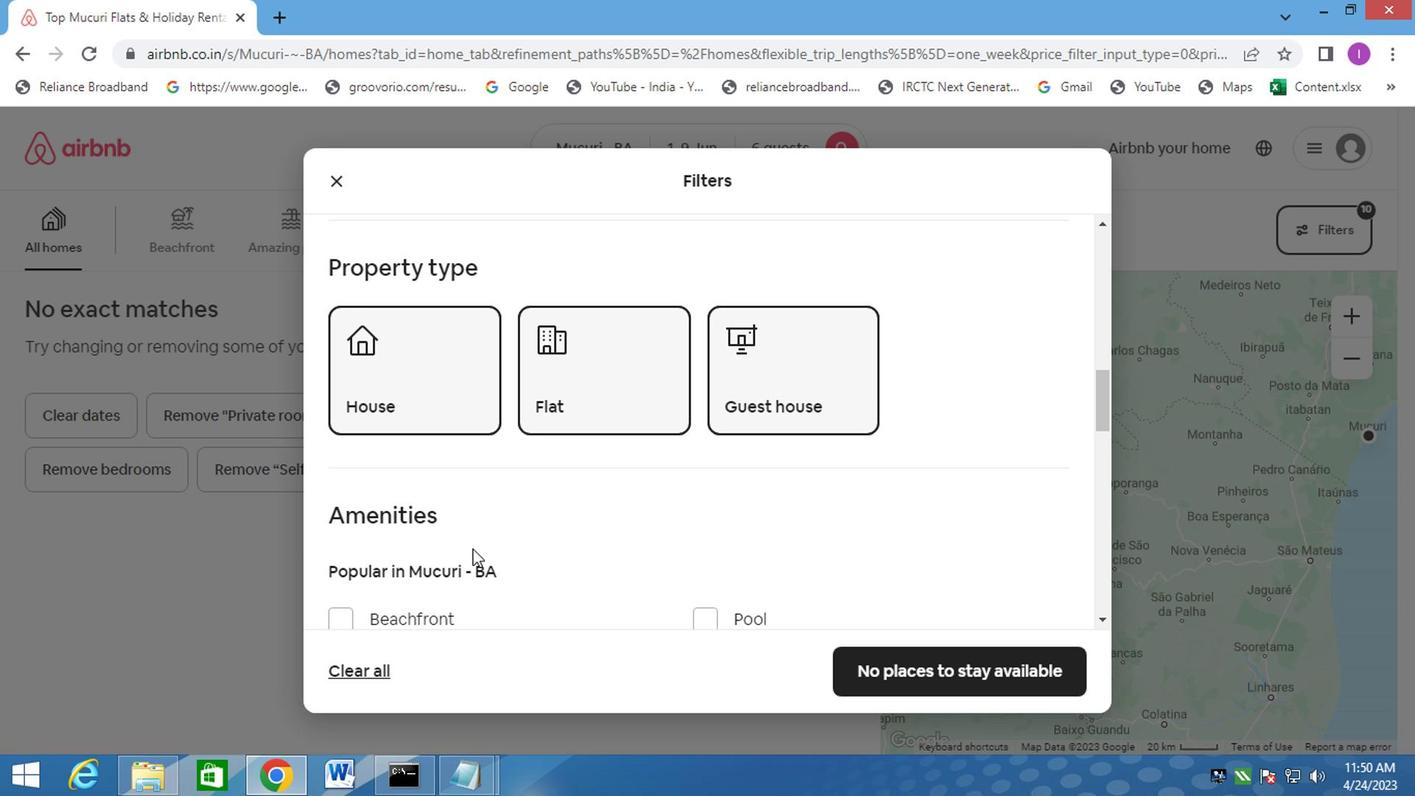 
Action: Mouse moved to (409, 324)
Screenshot: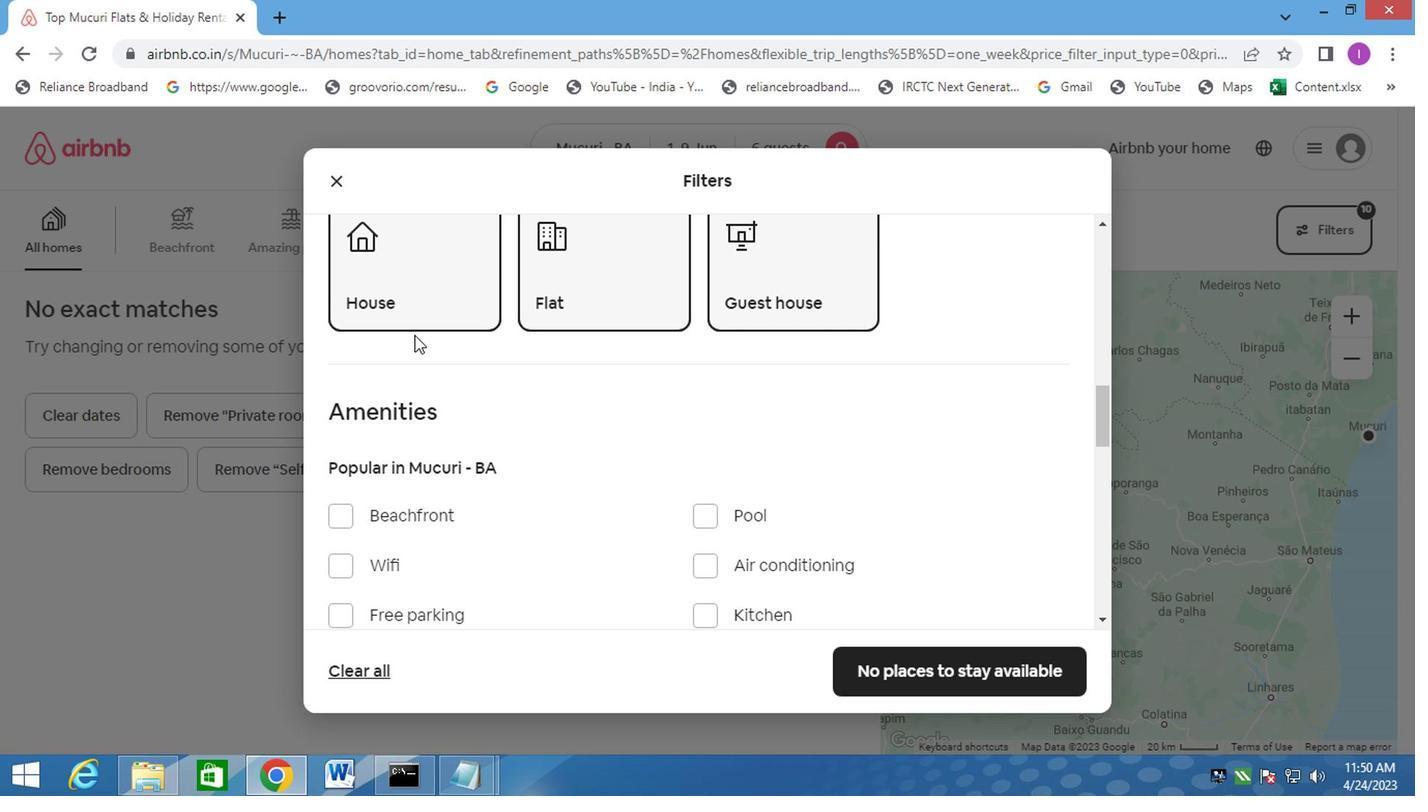 
Action: Mouse pressed left at (409, 324)
Screenshot: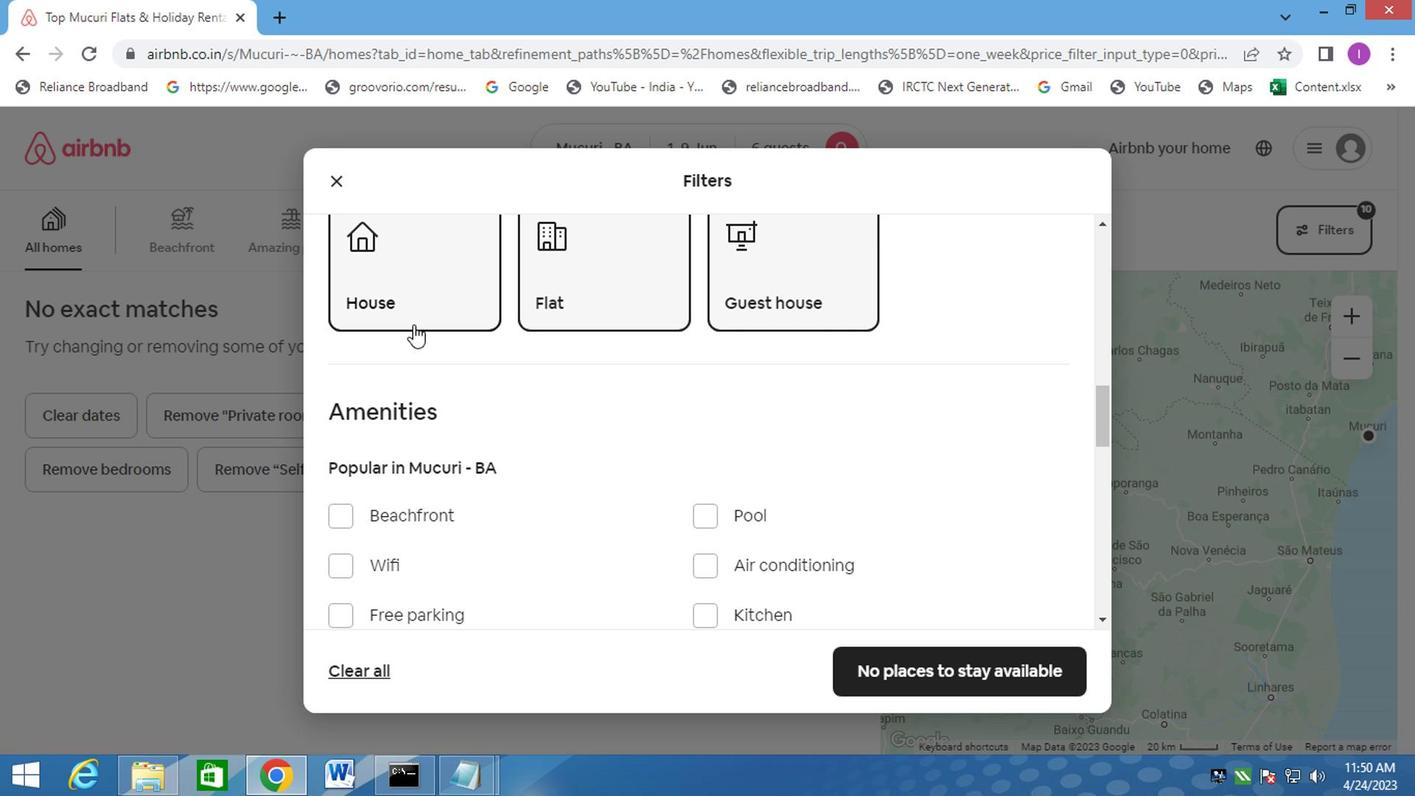 
Action: Mouse moved to (445, 314)
Screenshot: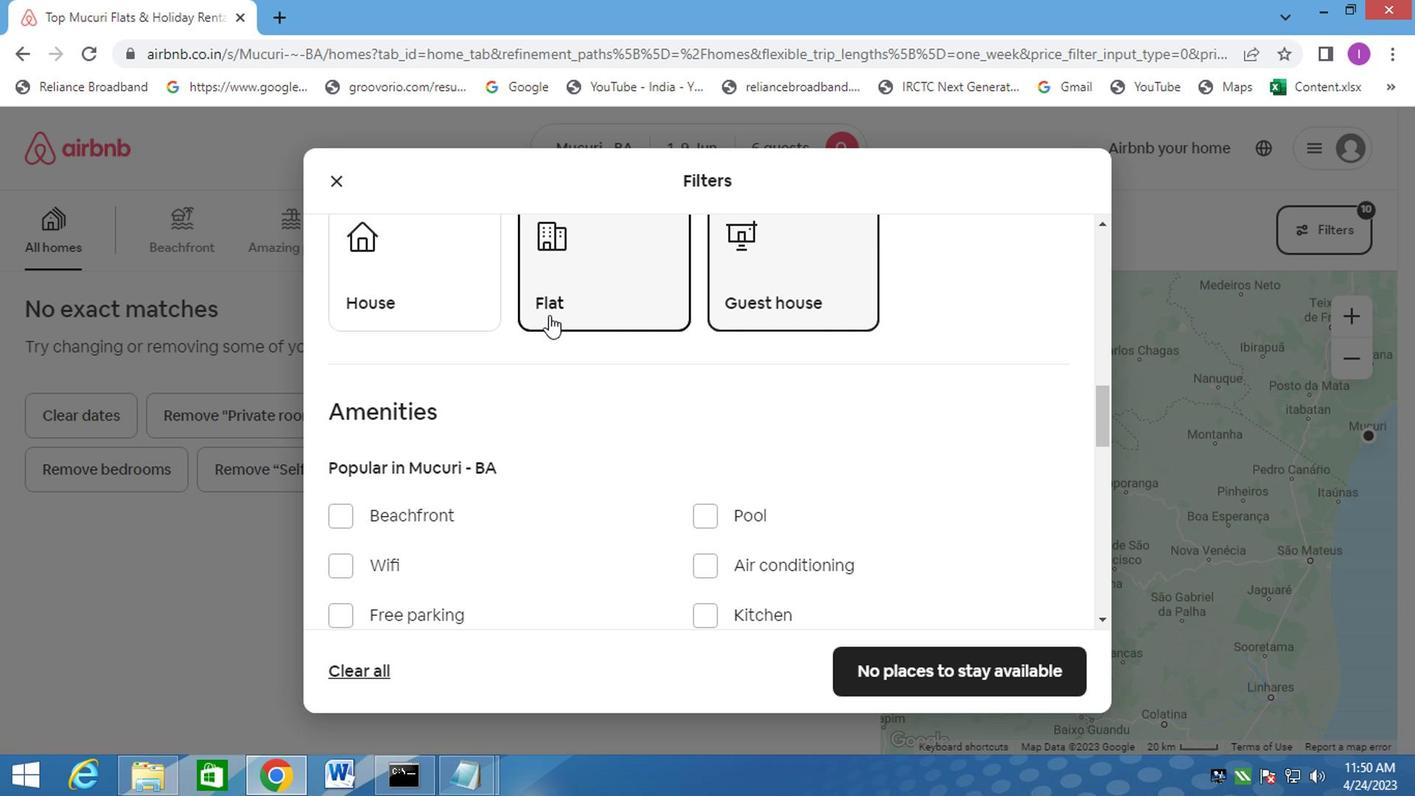 
Action: Mouse pressed left at (445, 314)
Screenshot: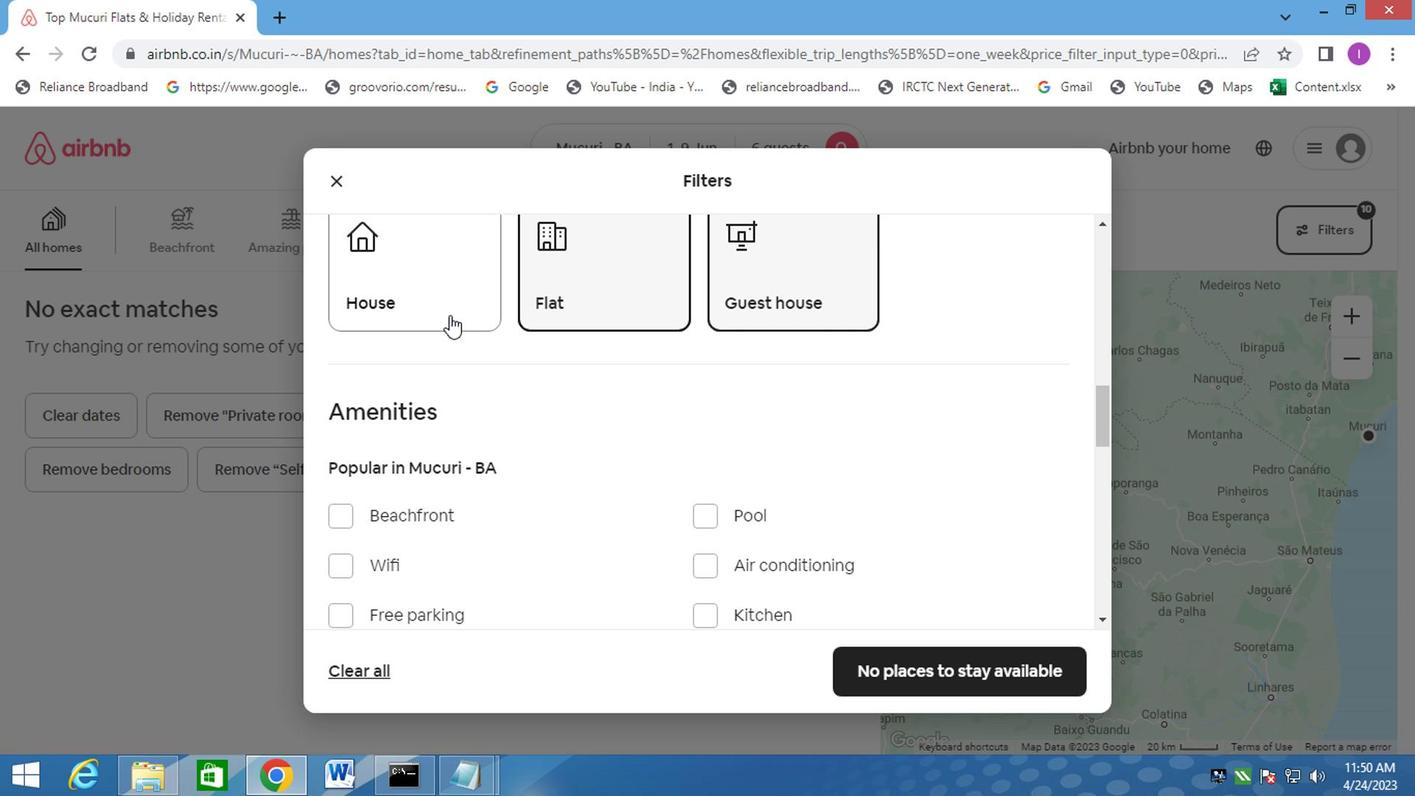 
Action: Mouse moved to (597, 432)
Screenshot: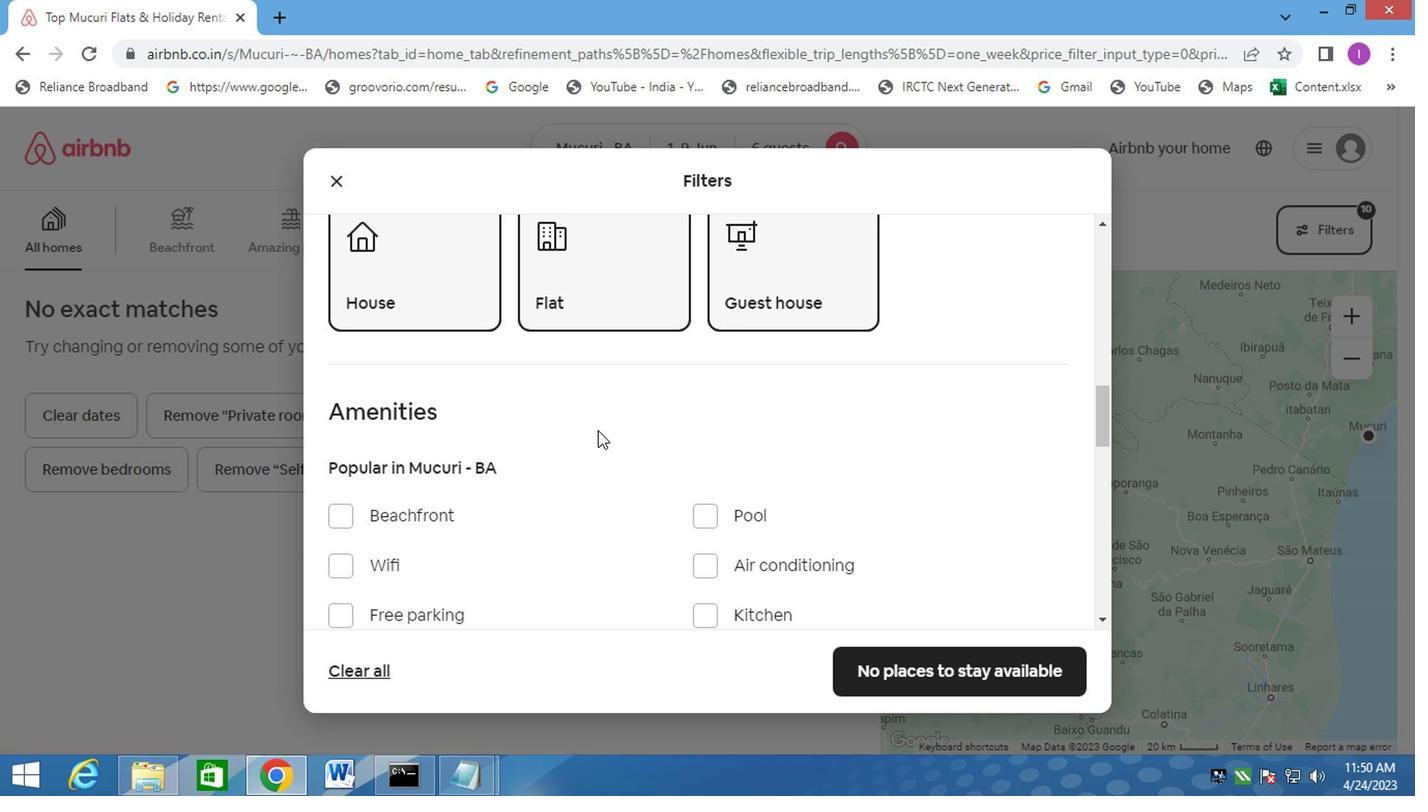 
Action: Mouse scrolled (597, 431) with delta (0, 0)
Screenshot: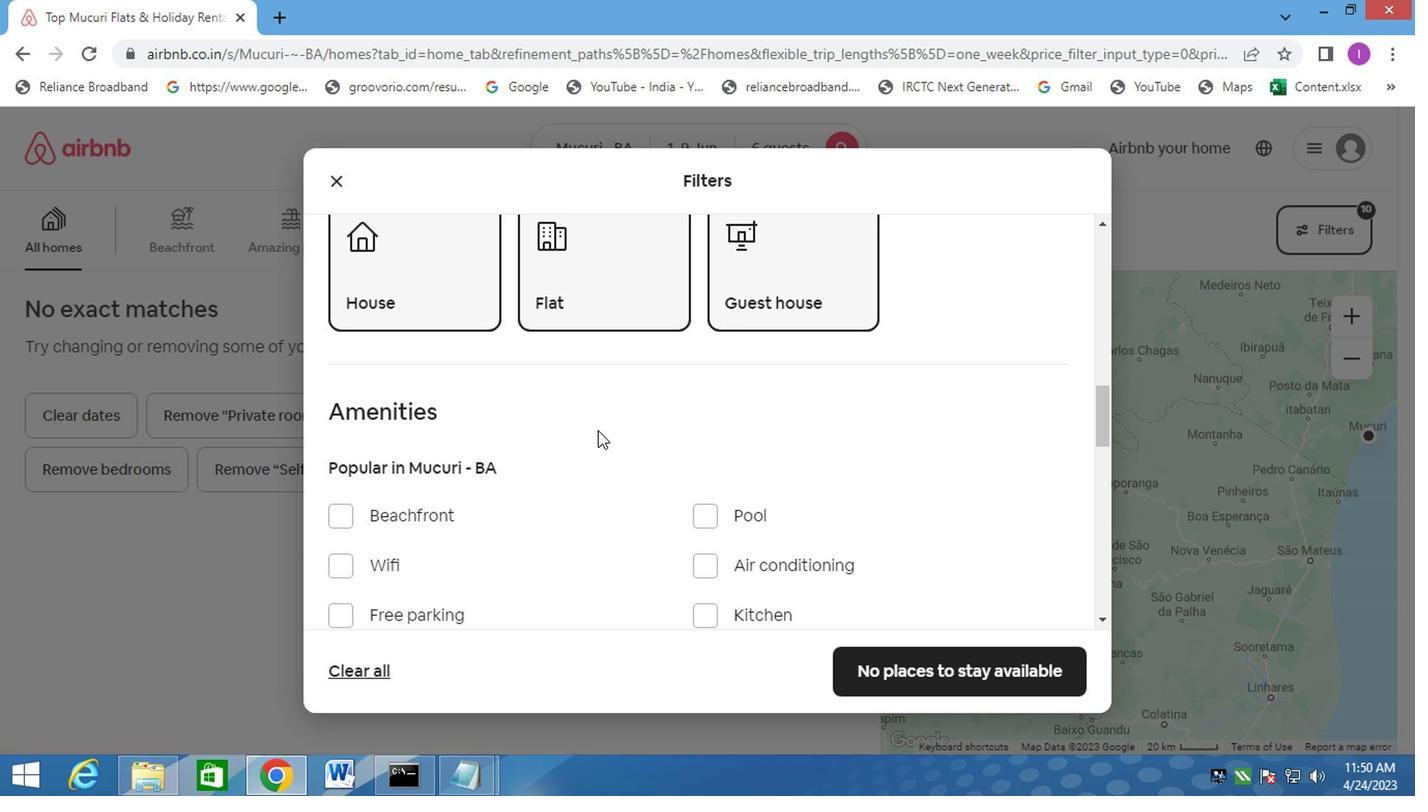 
Action: Mouse moved to (599, 431)
Screenshot: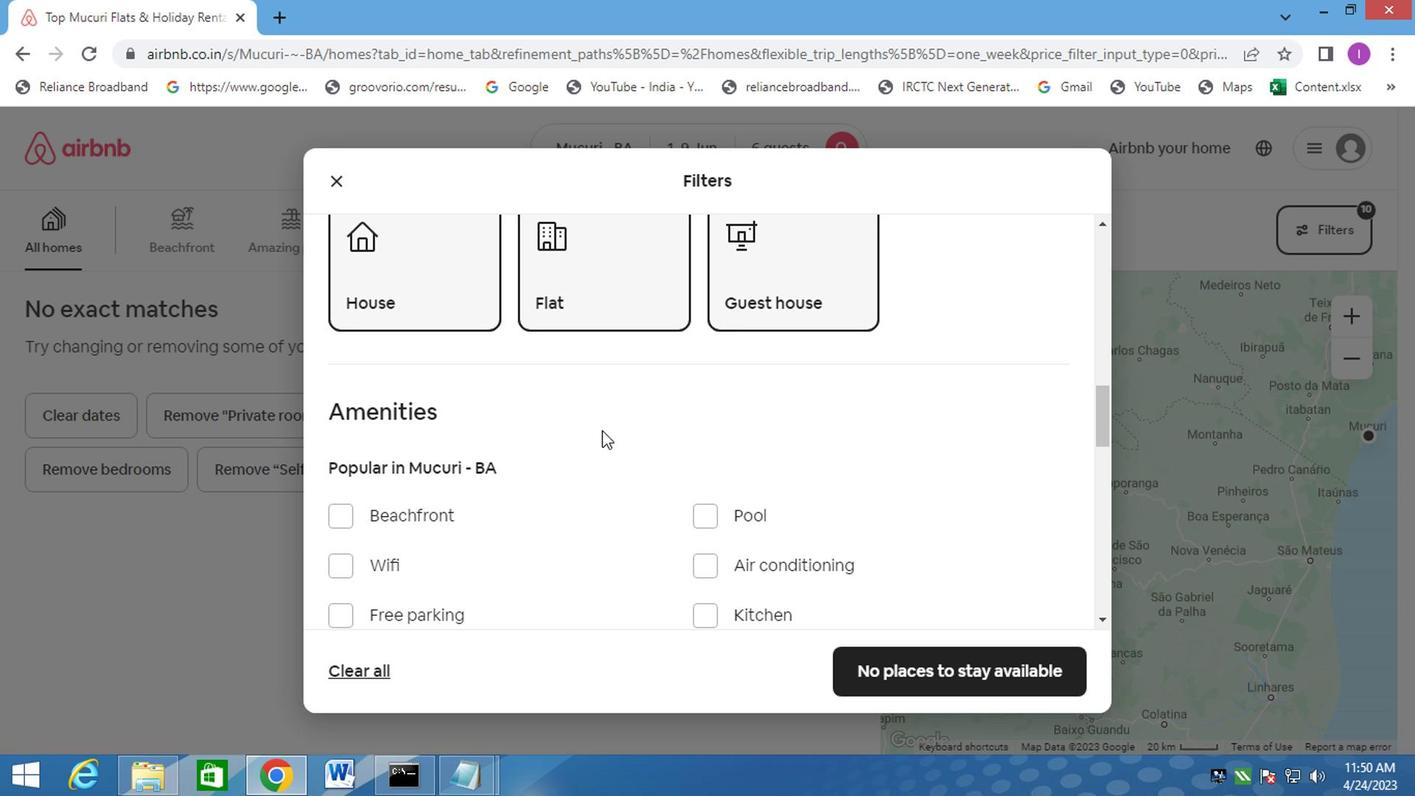 
Action: Mouse scrolled (599, 430) with delta (0, -1)
Screenshot: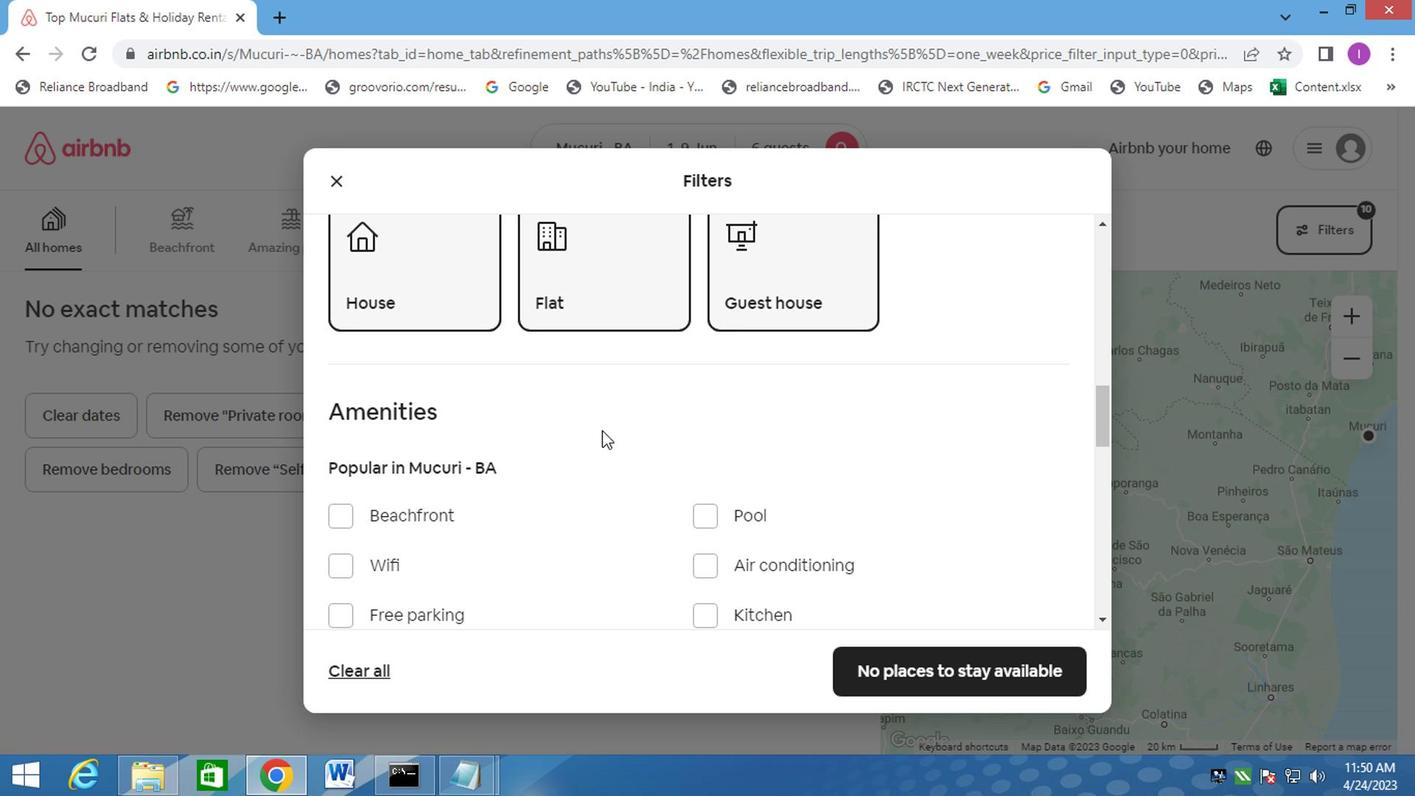 
Action: Mouse moved to (630, 424)
Screenshot: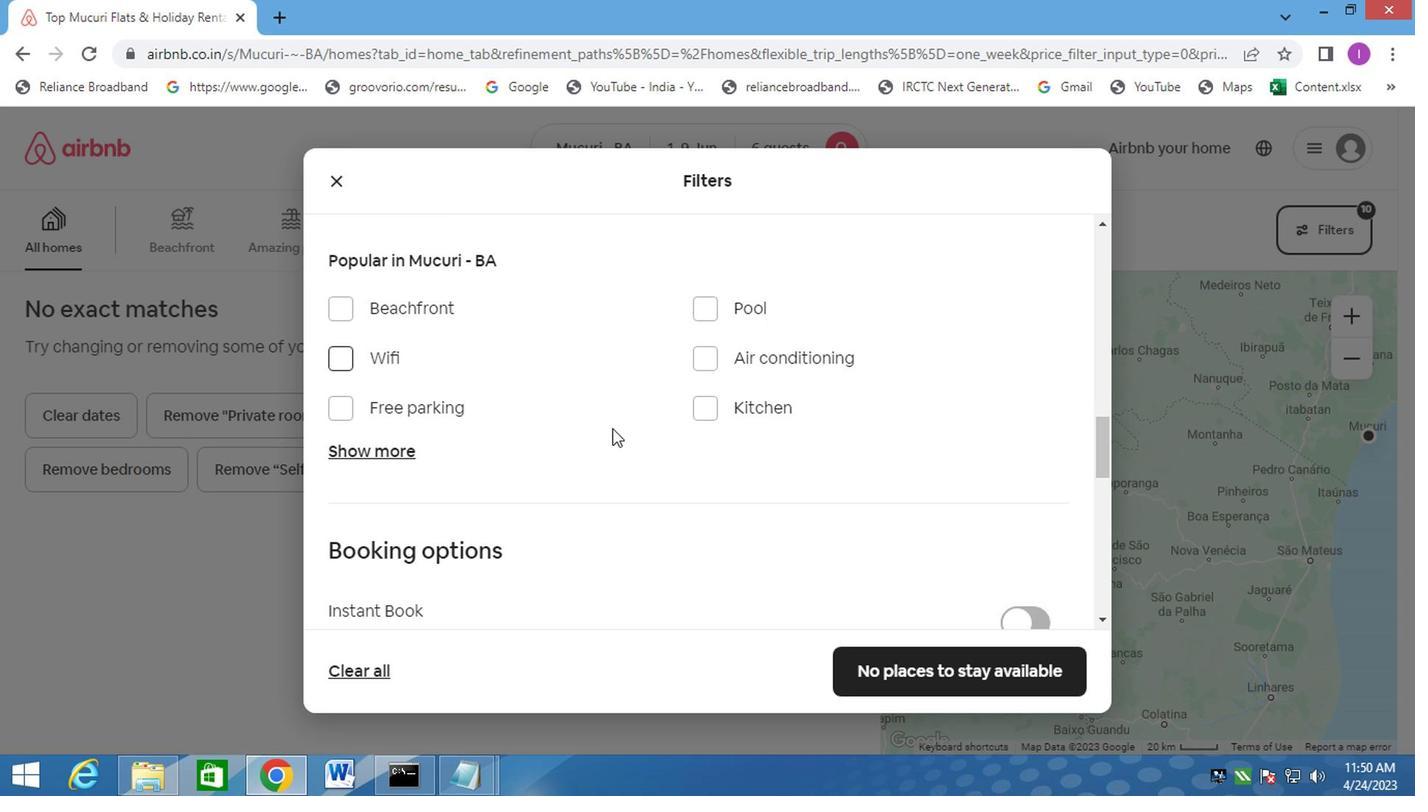 
Action: Mouse scrolled (630, 423) with delta (0, -1)
Screenshot: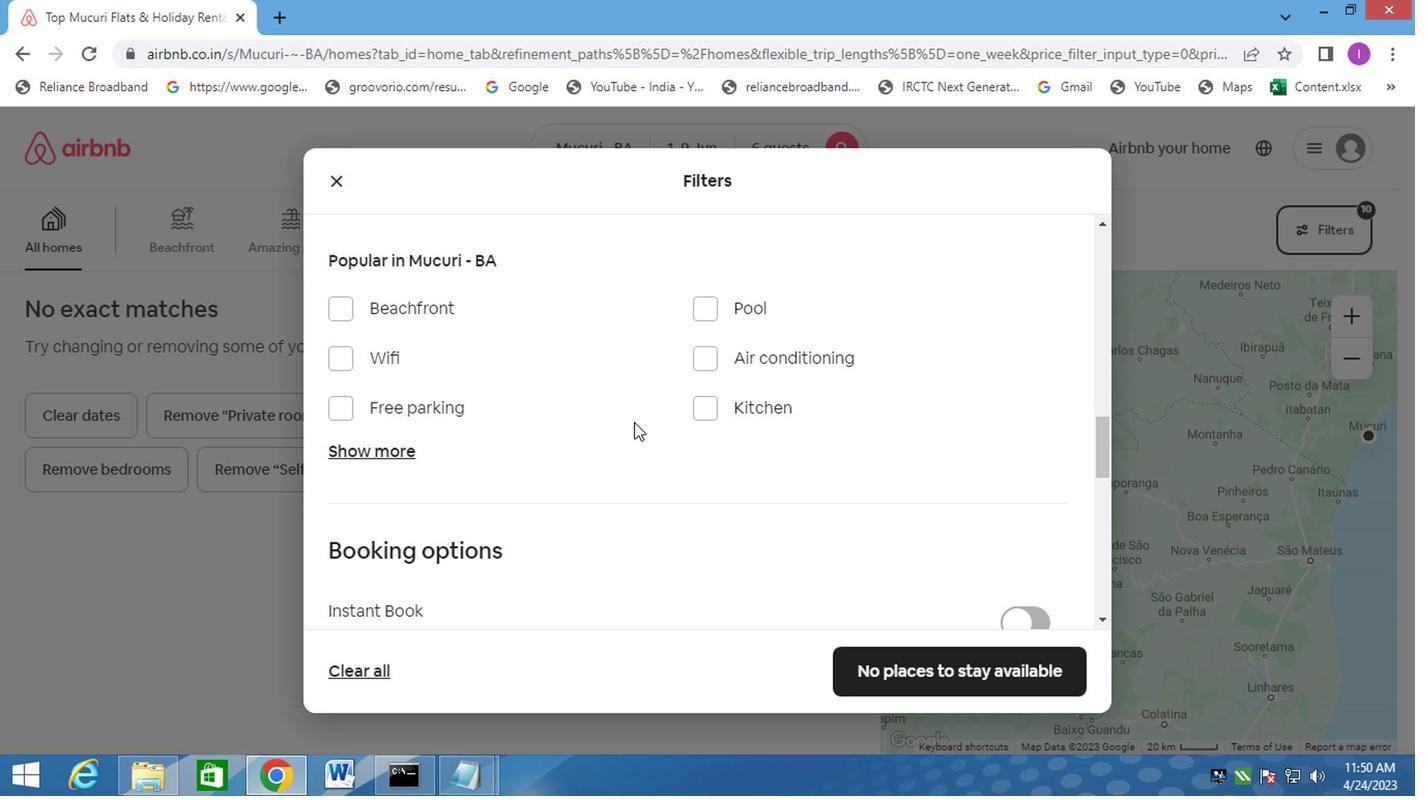 
Action: Mouse scrolled (630, 423) with delta (0, -1)
Screenshot: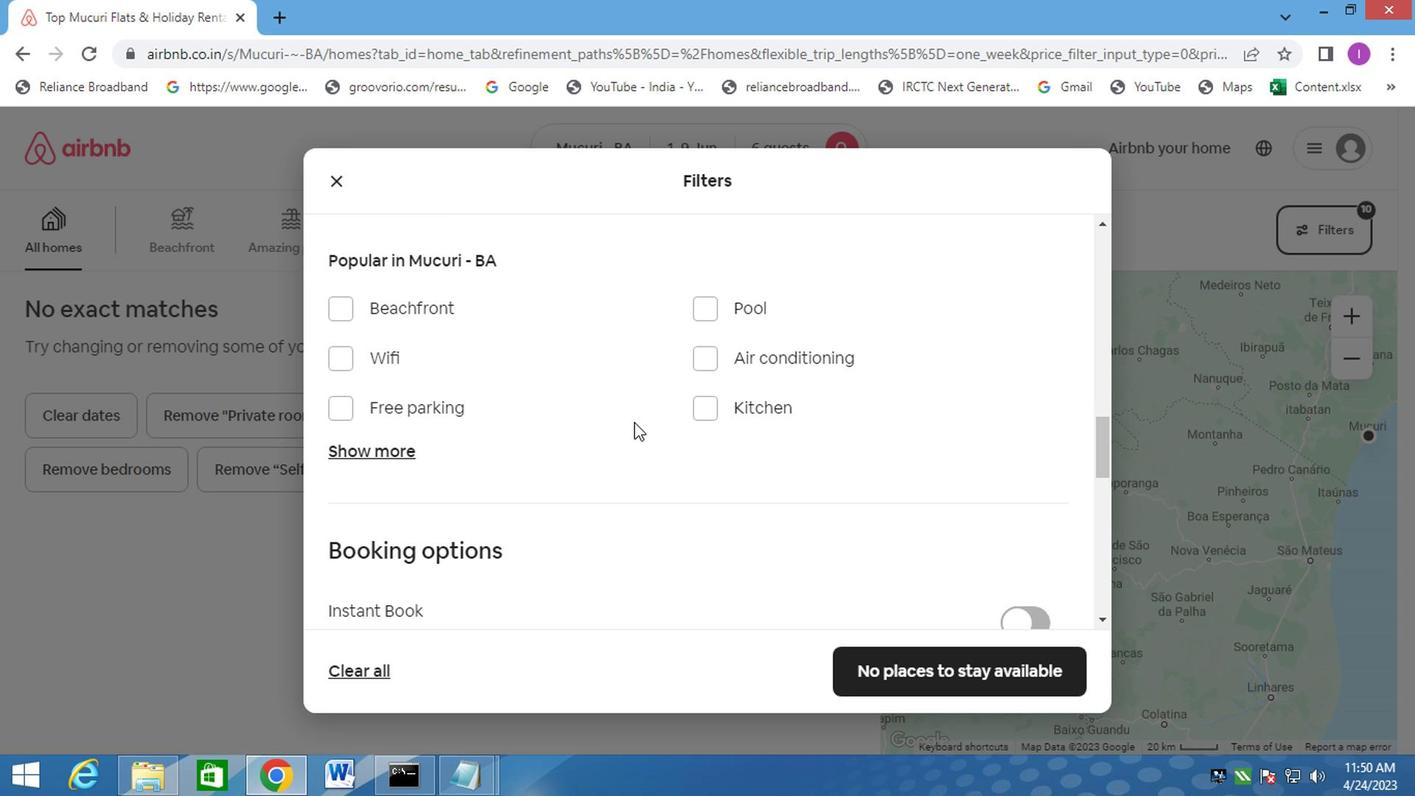 
Action: Mouse scrolled (630, 425) with delta (0, 0)
Screenshot: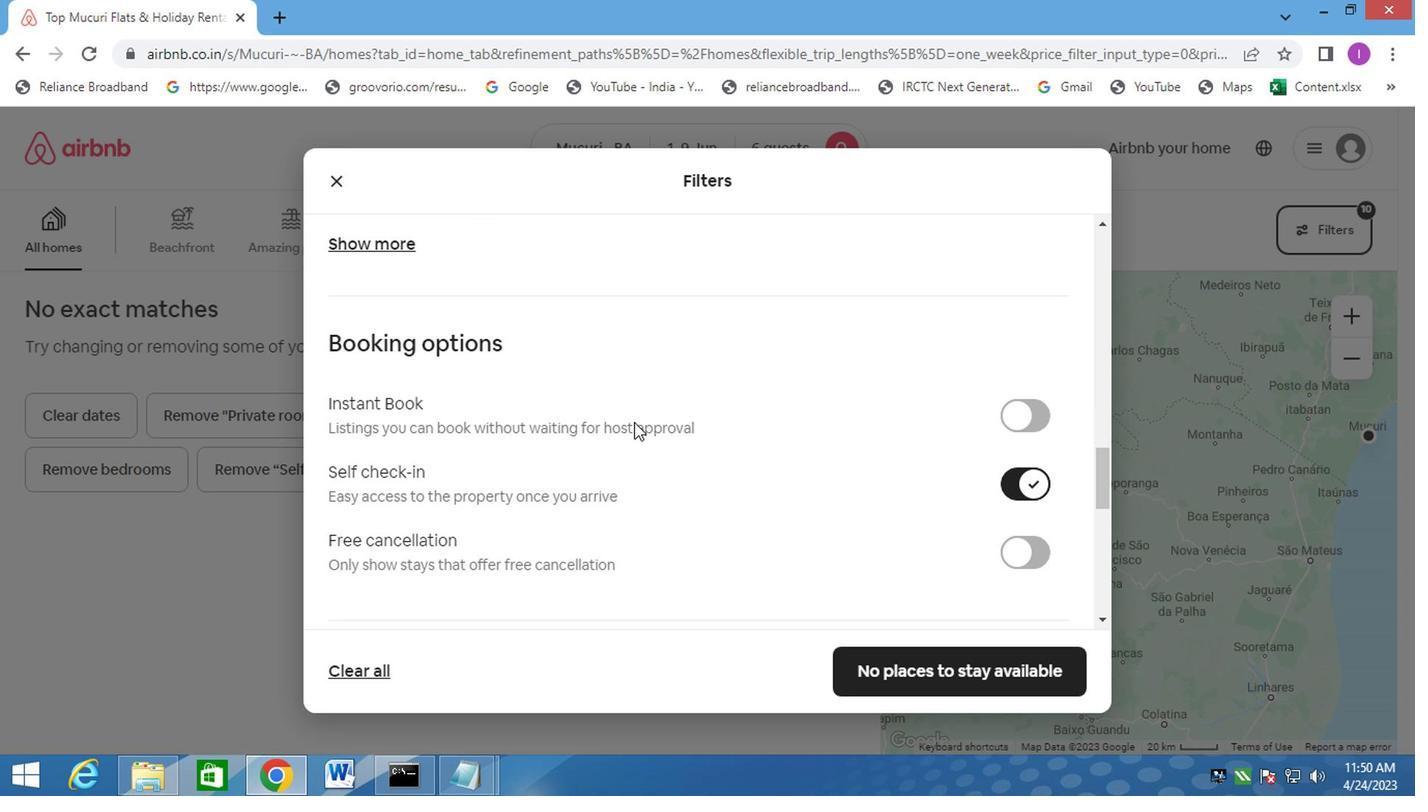 
Action: Mouse scrolled (630, 425) with delta (0, 0)
Screenshot: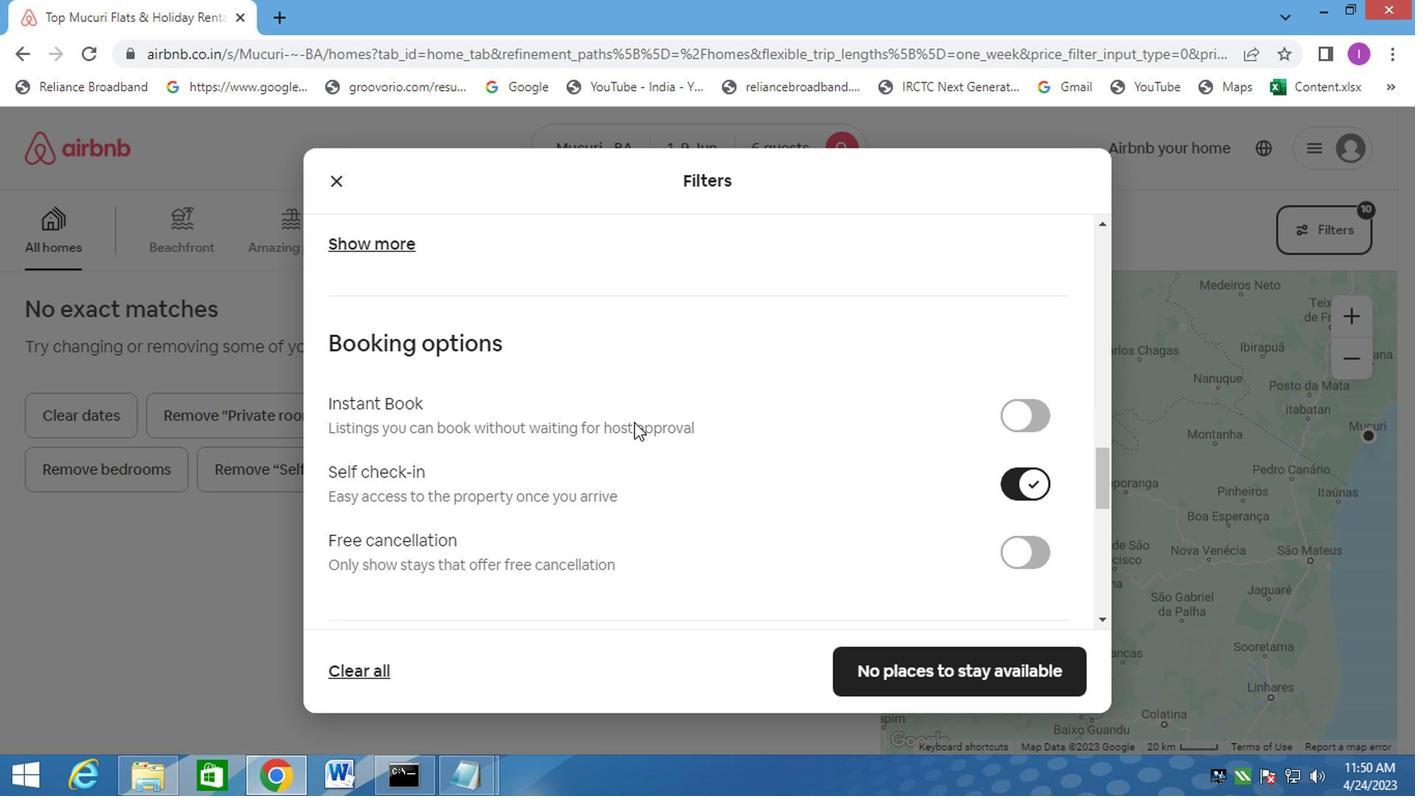 
Action: Mouse scrolled (630, 423) with delta (0, -1)
Screenshot: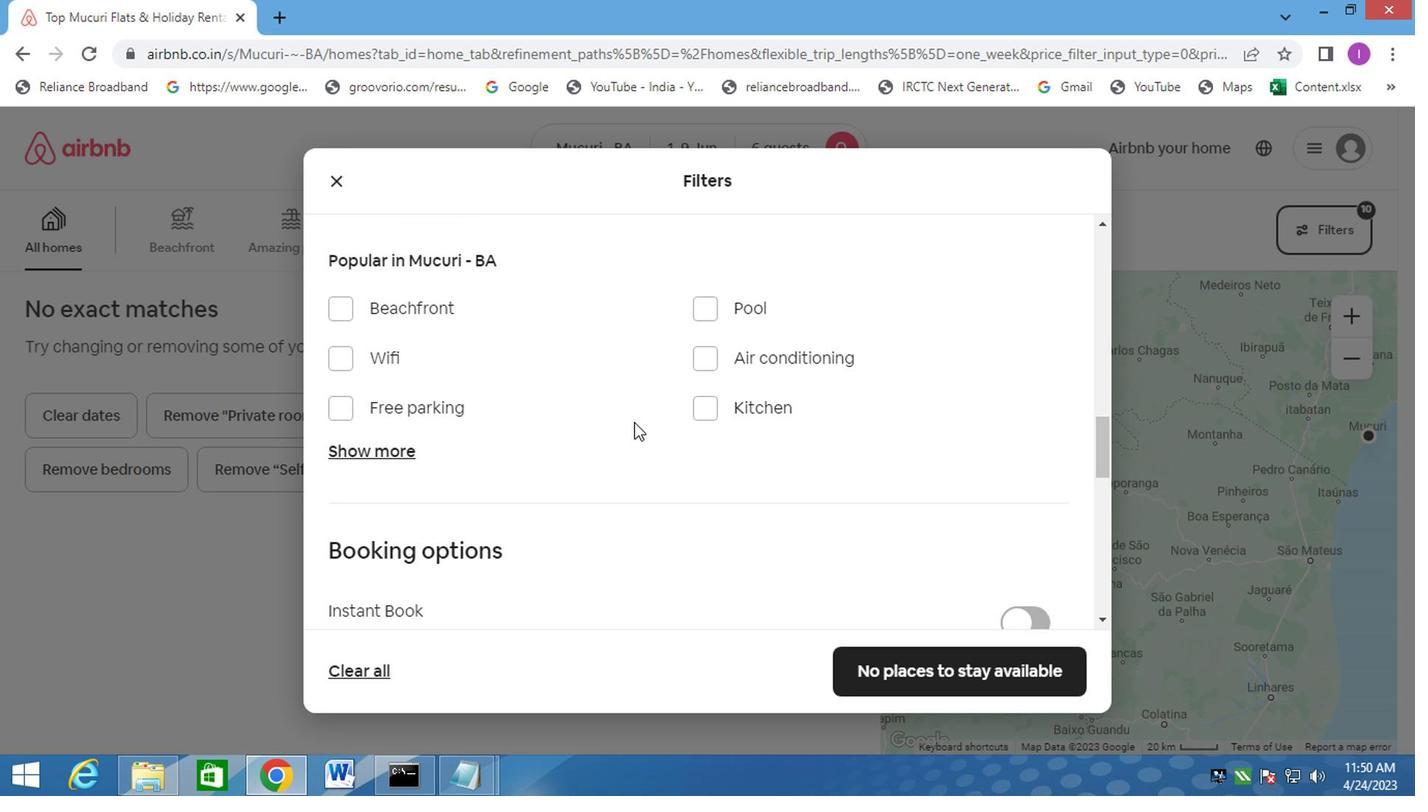 
Action: Mouse scrolled (630, 423) with delta (0, -1)
Screenshot: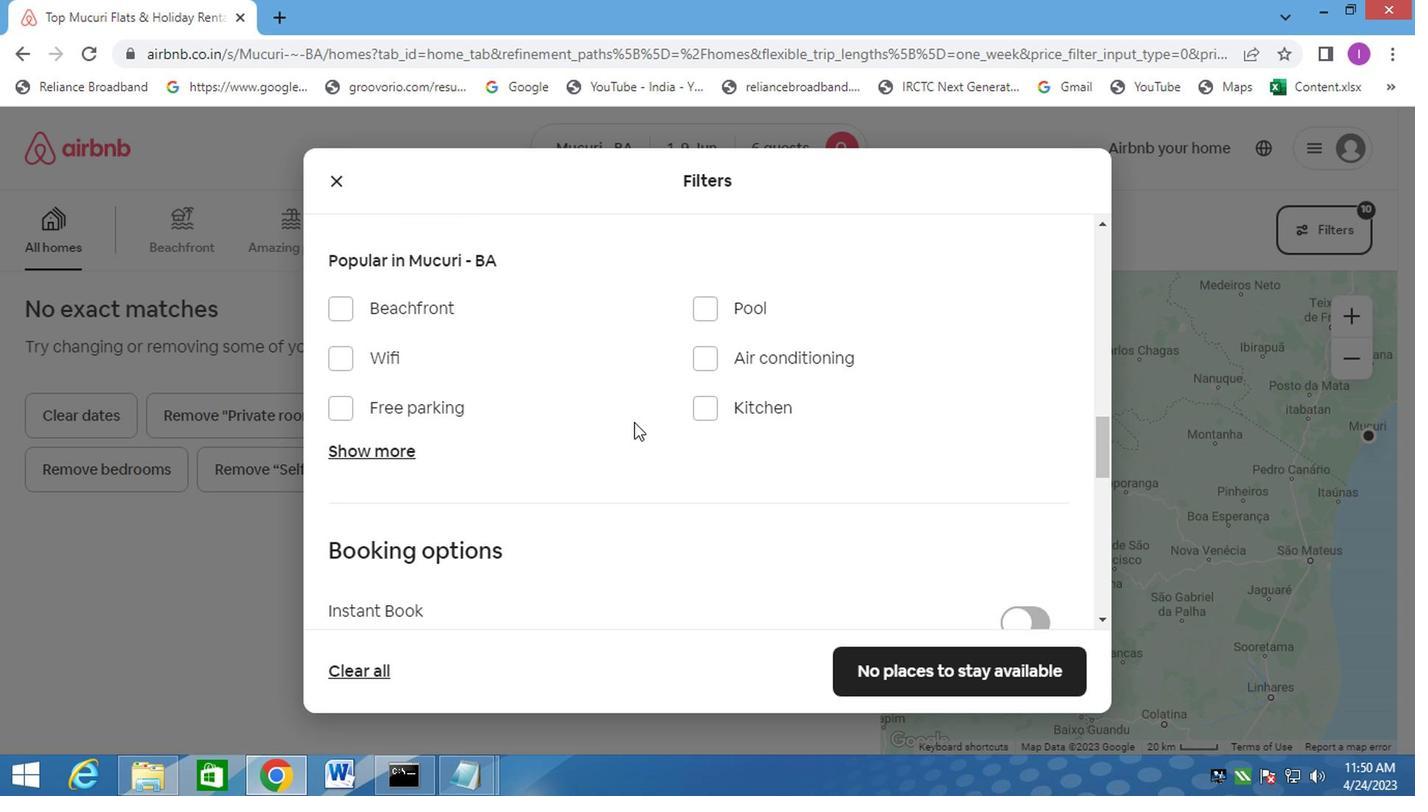 
Action: Mouse scrolled (630, 423) with delta (0, -1)
Screenshot: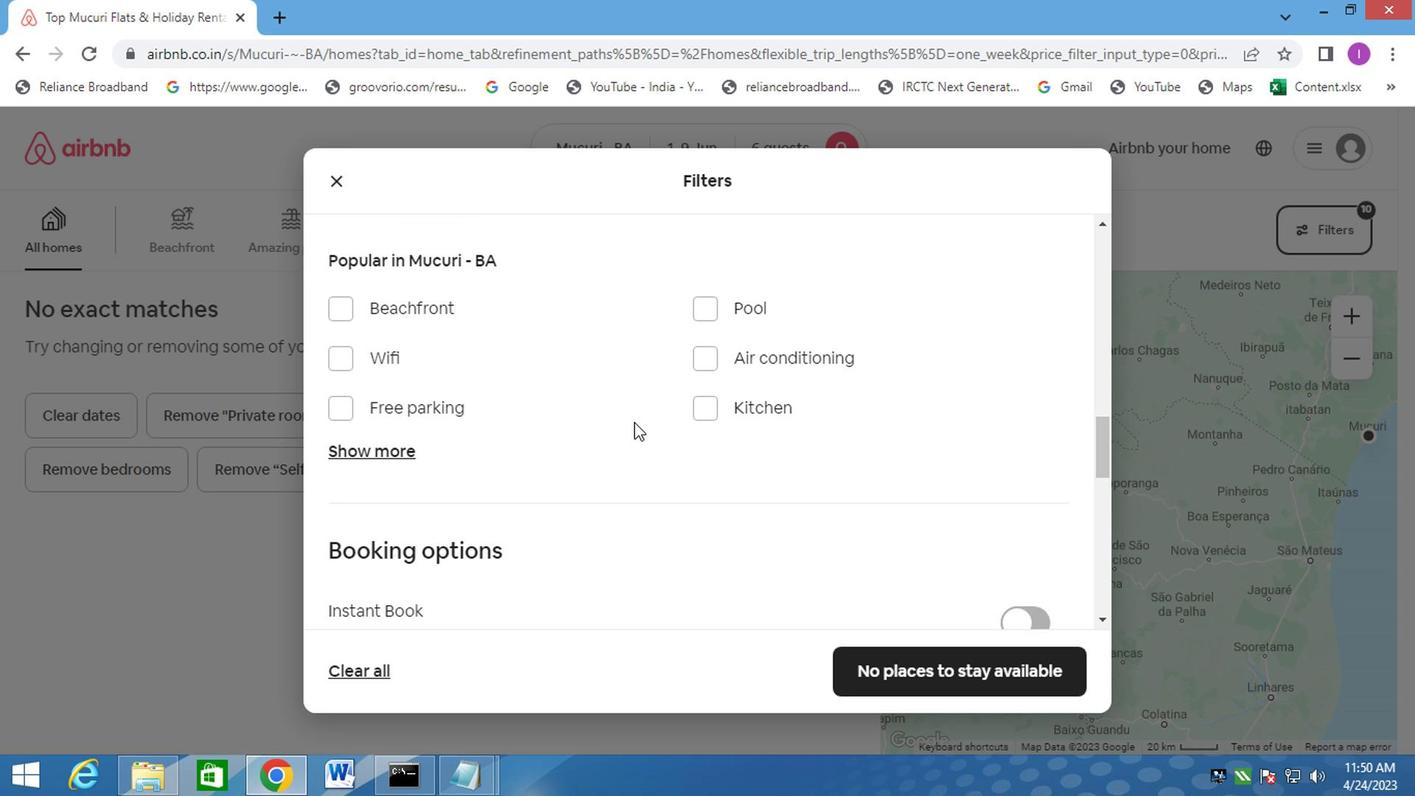 
Action: Mouse moved to (663, 424)
Screenshot: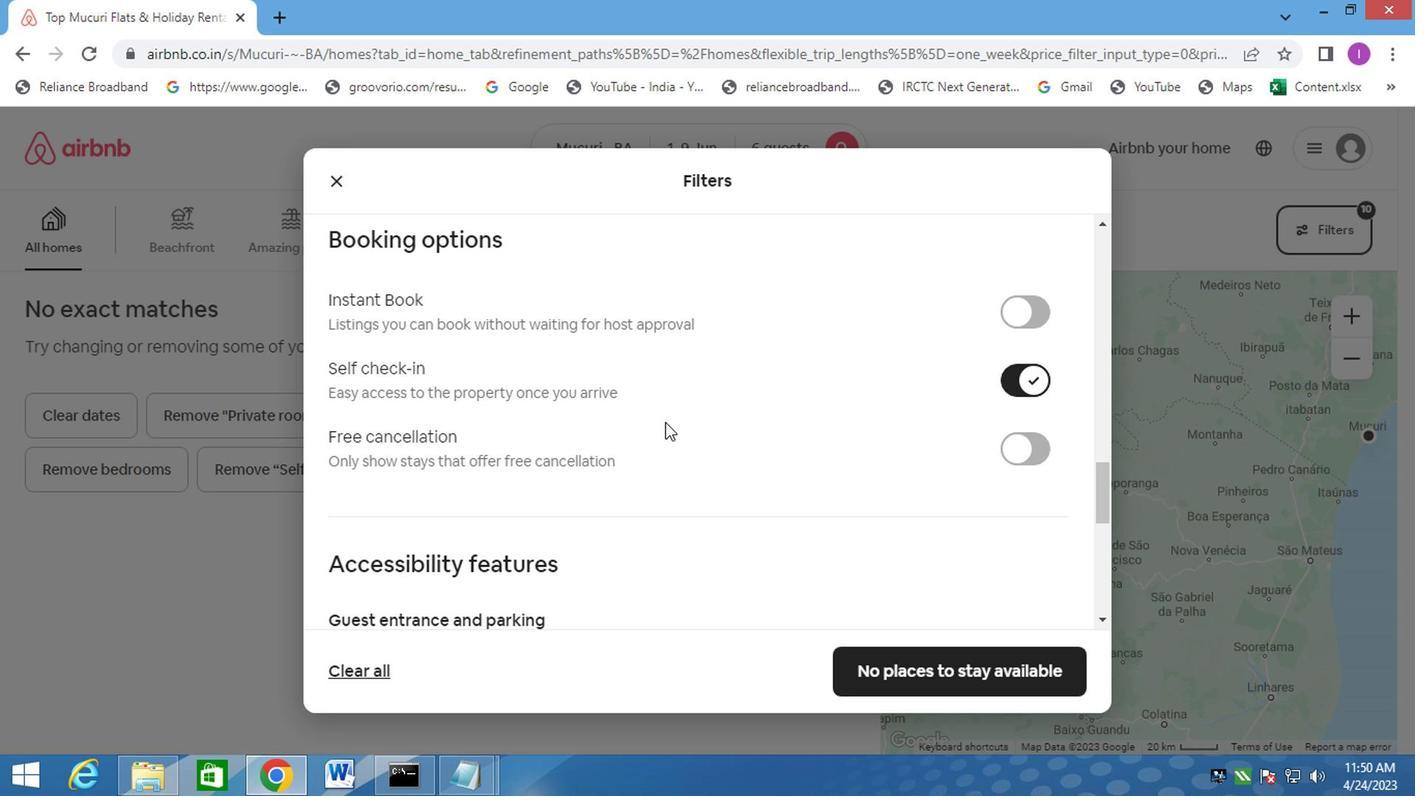 
Action: Mouse scrolled (663, 423) with delta (0, -1)
Screenshot: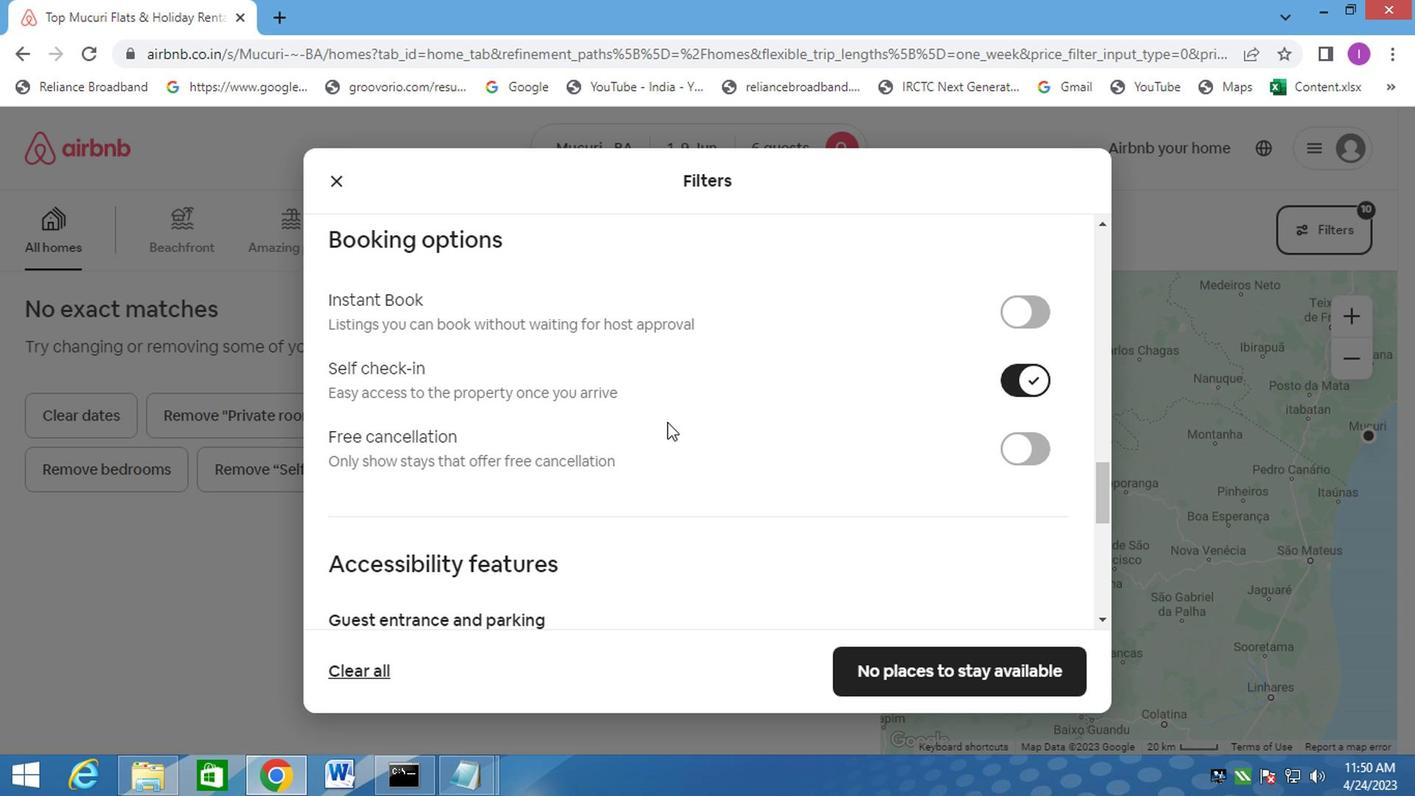 
Action: Mouse moved to (664, 424)
Screenshot: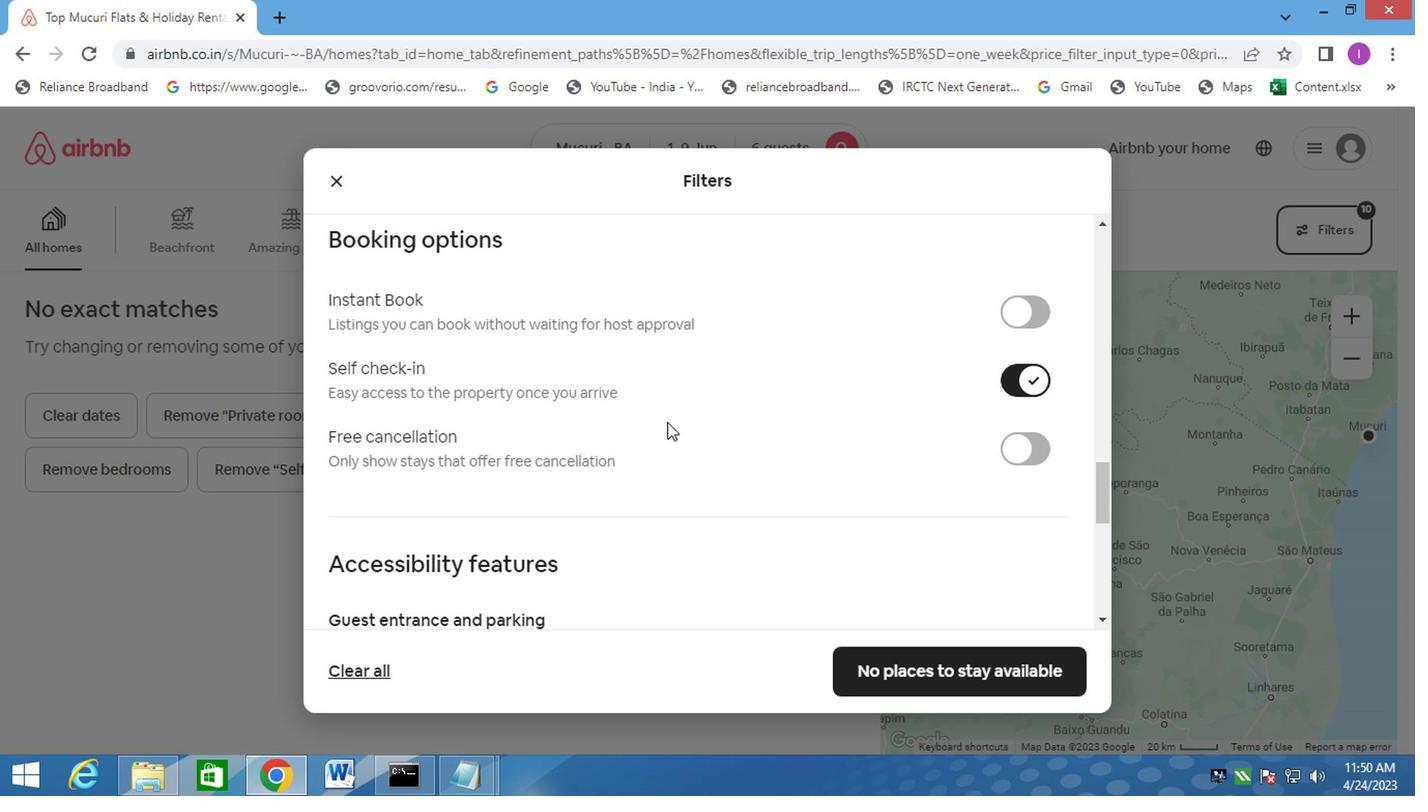 
Action: Mouse scrolled (664, 423) with delta (0, -1)
Screenshot: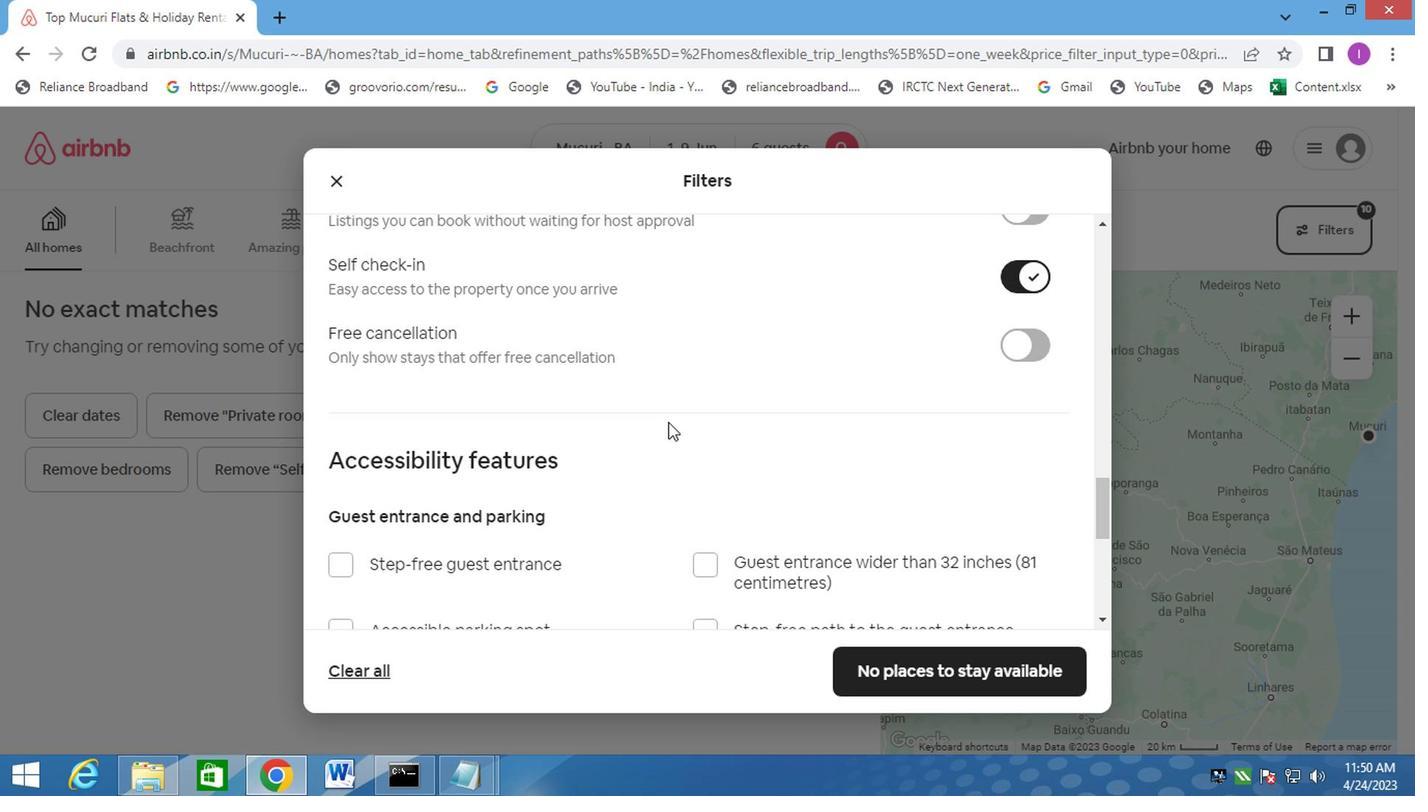 
Action: Mouse scrolled (664, 423) with delta (0, -1)
Screenshot: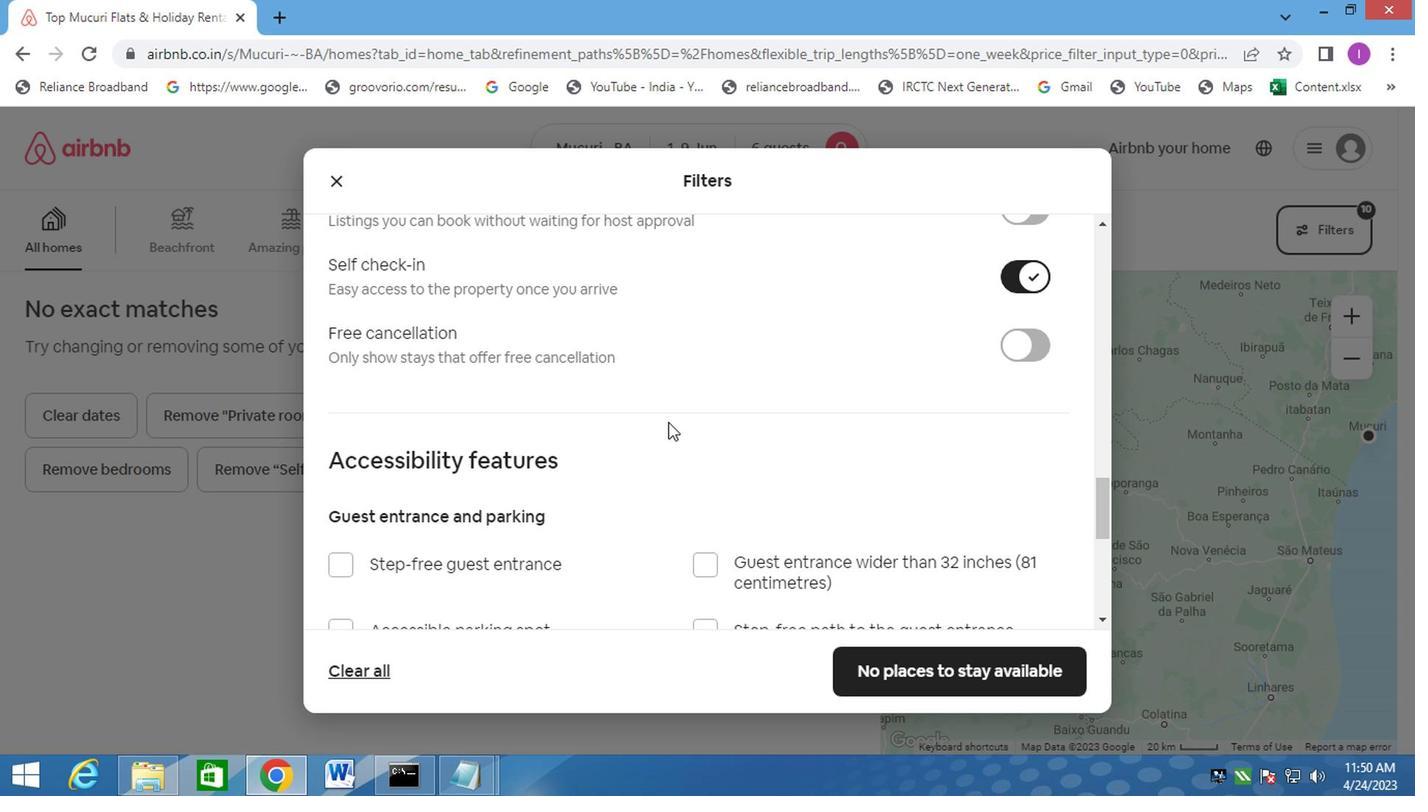 
Action: Mouse scrolled (664, 423) with delta (0, -1)
Screenshot: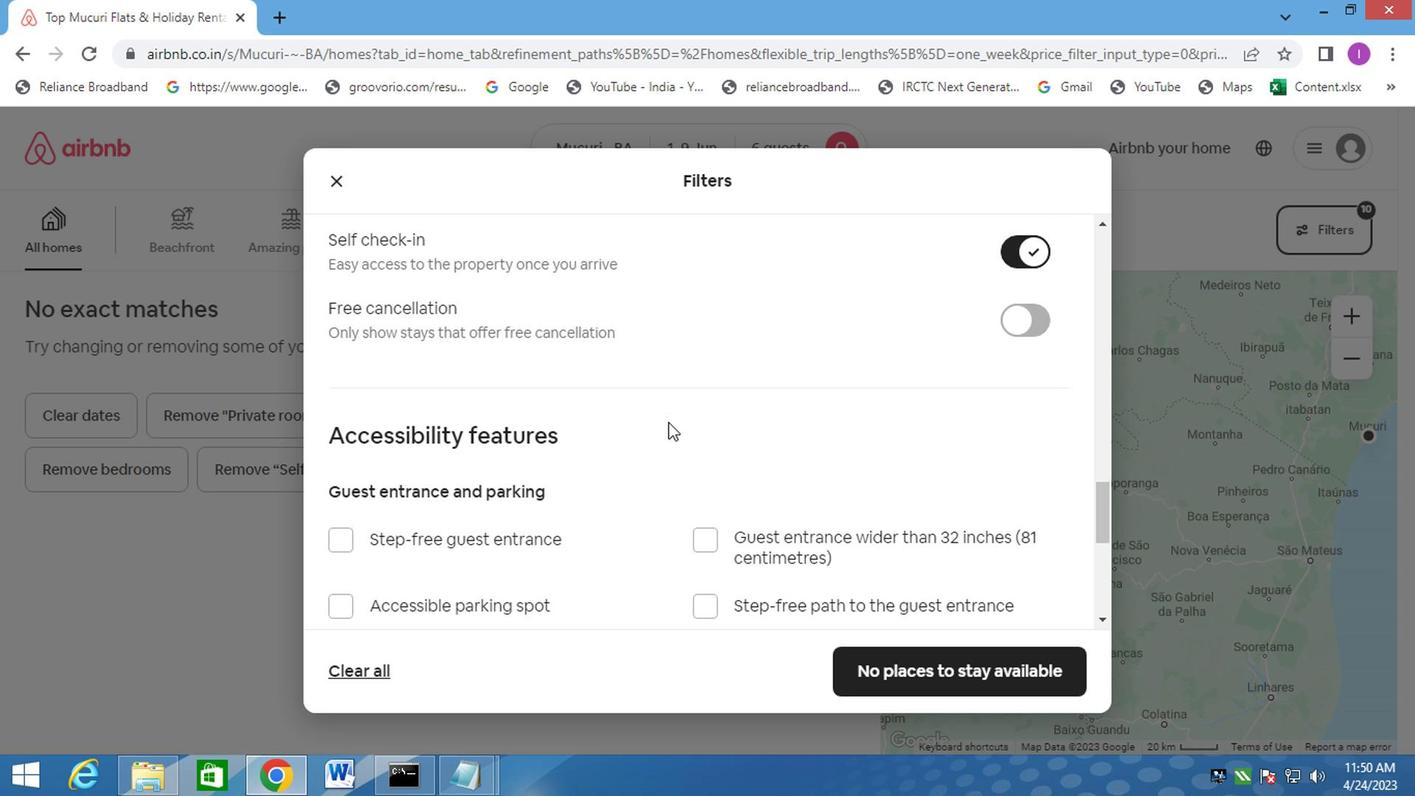 
Action: Mouse moved to (672, 420)
Screenshot: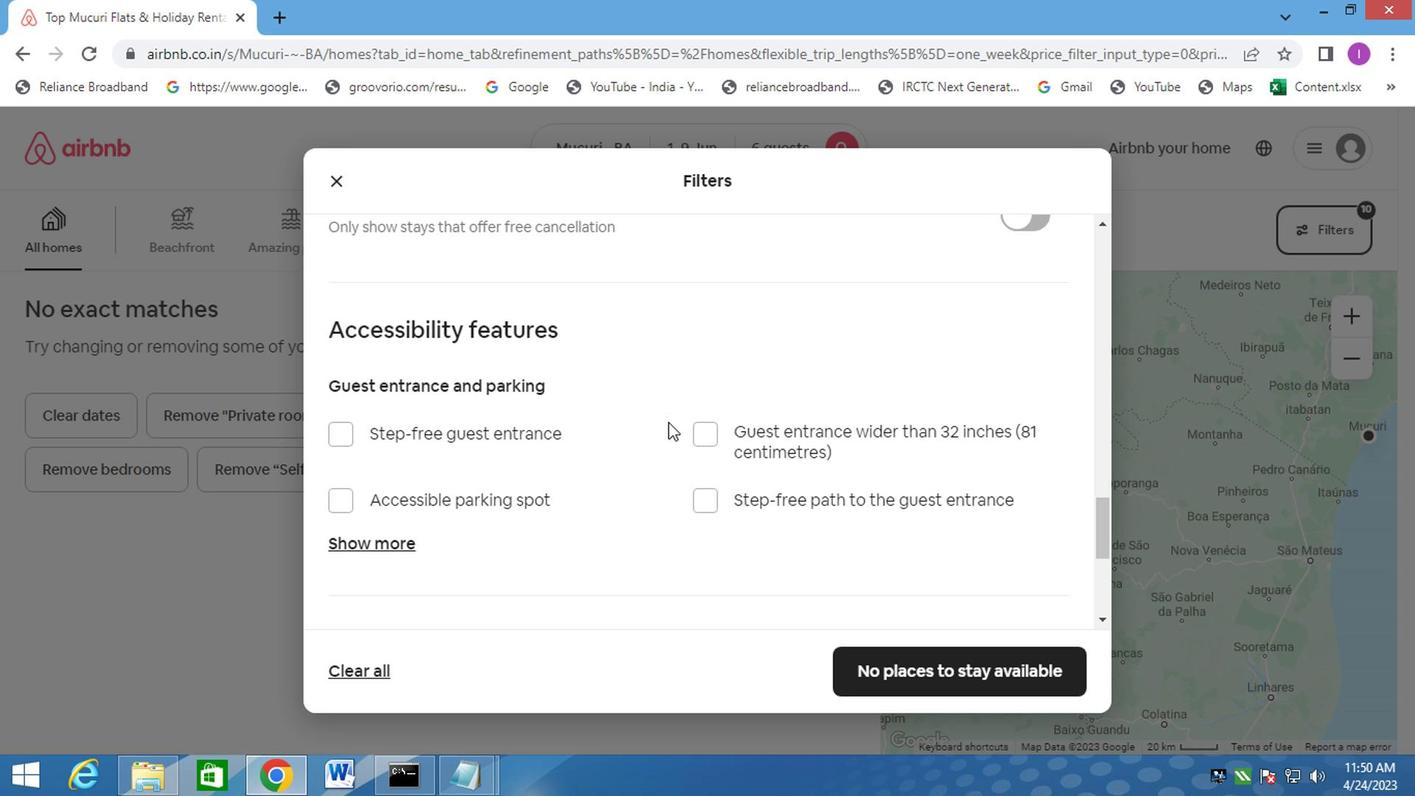 
Action: Mouse scrolled (672, 420) with delta (0, 0)
Screenshot: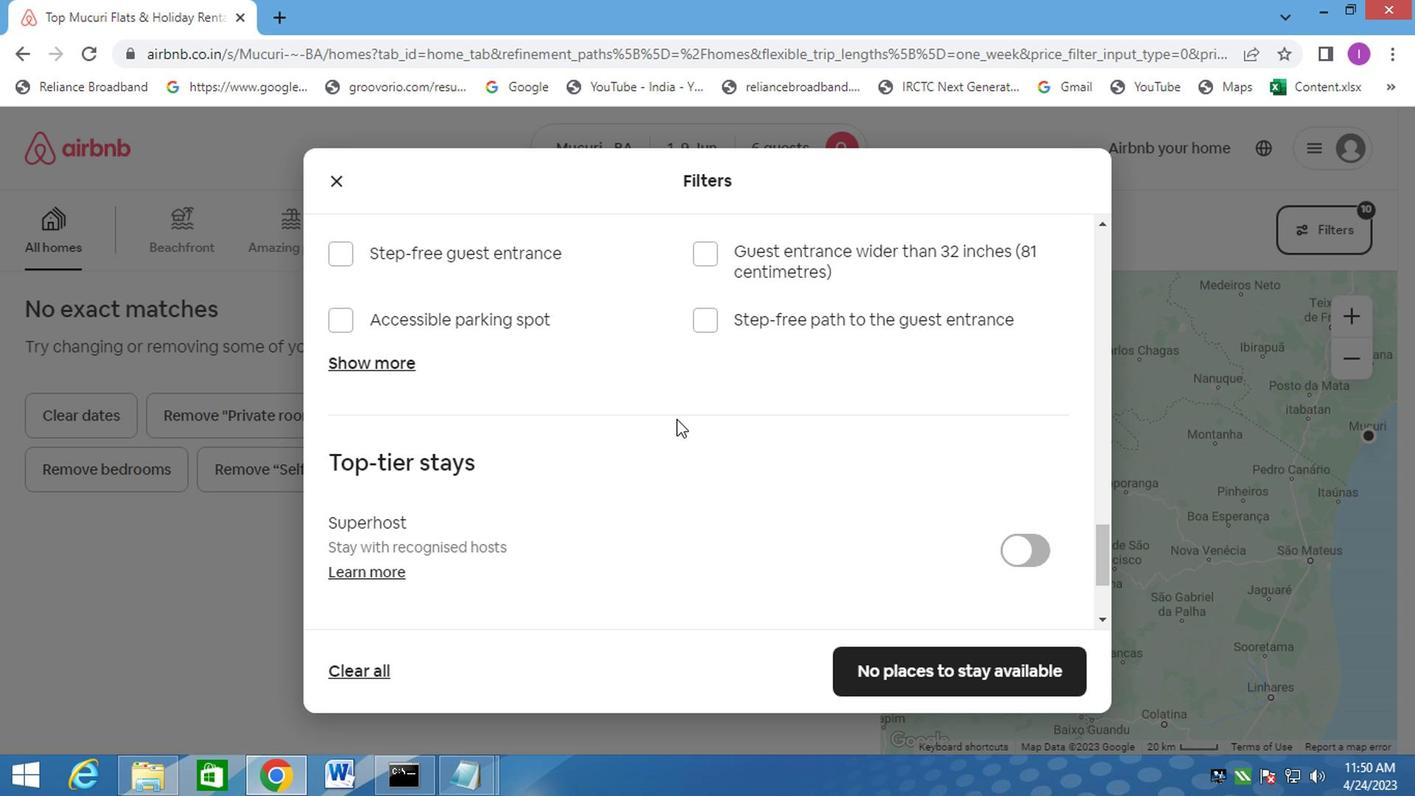 
Action: Mouse moved to (673, 420)
Screenshot: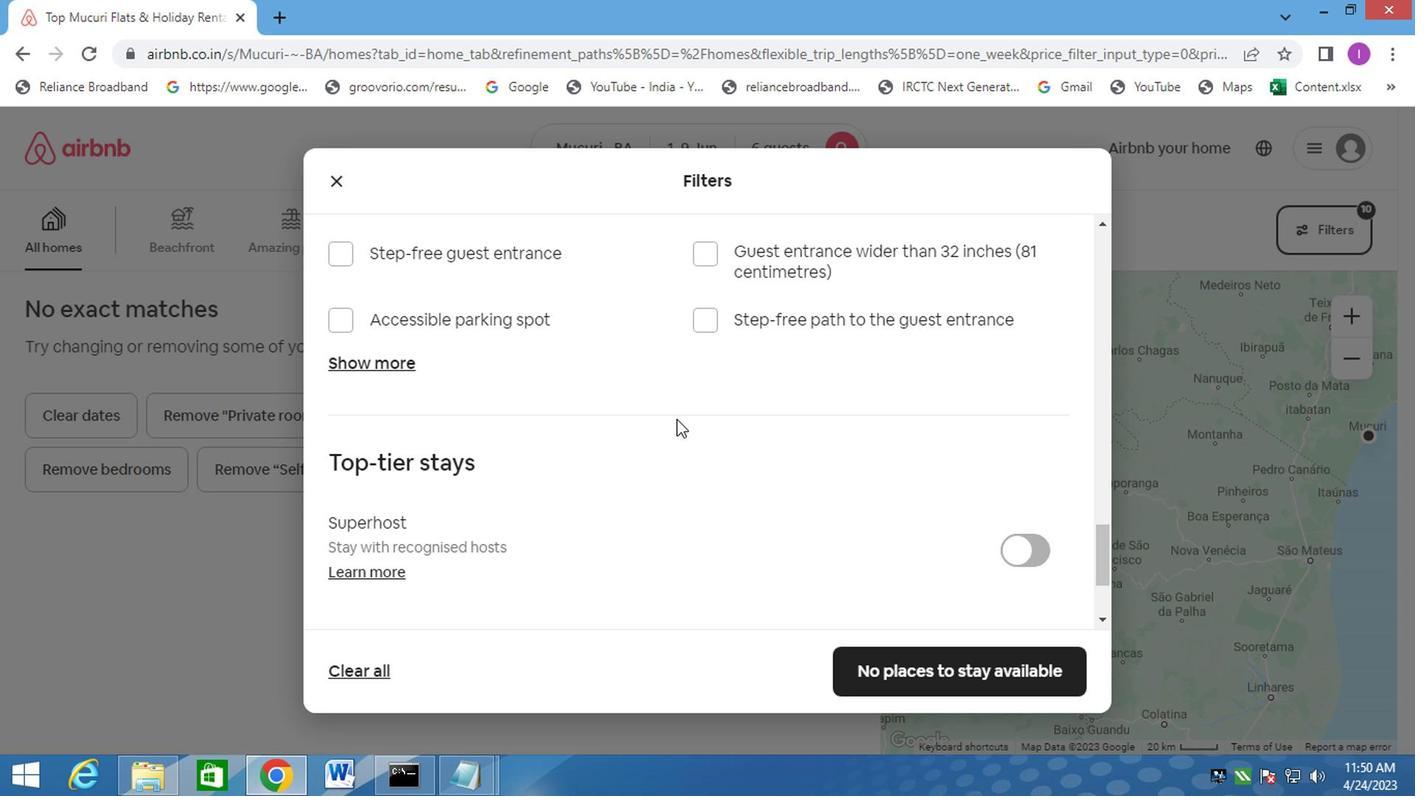 
Action: Mouse scrolled (673, 420) with delta (0, 0)
Screenshot: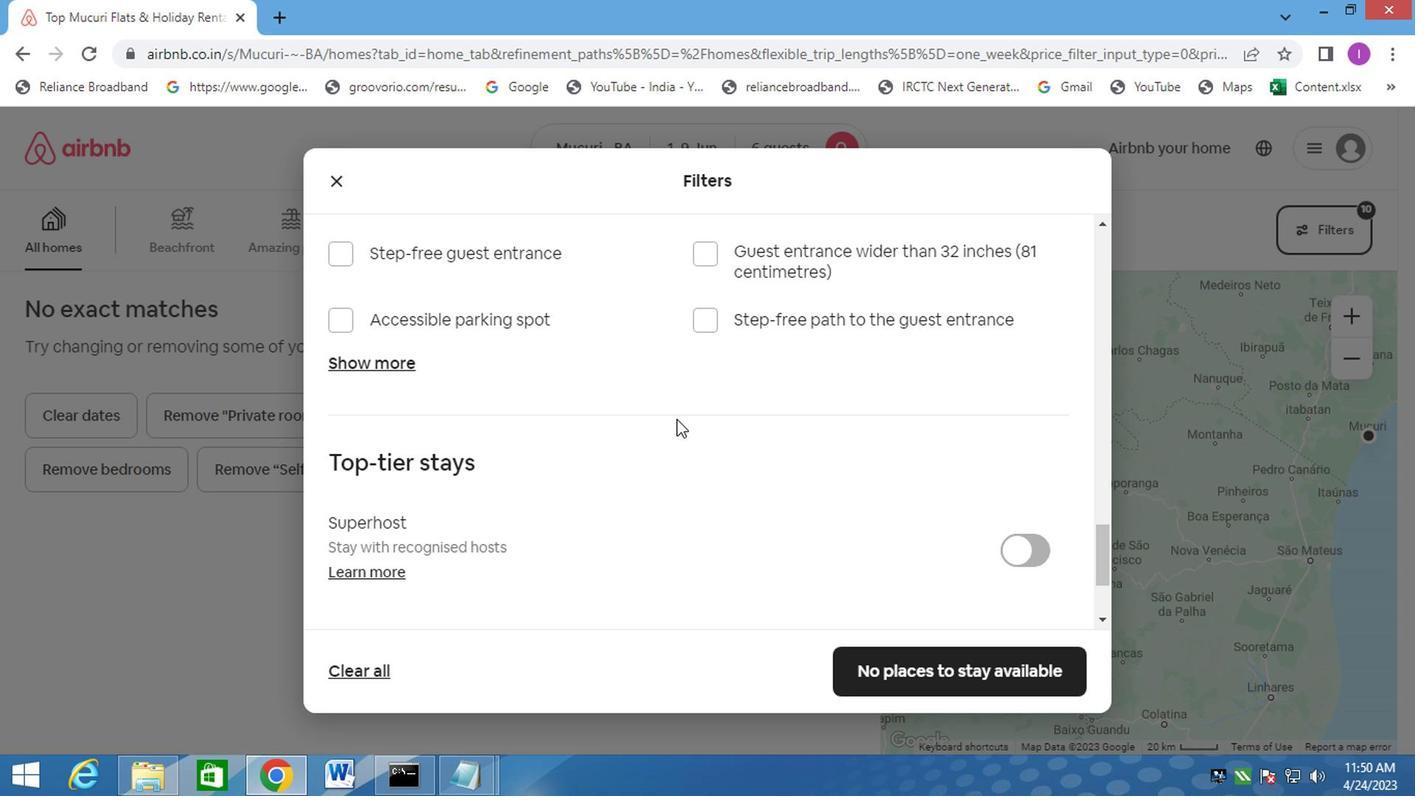 
Action: Mouse scrolled (673, 420) with delta (0, 0)
Screenshot: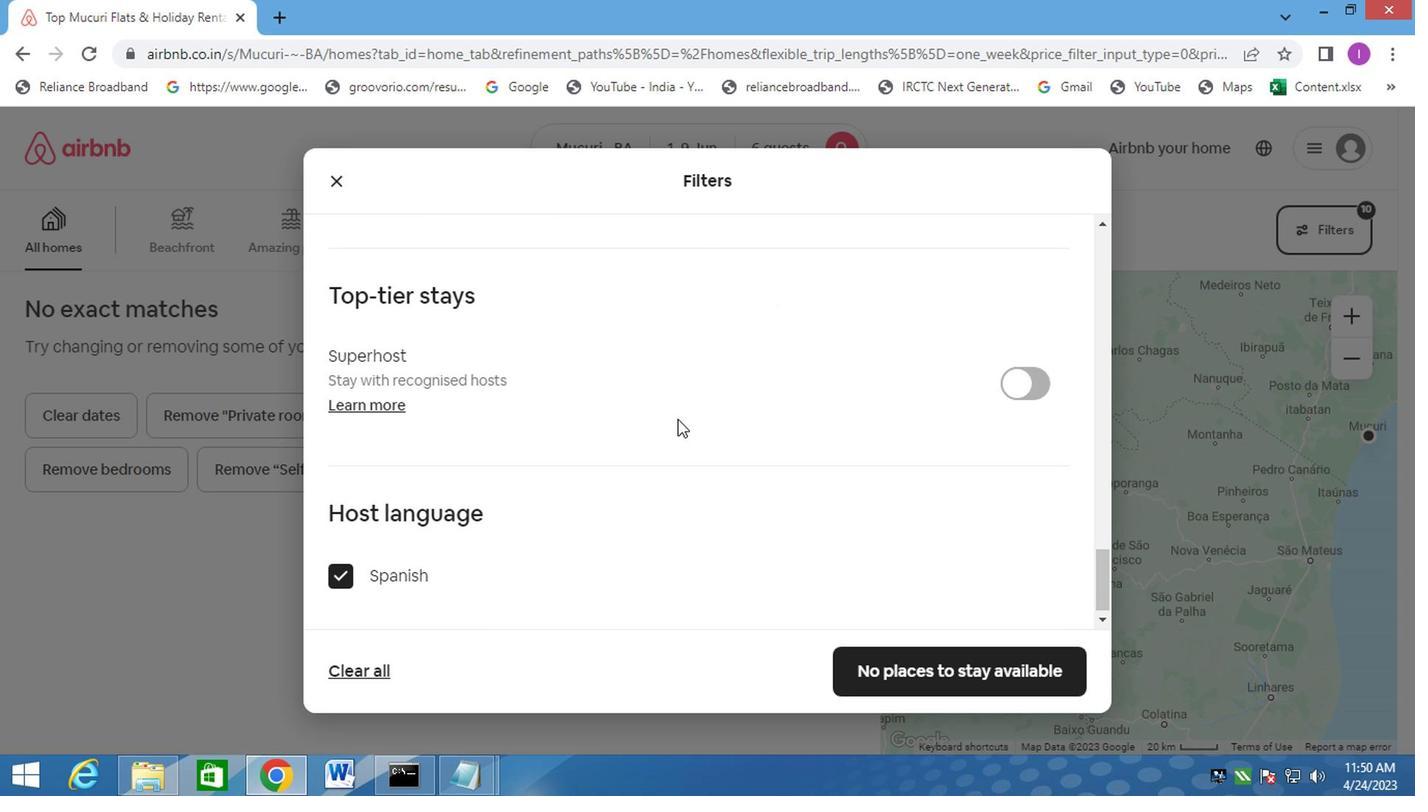 
Action: Mouse moved to (923, 673)
Screenshot: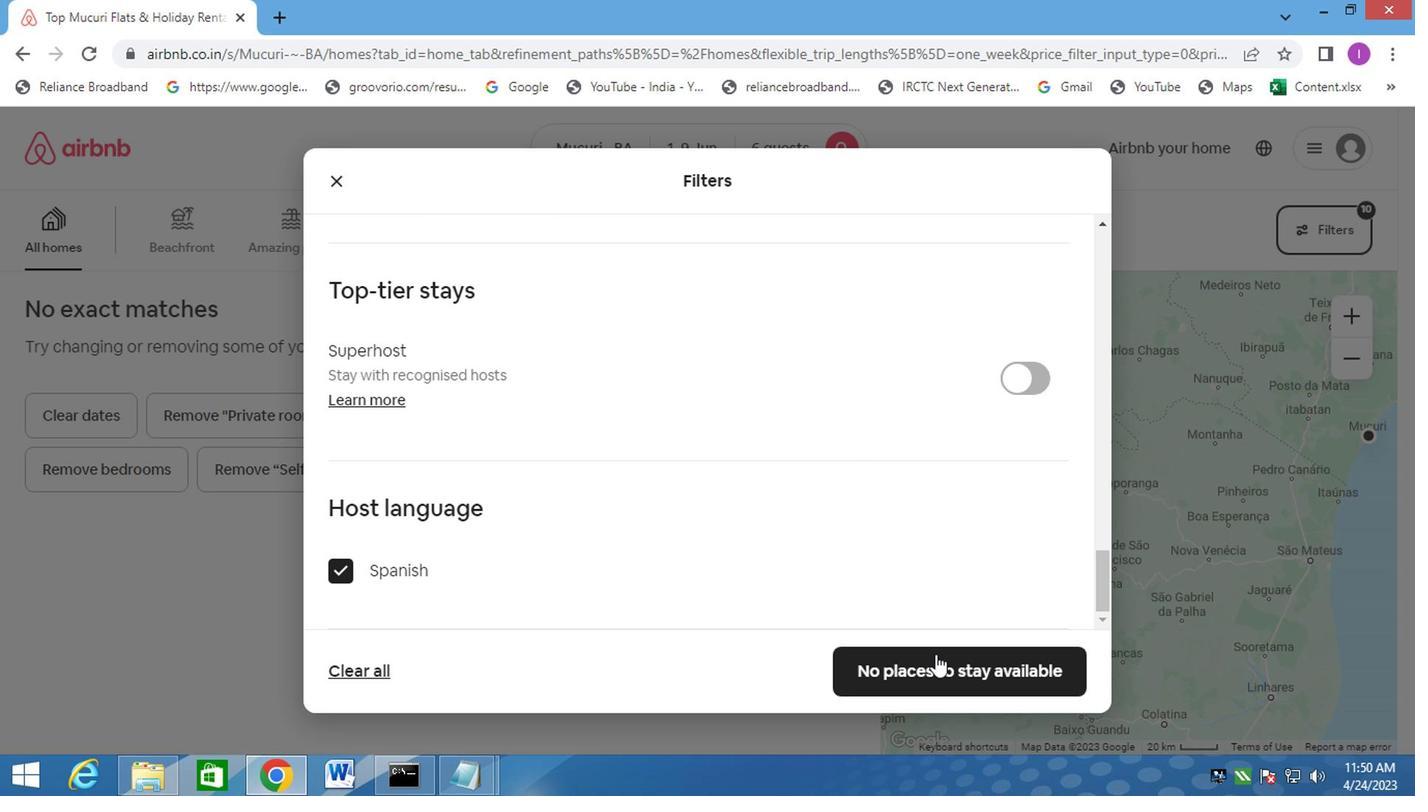 
Action: Mouse pressed left at (923, 673)
Screenshot: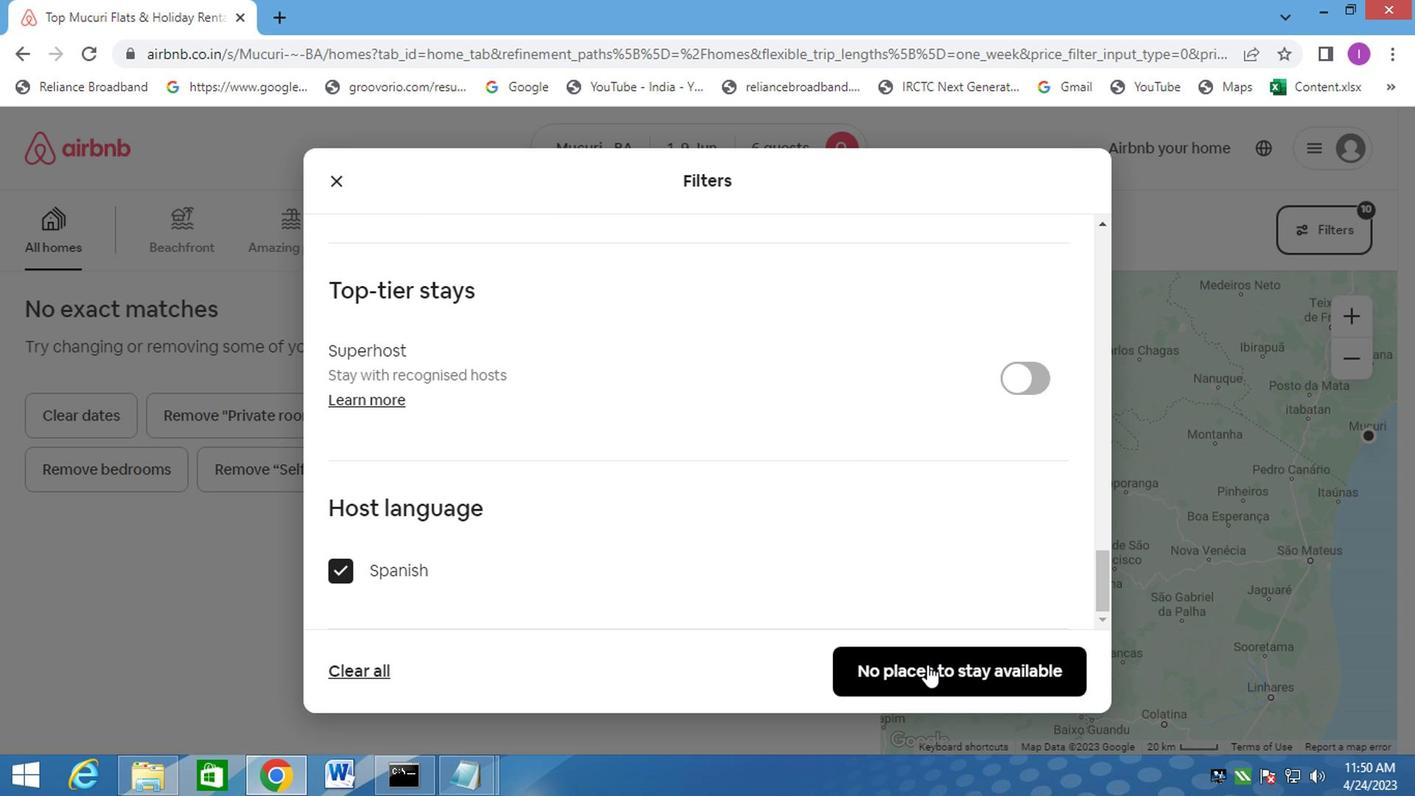 
Action: Mouse moved to (981, 644)
Screenshot: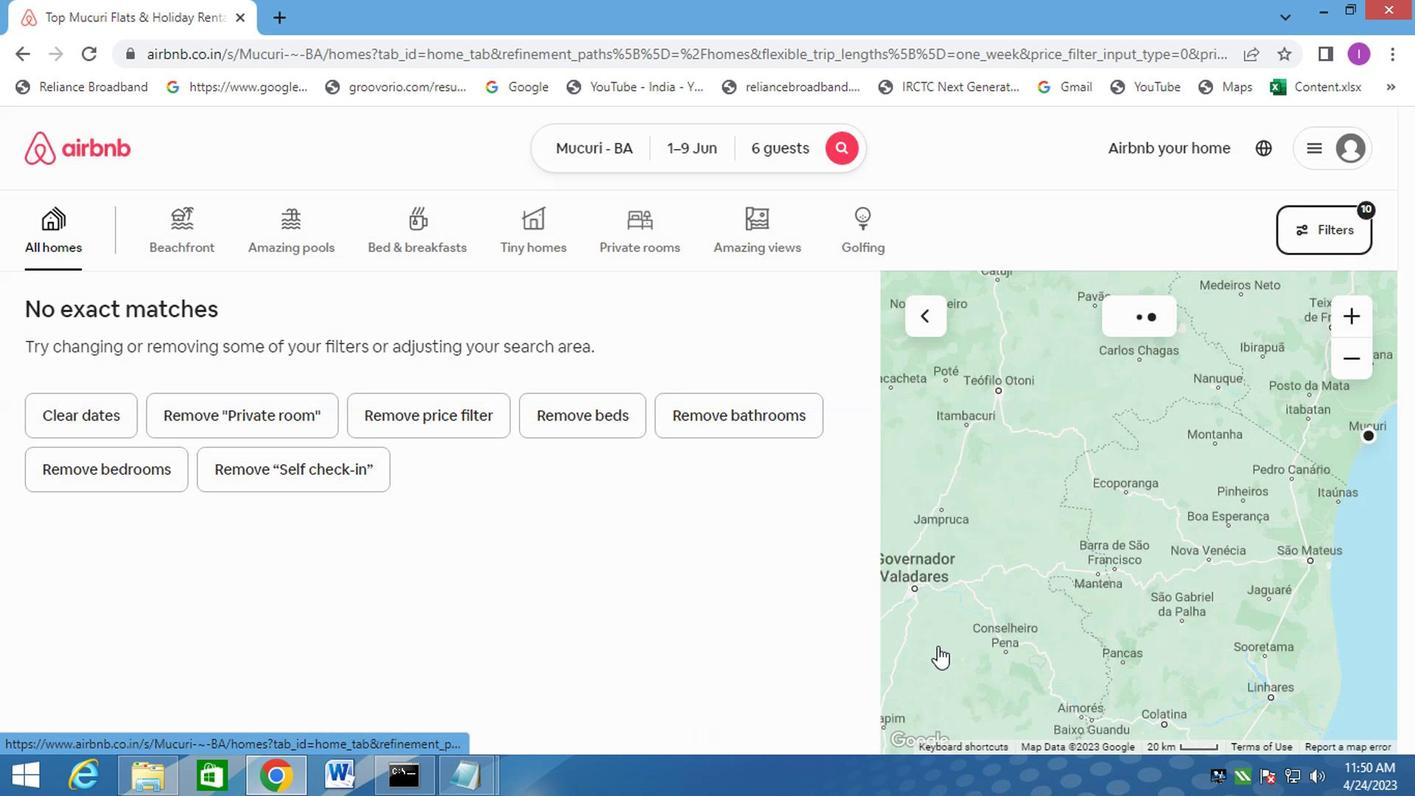 
Action: Key pressed <Key.f8>
Screenshot: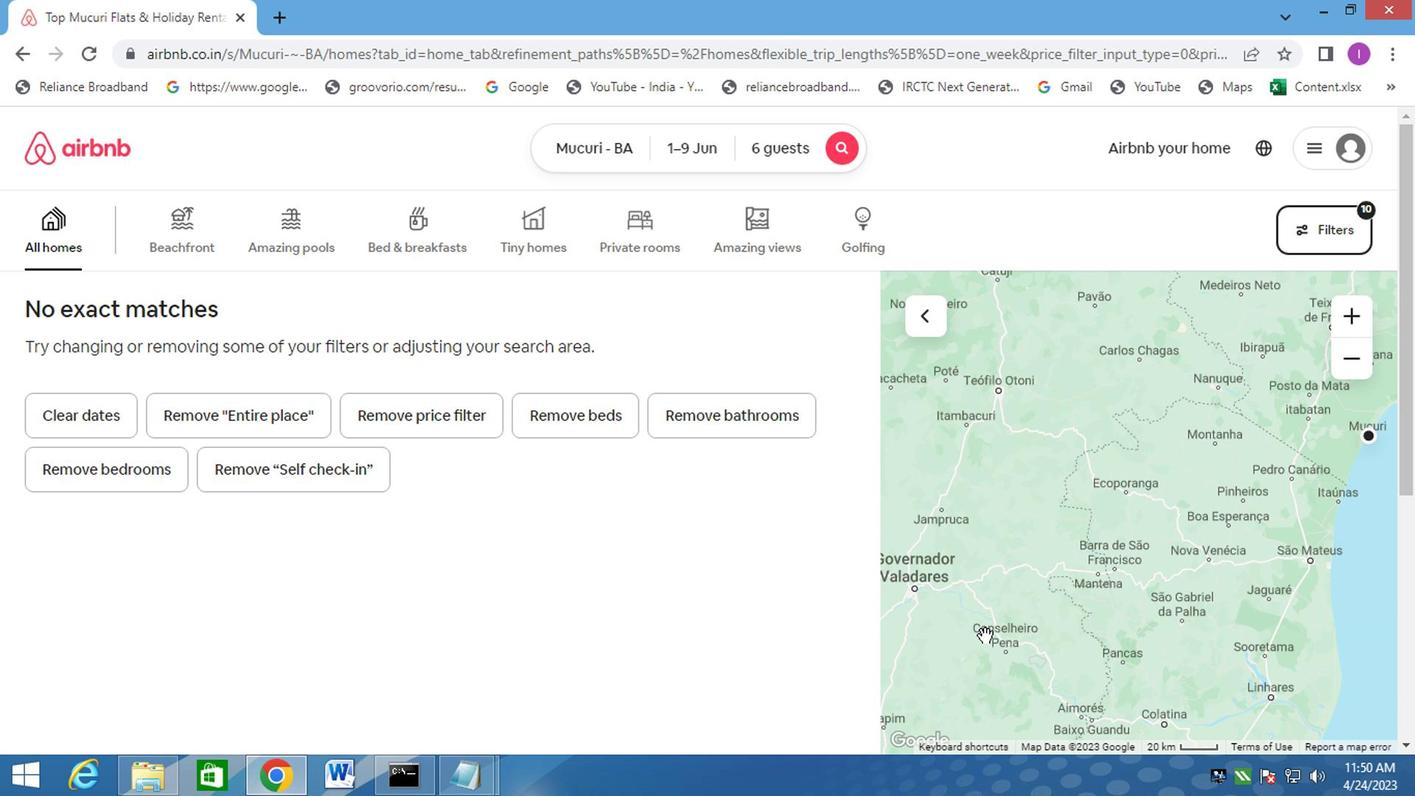 
